 Task: Send email   including the signature Sign0000000001 to parteek.kumar@softage.net with a cc to Aakash.mishra@softage.net and bcc to Ayush@softage.net with a subject Subject0000000011 and add a message Message0000000013 and with an attachment of Attach0000000003. Send email   including the signature Sign0000000001 to parteek.kumar@softage.net; aakash.mishra@softage.net with a cc to Ayush@softage.net; pooja.chaudhary@softage.net and bcc to Vanshu.thakur@softage.net with a subject Subject0000000011 and add a message Message0000000013 and with an attachment of Attach0000000004. Send email and add a link Link0000000011 to parteek.kumar@softage.net with a subject Subject0000000011 and add a message Message0000000011. Send email and add a link Link0000000011 to parteek.kumar@softage.net; aakash.mishra@softage.net with a subject Subject0000000012 and add a message Message0000000012. Send email and add a link Link0000000011 to parteek.kumar@softage.net with a subject Subject0000000011 and add a message Message0000000011 and with an attachment of Attach0000000001
Action: Mouse moved to (118, 156)
Screenshot: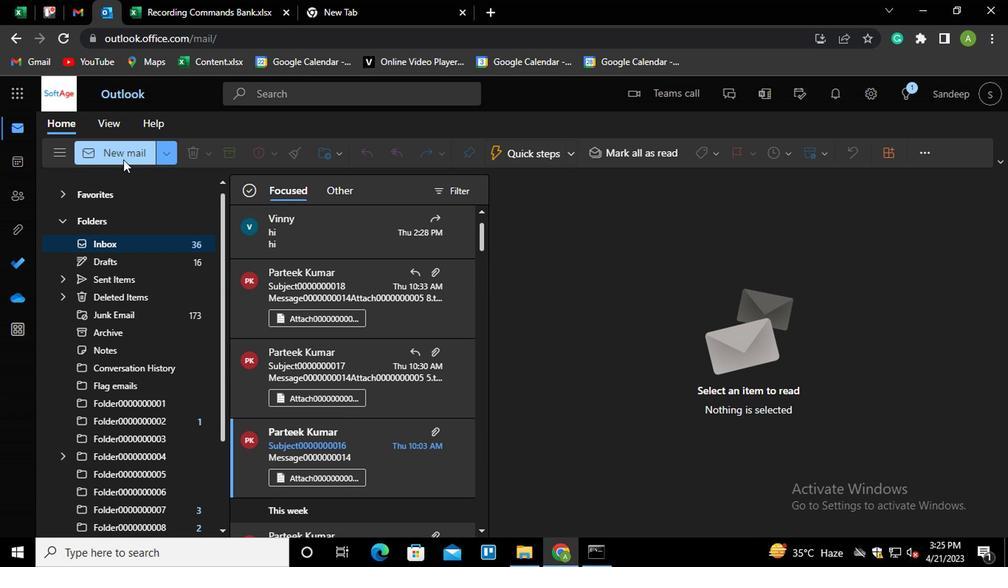 
Action: Mouse pressed left at (118, 156)
Screenshot: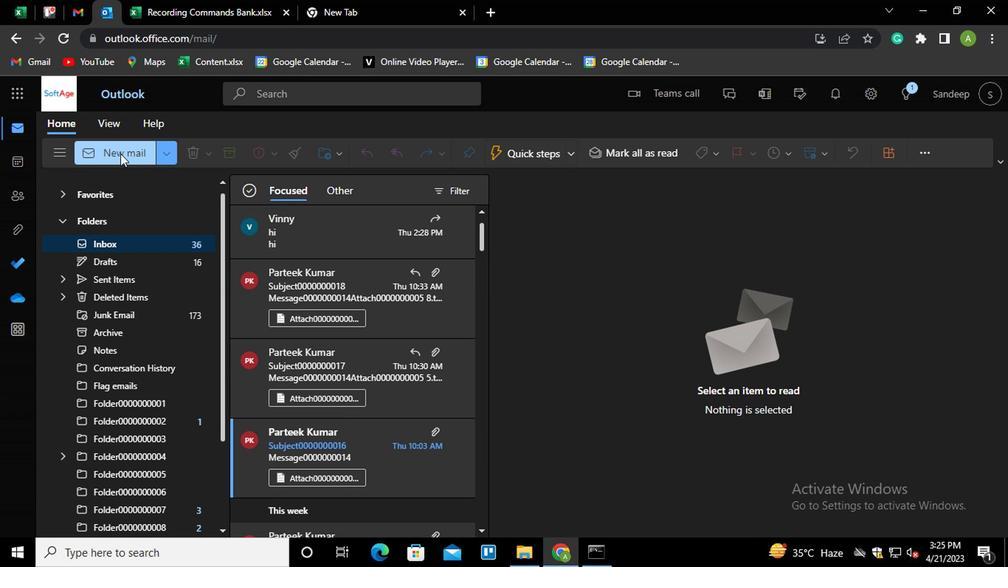 
Action: Mouse moved to (626, 236)
Screenshot: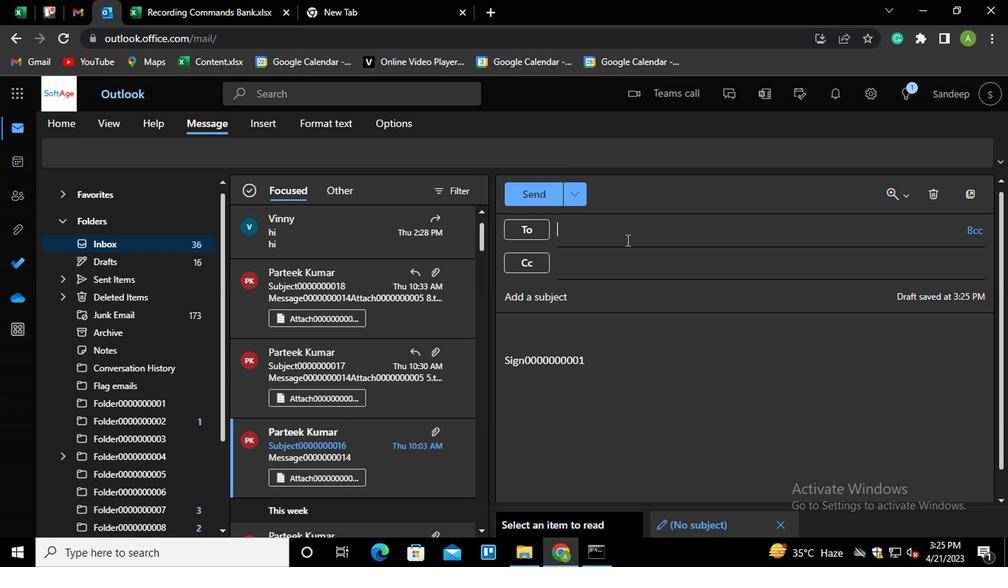 
Action: Mouse pressed left at (626, 236)
Screenshot: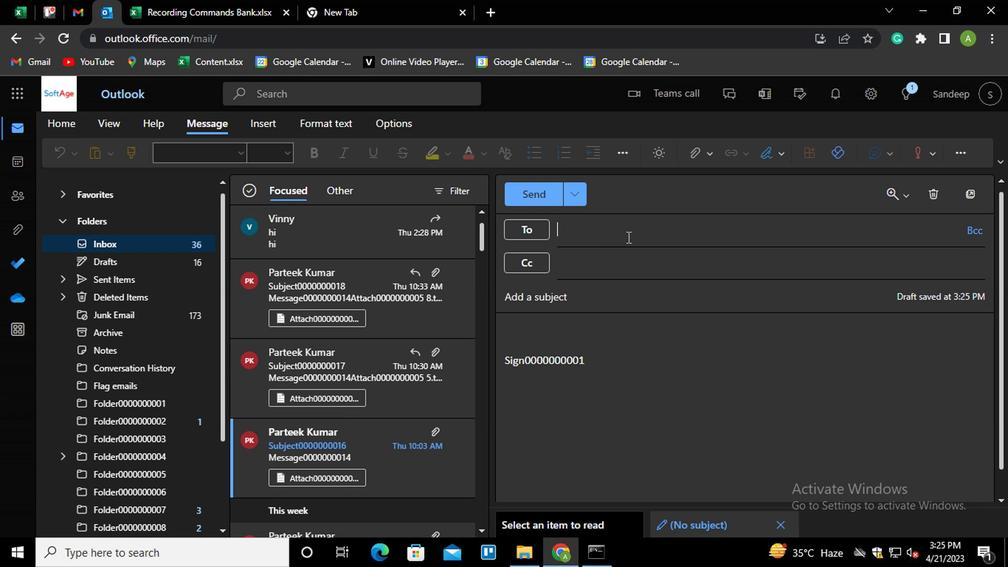
Action: Key pressed par<Key.enter>
Screenshot: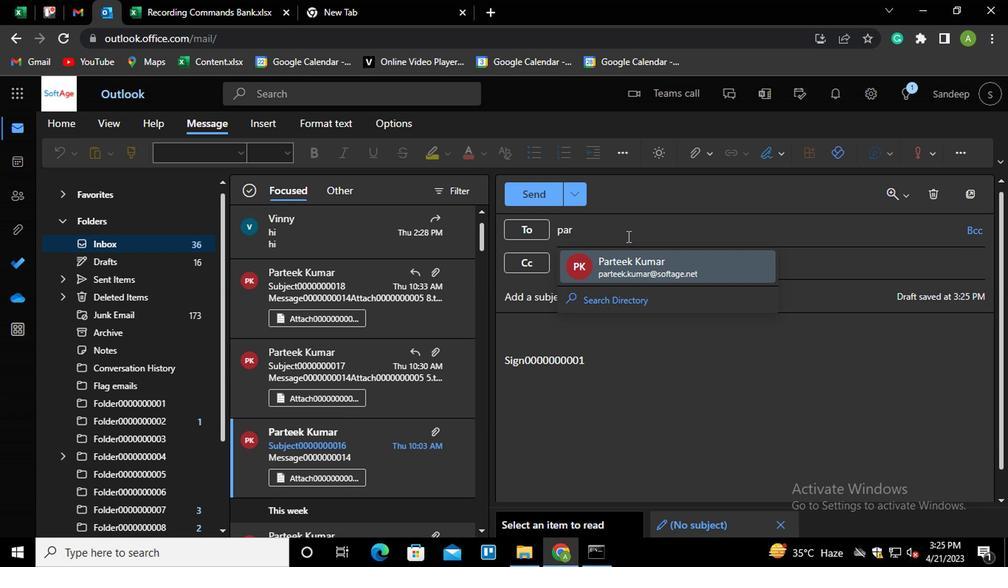 
Action: Mouse moved to (599, 270)
Screenshot: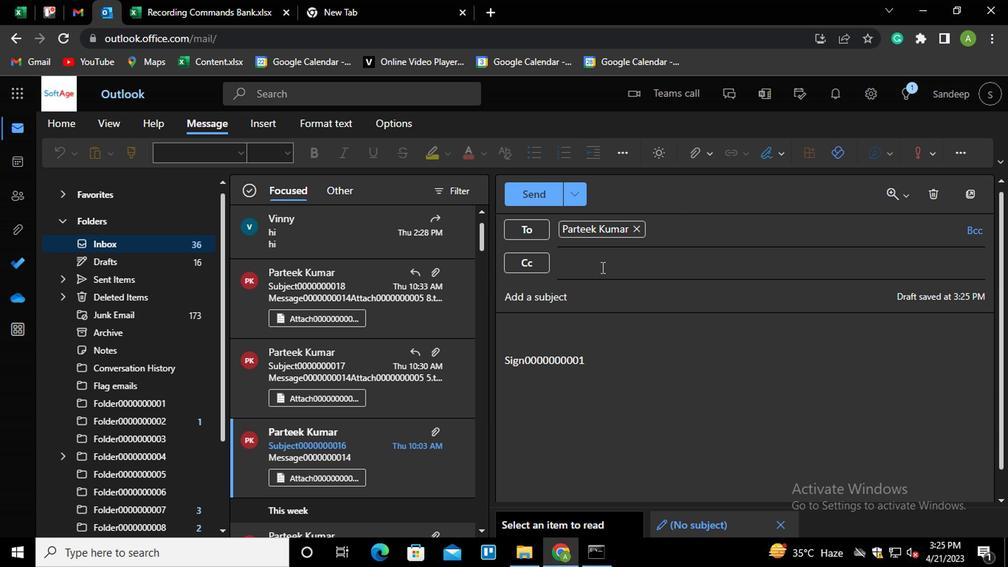 
Action: Mouse pressed left at (599, 270)
Screenshot: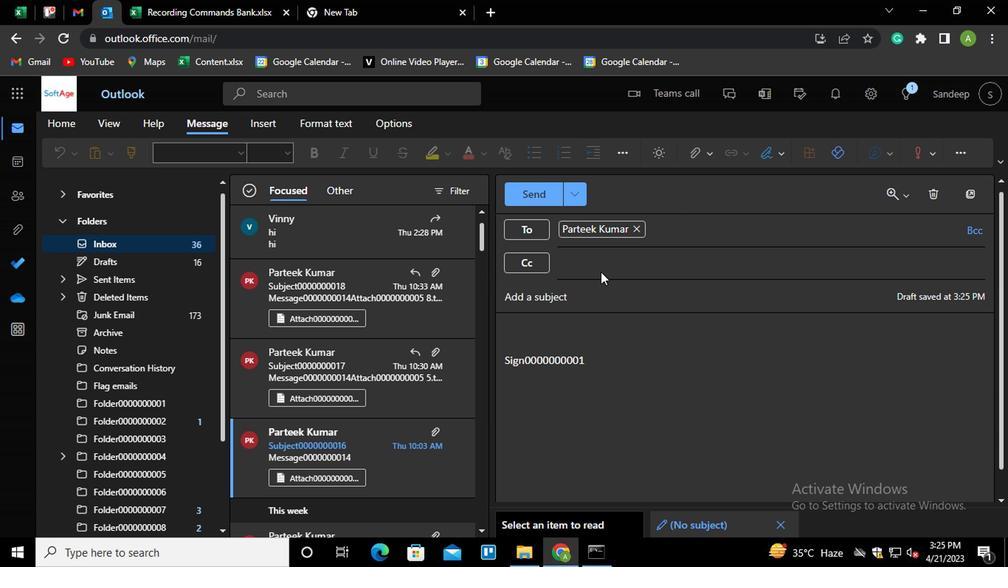 
Action: Mouse moved to (599, 264)
Screenshot: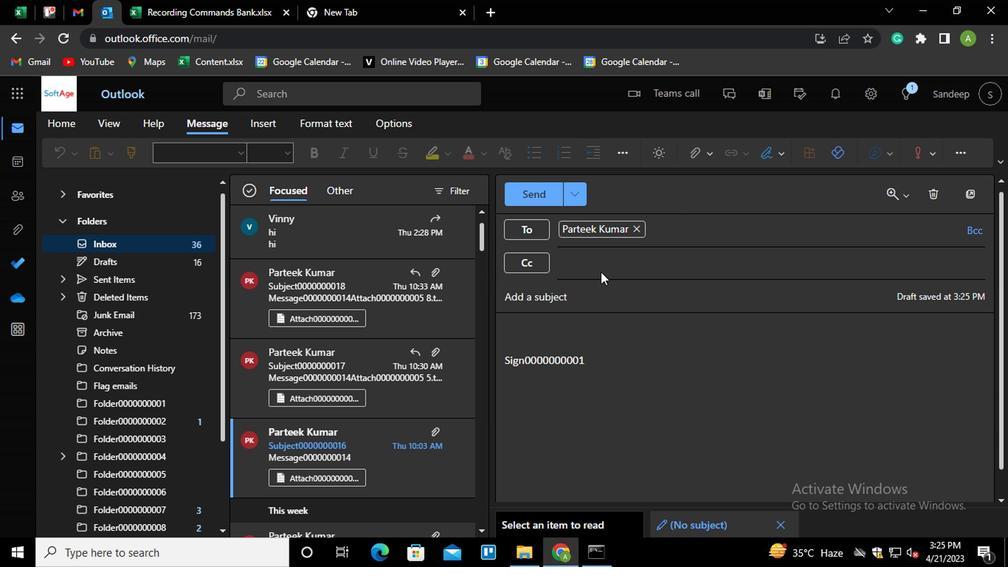 
Action: Mouse pressed left at (599, 264)
Screenshot: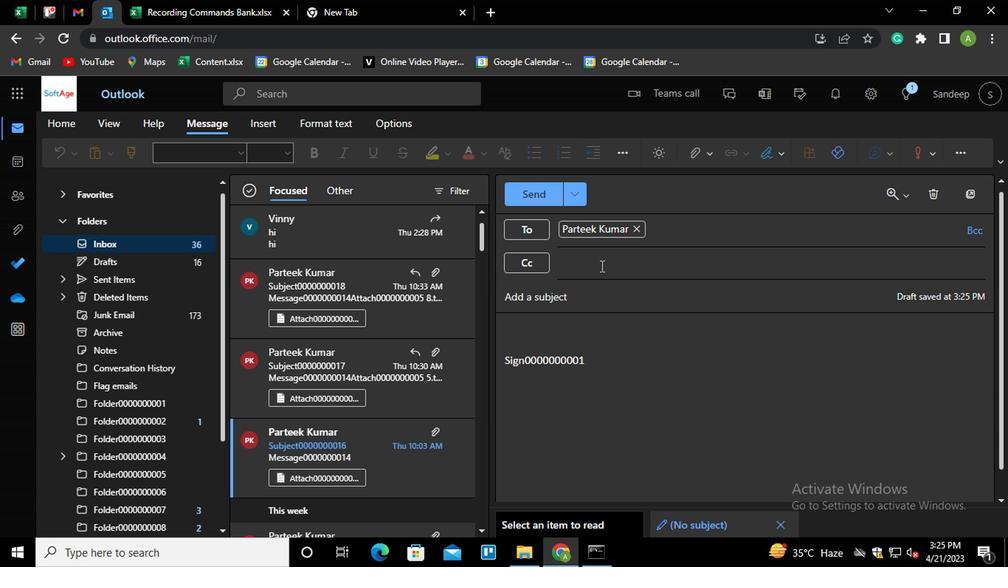 
Action: Key pressed aa<Key.enter>
Screenshot: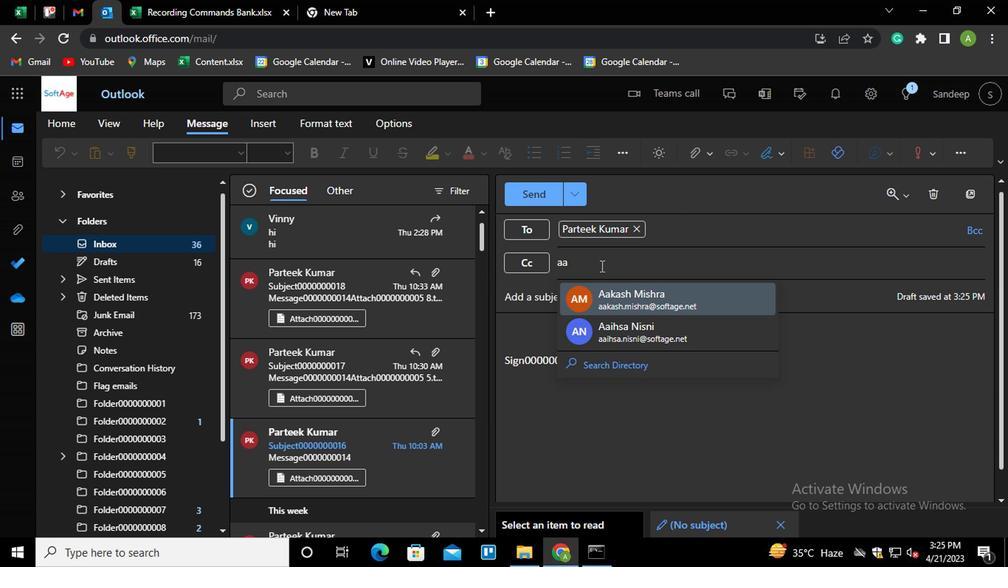 
Action: Mouse moved to (967, 231)
Screenshot: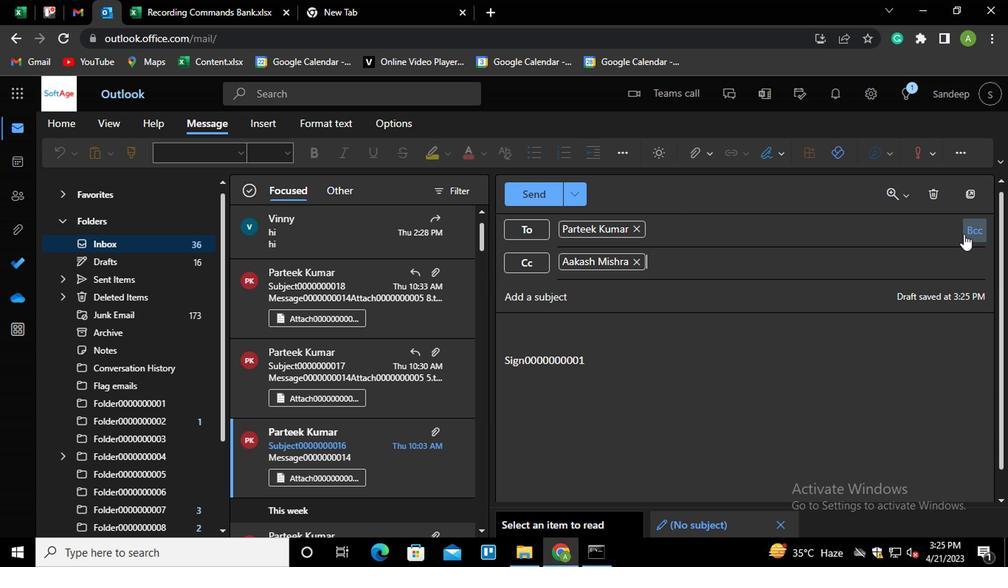 
Action: Mouse pressed left at (967, 231)
Screenshot: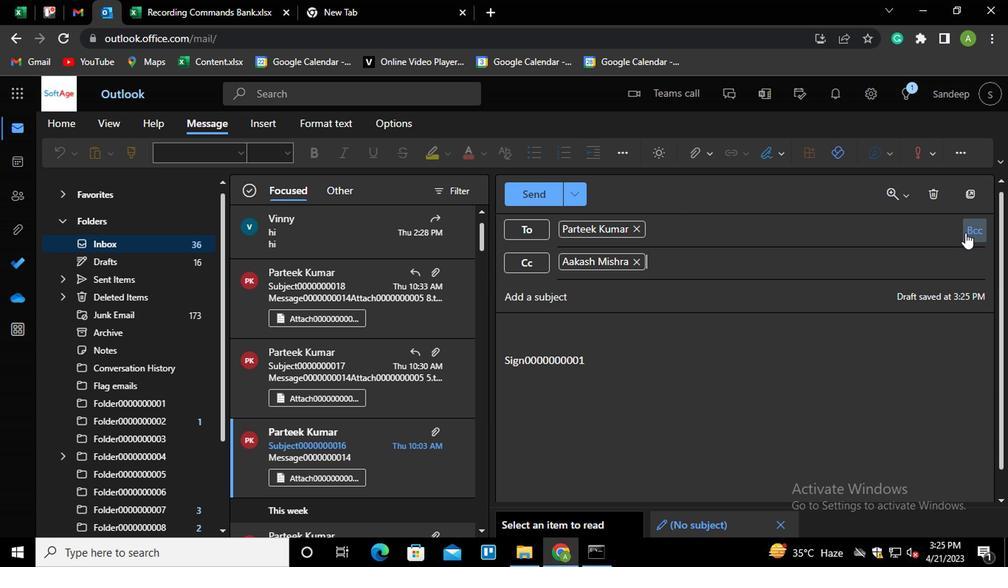 
Action: Mouse moved to (582, 297)
Screenshot: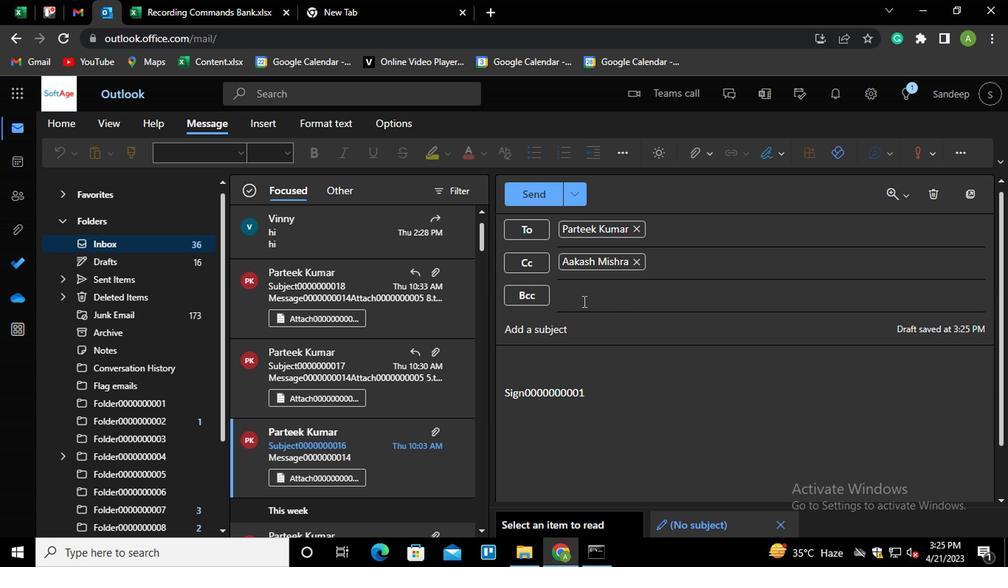
Action: Key pressed ayu<Key.enter>
Screenshot: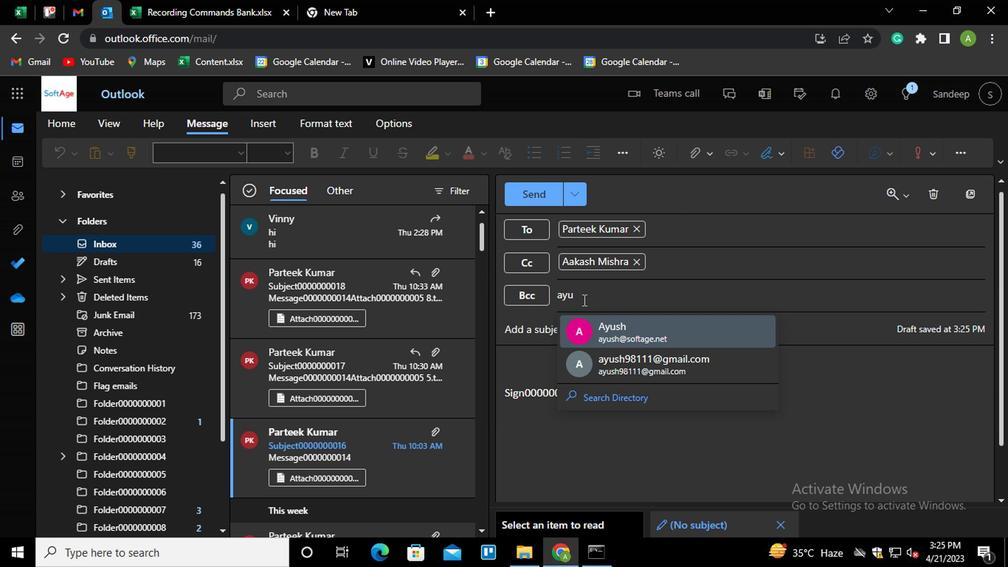 
Action: Mouse moved to (594, 325)
Screenshot: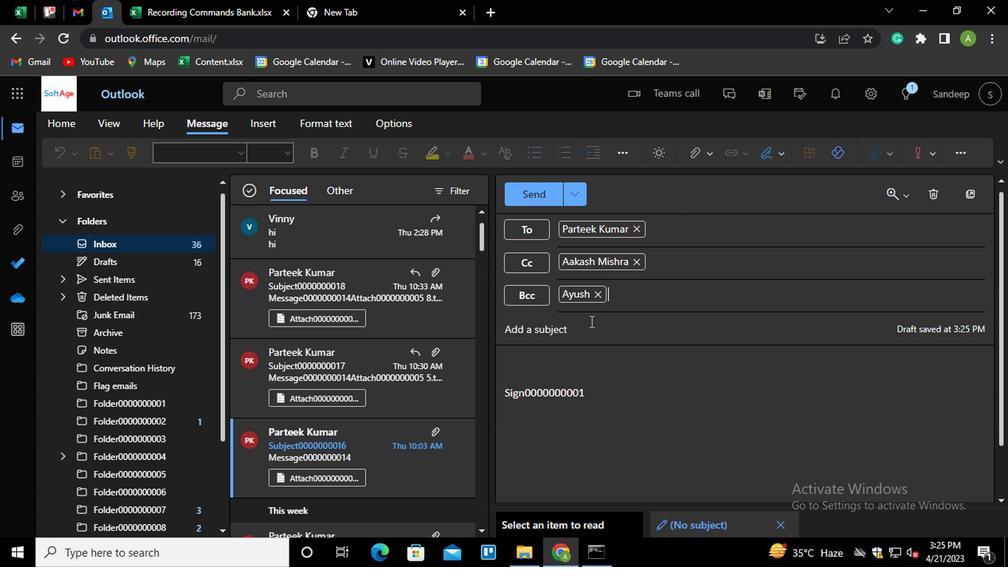 
Action: Mouse pressed left at (594, 325)
Screenshot: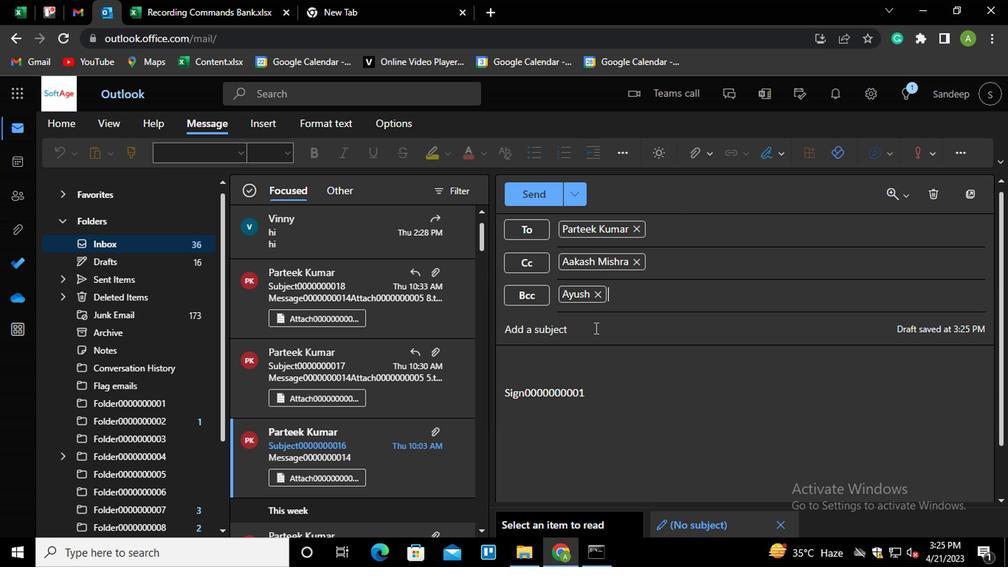 
Action: Key pressed <Key.shift>SUBJECT0000000011
Screenshot: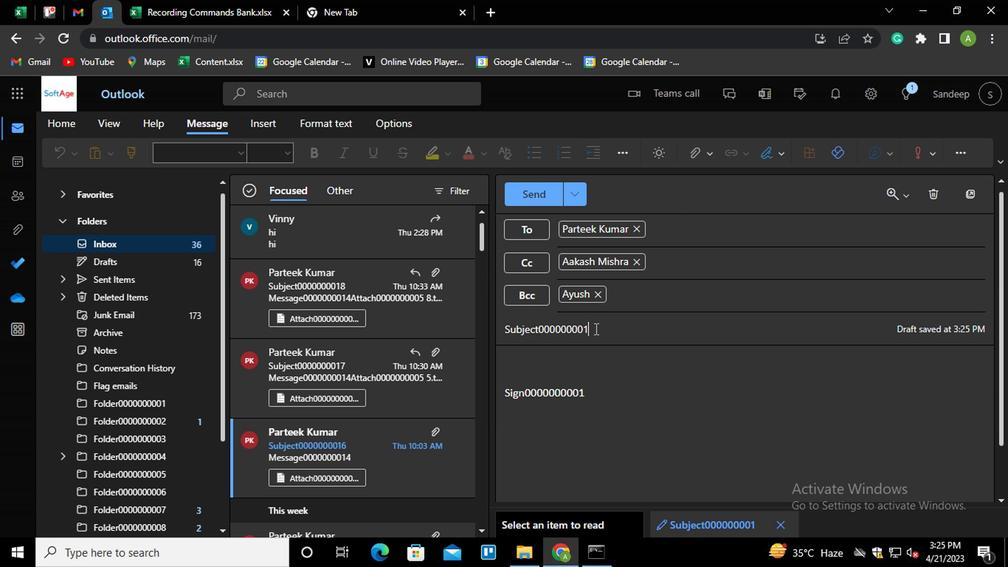 
Action: Mouse moved to (601, 389)
Screenshot: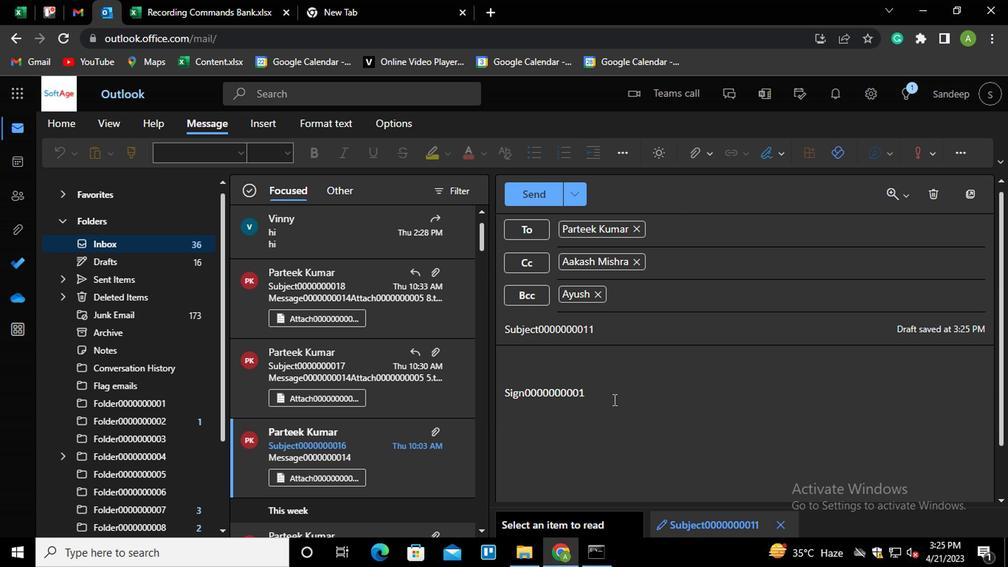 
Action: Mouse pressed left at (601, 389)
Screenshot: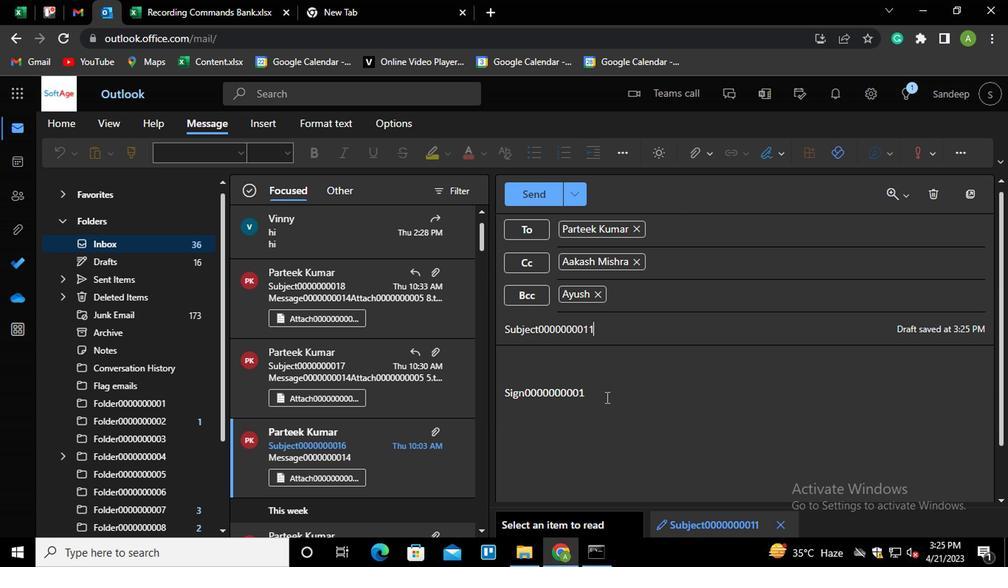 
Action: Key pressed <Key.shift_r><Key.enter><Key.shift_r>MESSAGE0000000013
Screenshot: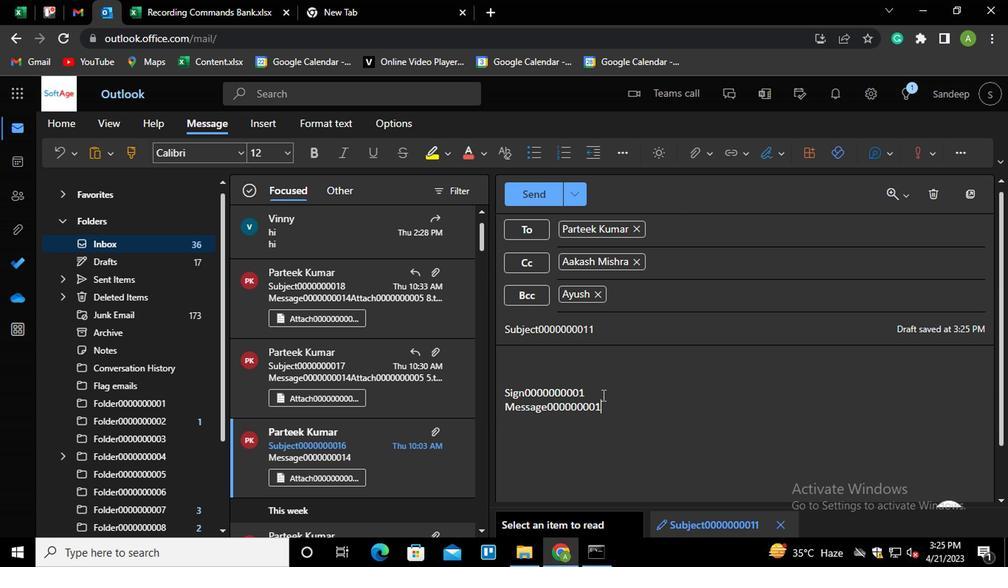 
Action: Mouse moved to (699, 151)
Screenshot: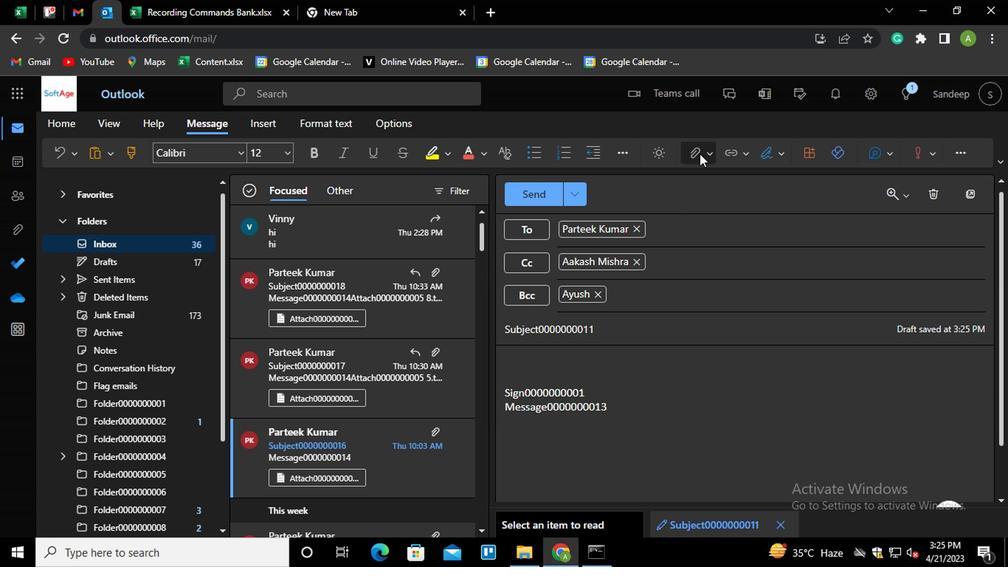 
Action: Mouse pressed left at (699, 151)
Screenshot: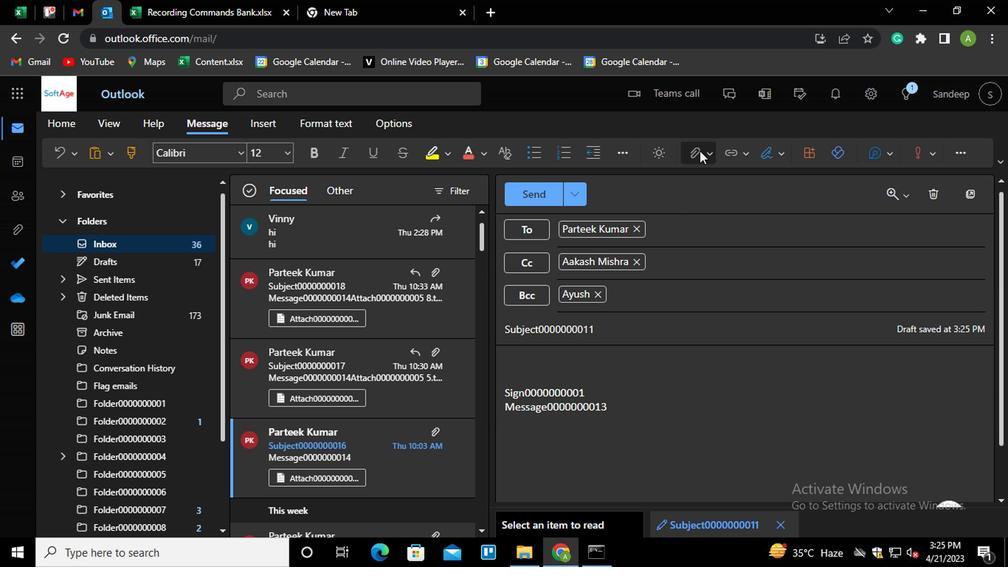 
Action: Mouse moved to (643, 188)
Screenshot: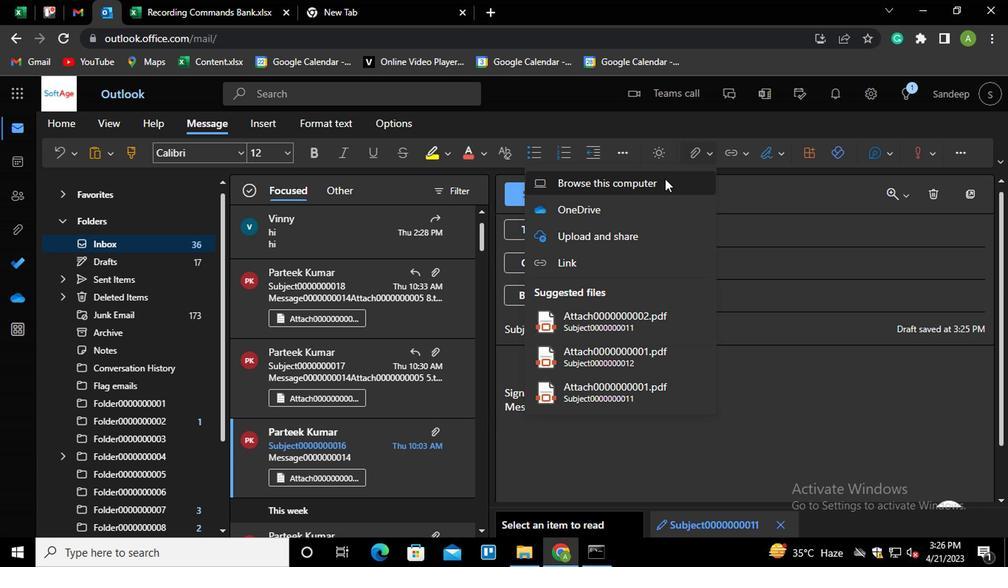 
Action: Mouse pressed left at (643, 188)
Screenshot: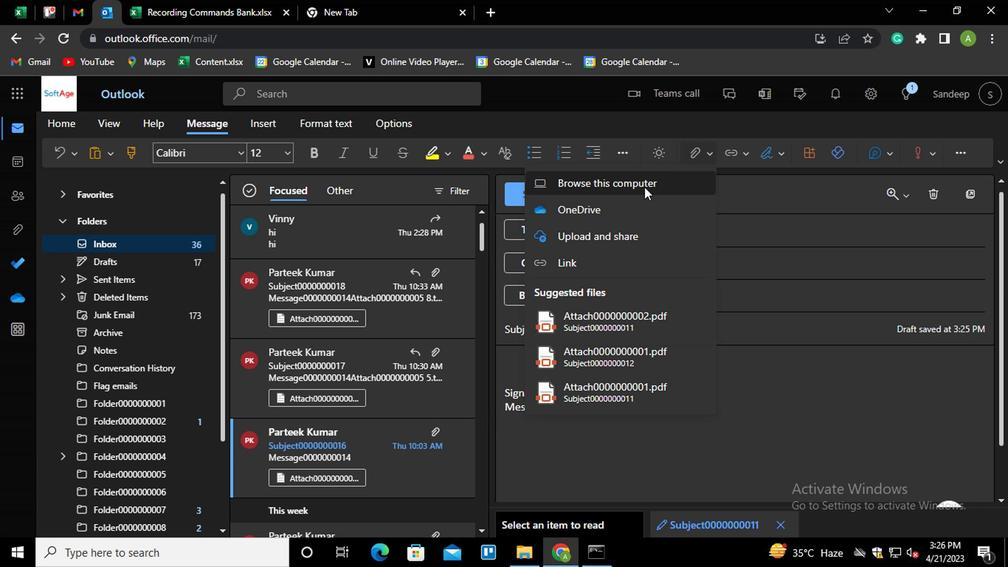 
Action: Mouse moved to (255, 142)
Screenshot: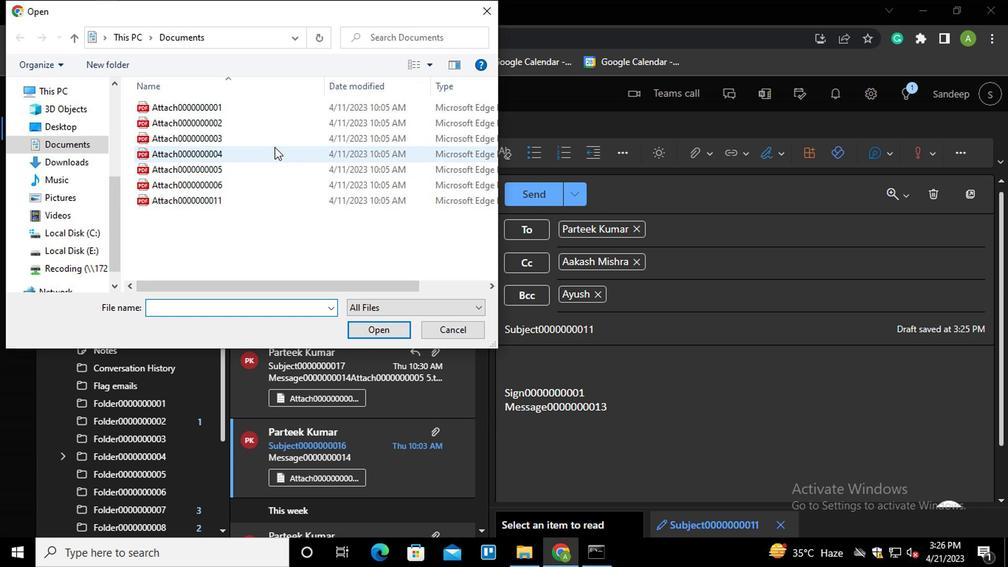 
Action: Mouse pressed left at (255, 142)
Screenshot: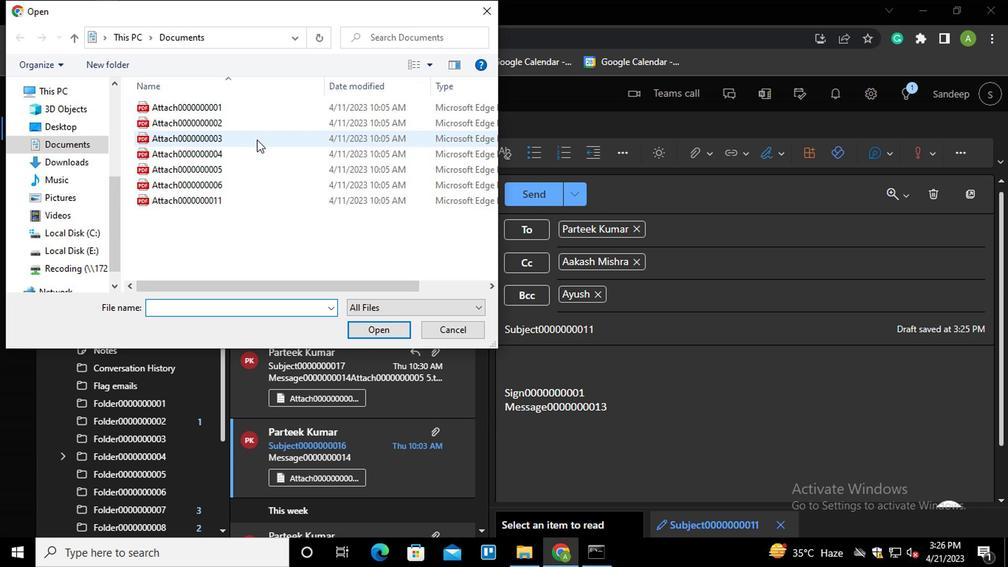 
Action: Mouse moved to (377, 328)
Screenshot: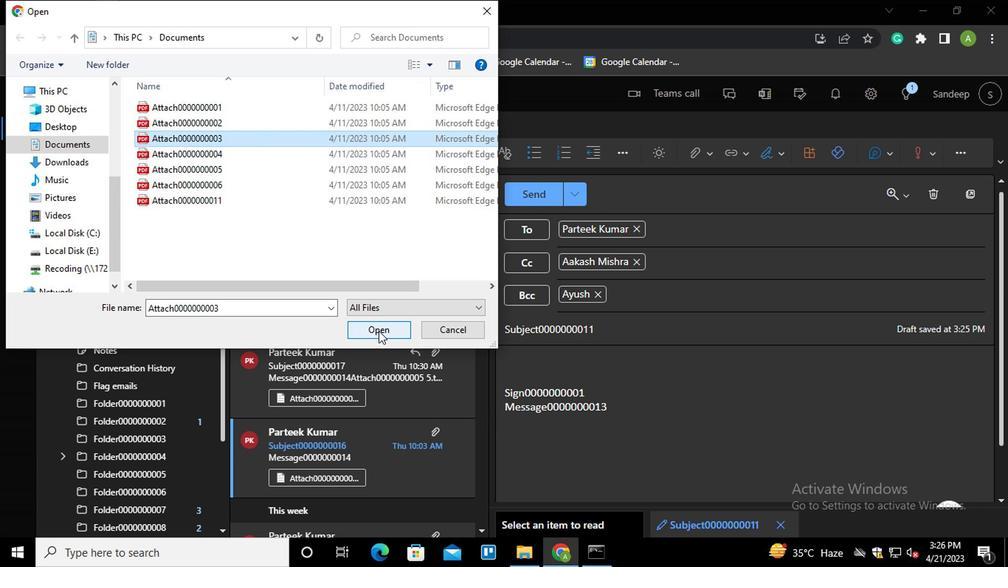 
Action: Mouse pressed left at (377, 328)
Screenshot: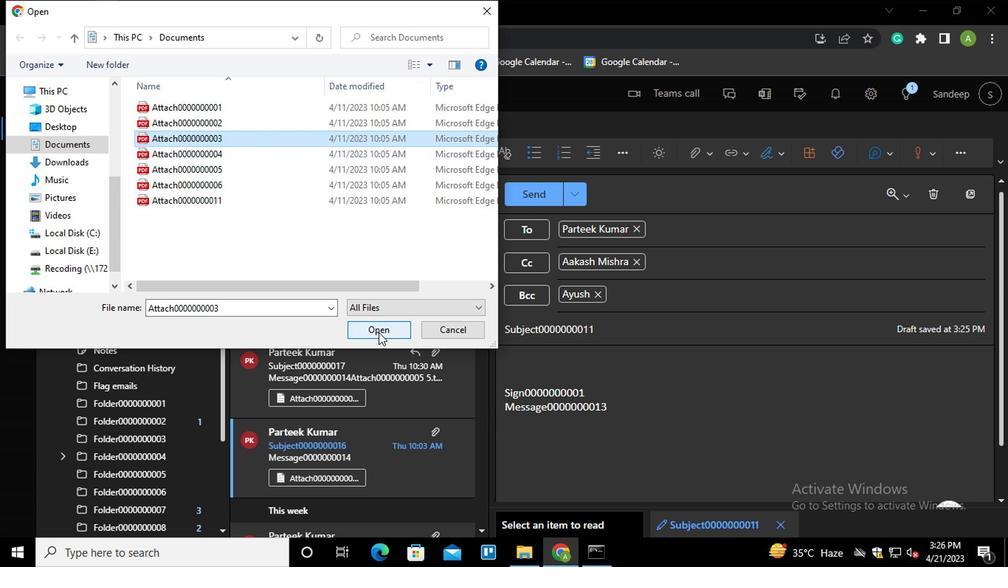 
Action: Mouse moved to (545, 201)
Screenshot: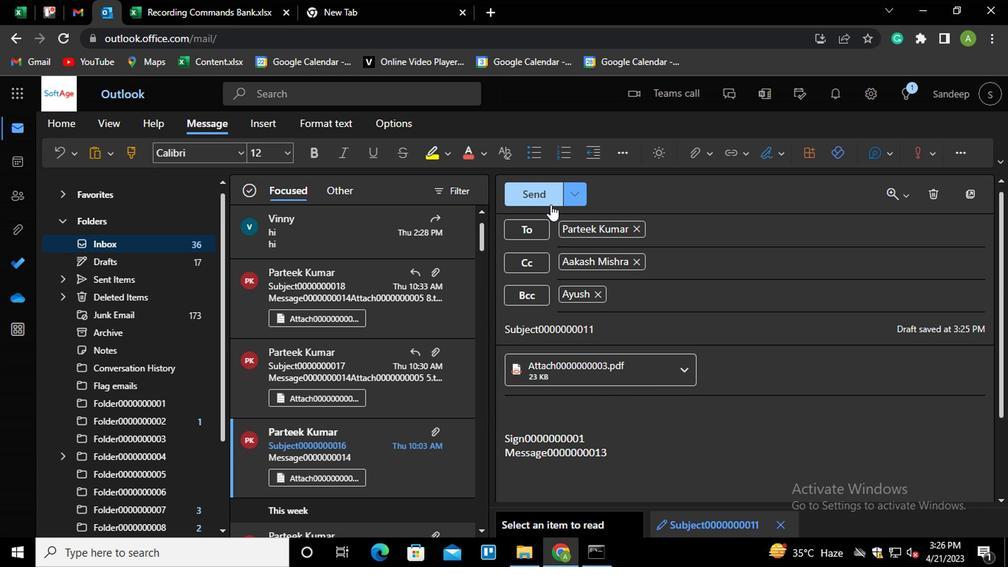 
Action: Mouse pressed left at (545, 201)
Screenshot: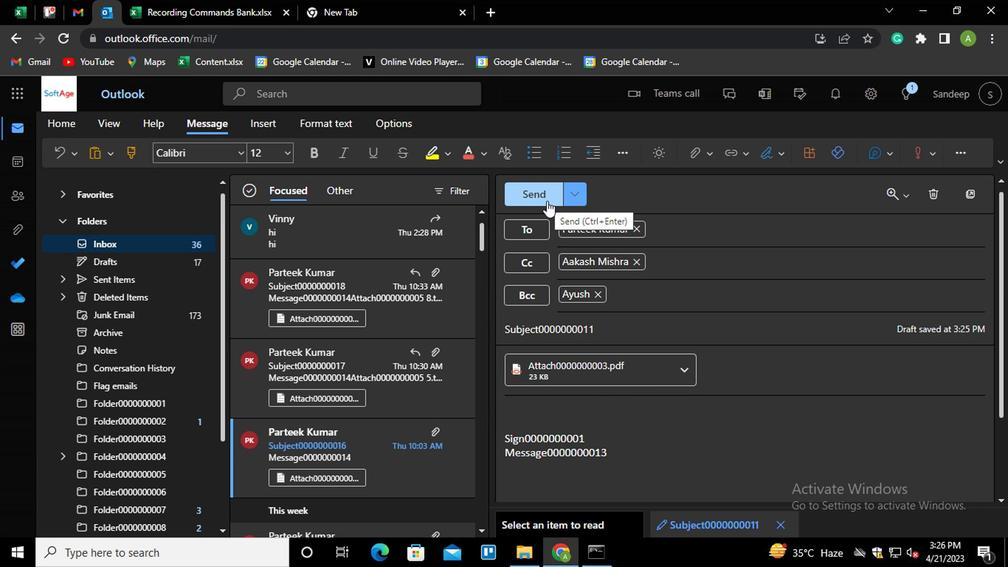 
Action: Mouse moved to (129, 158)
Screenshot: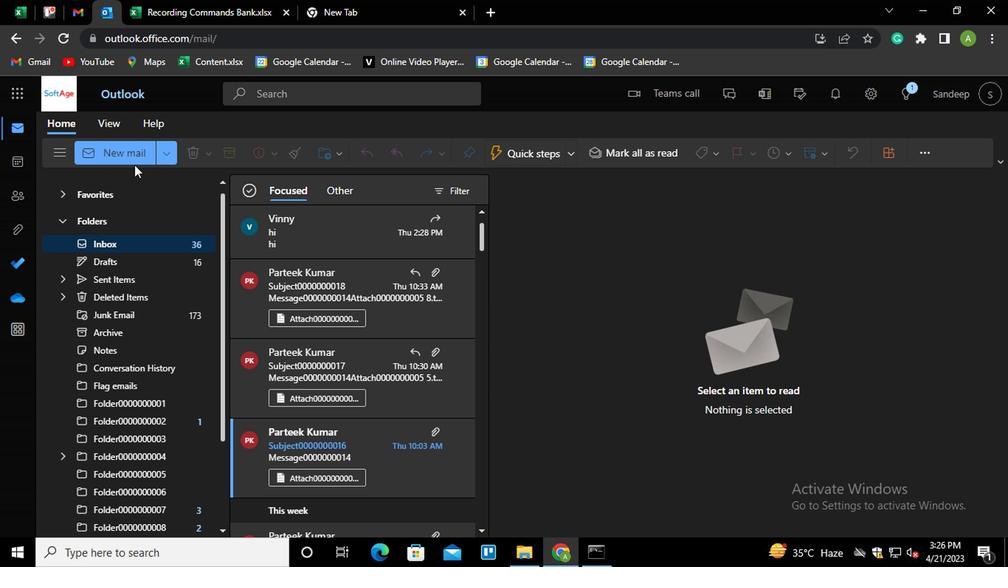 
Action: Mouse pressed left at (129, 158)
Screenshot: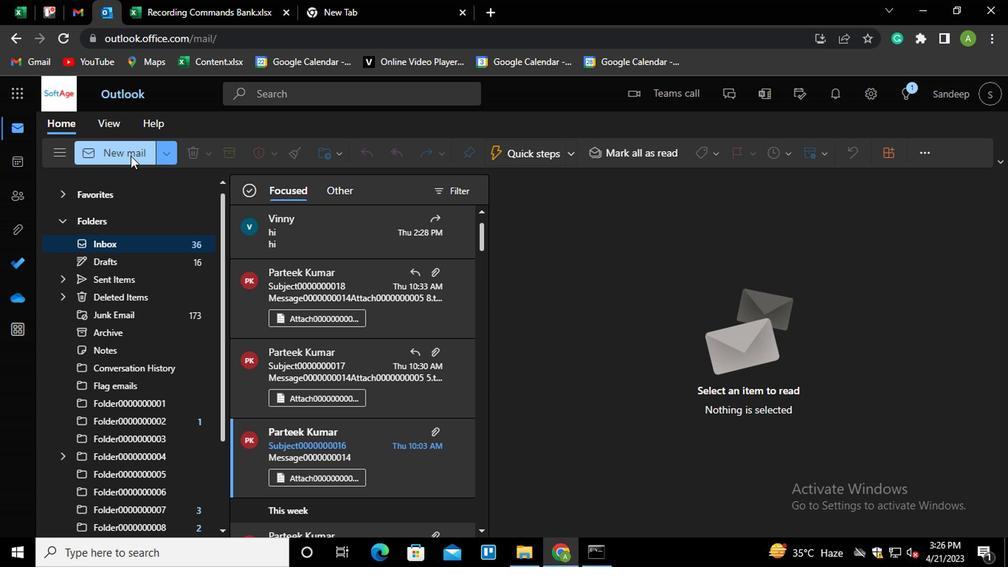 
Action: Mouse moved to (603, 234)
Screenshot: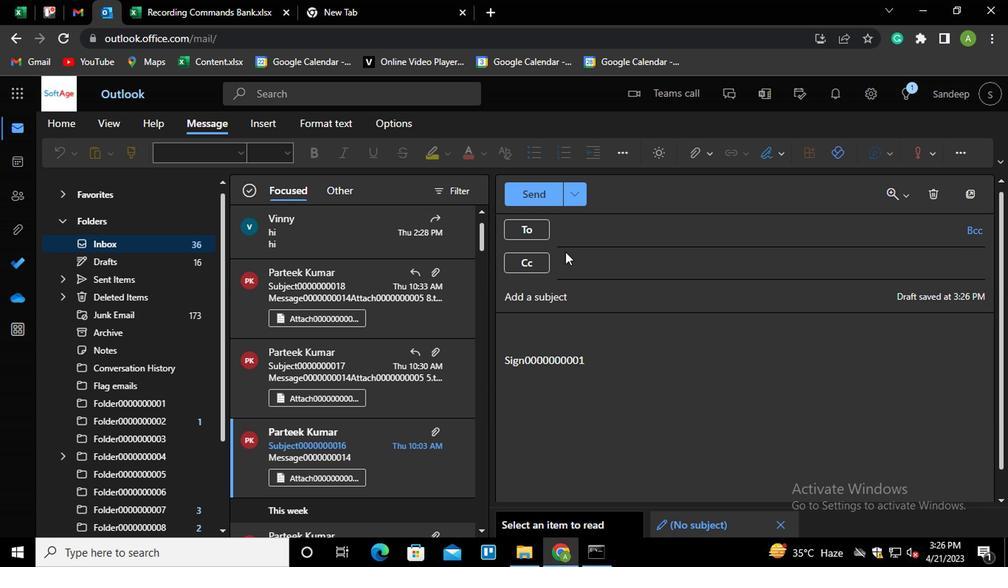 
Action: Mouse pressed left at (603, 234)
Screenshot: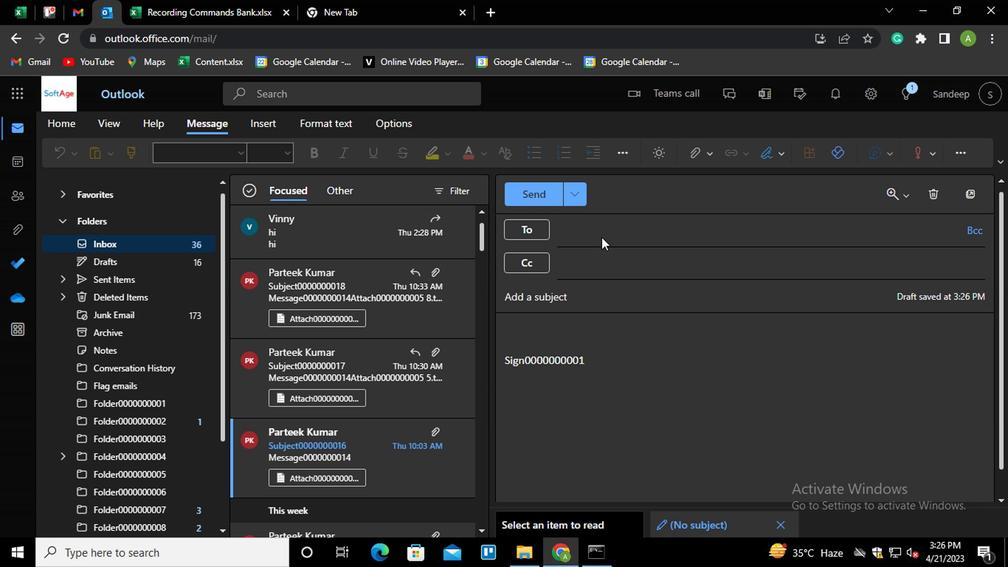 
Action: Key pressed PART<Key.enter>AA<Key.enter>
Screenshot: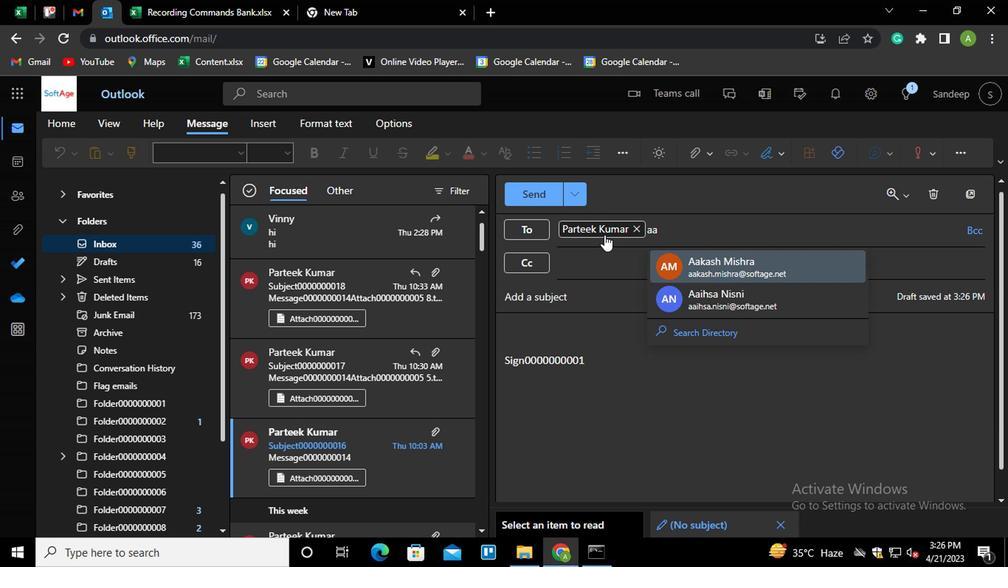 
Action: Mouse moved to (598, 272)
Screenshot: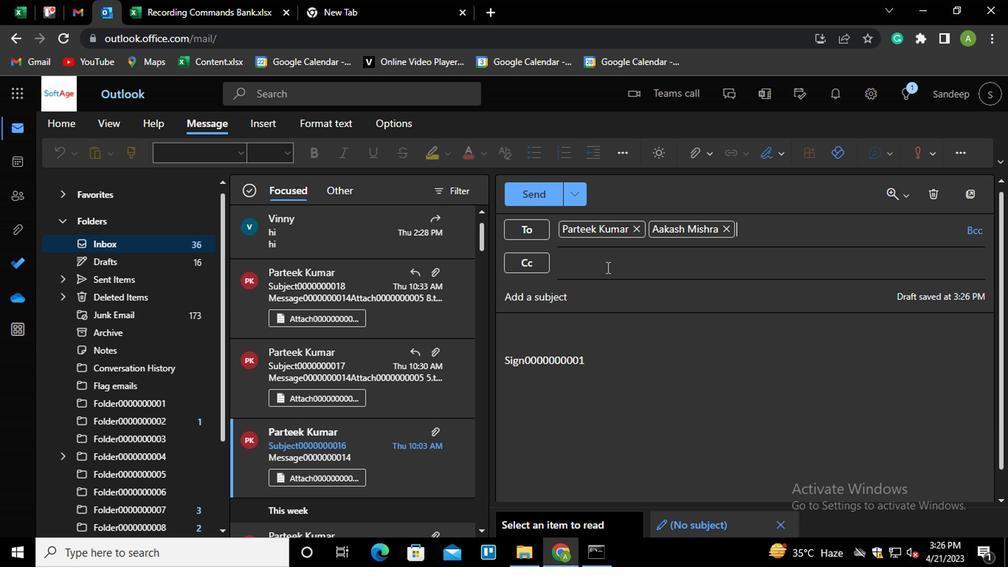 
Action: Mouse pressed left at (598, 272)
Screenshot: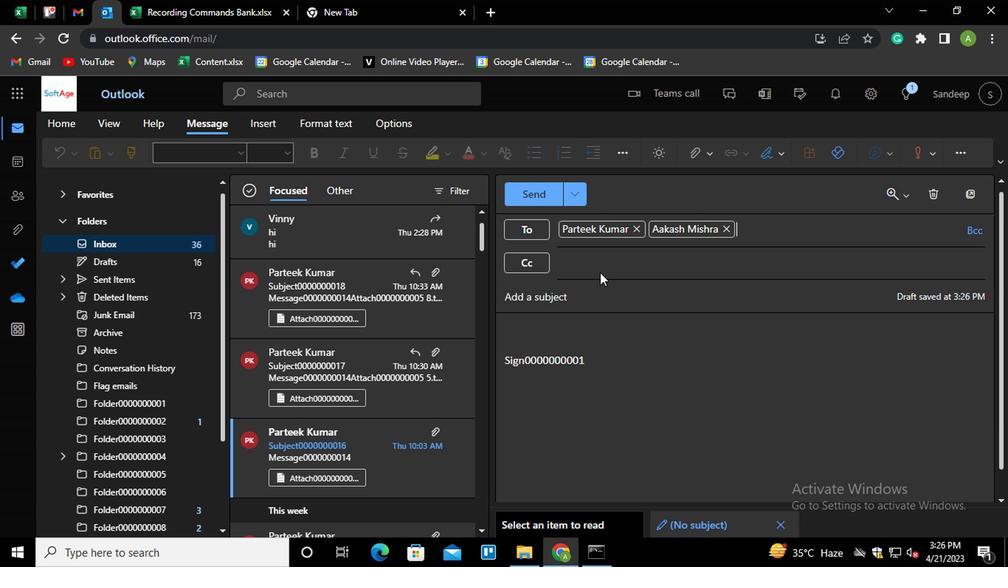
Action: Mouse moved to (598, 266)
Screenshot: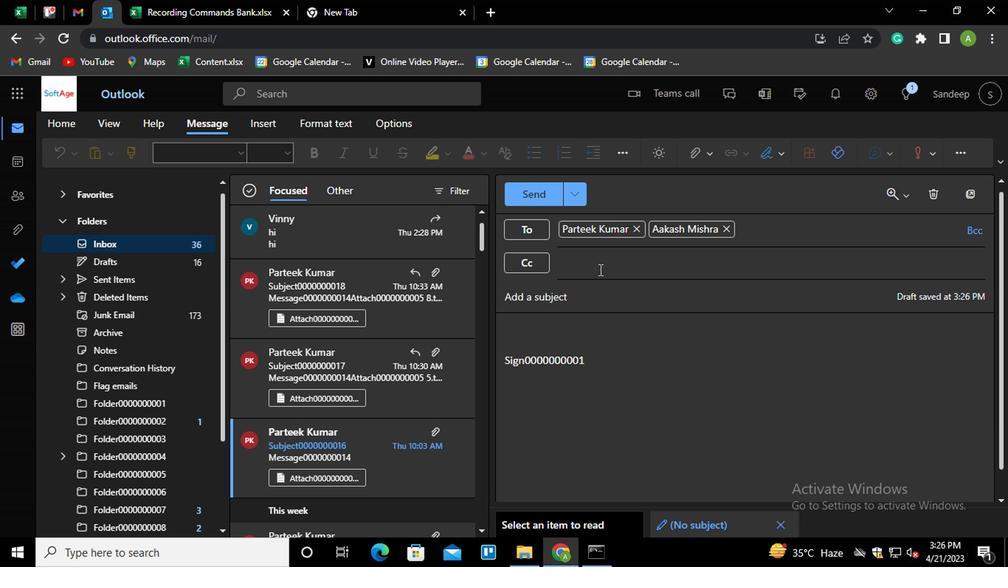 
Action: Mouse pressed left at (598, 266)
Screenshot: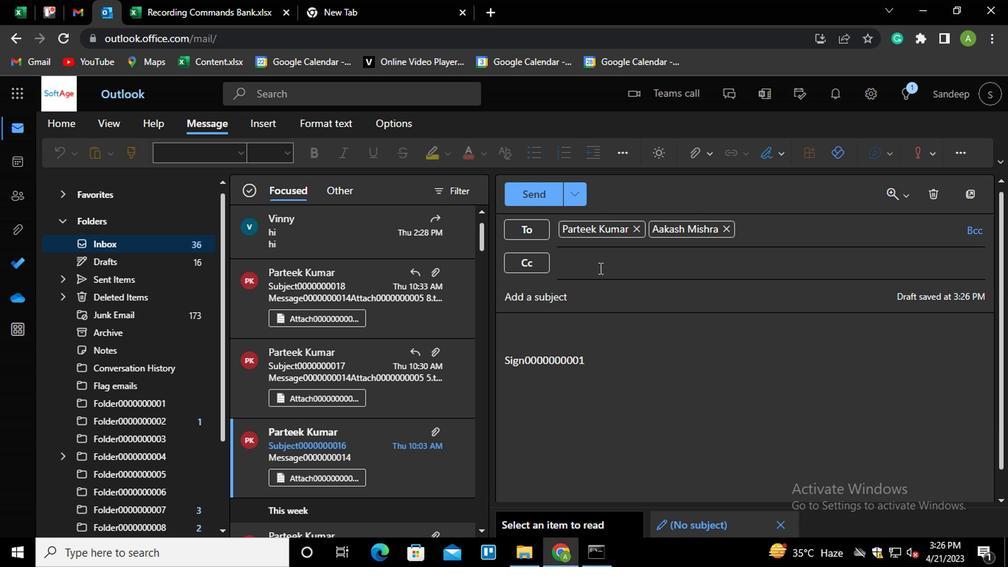 
Action: Key pressed AYU<Key.enter>POO<Key.enter>
Screenshot: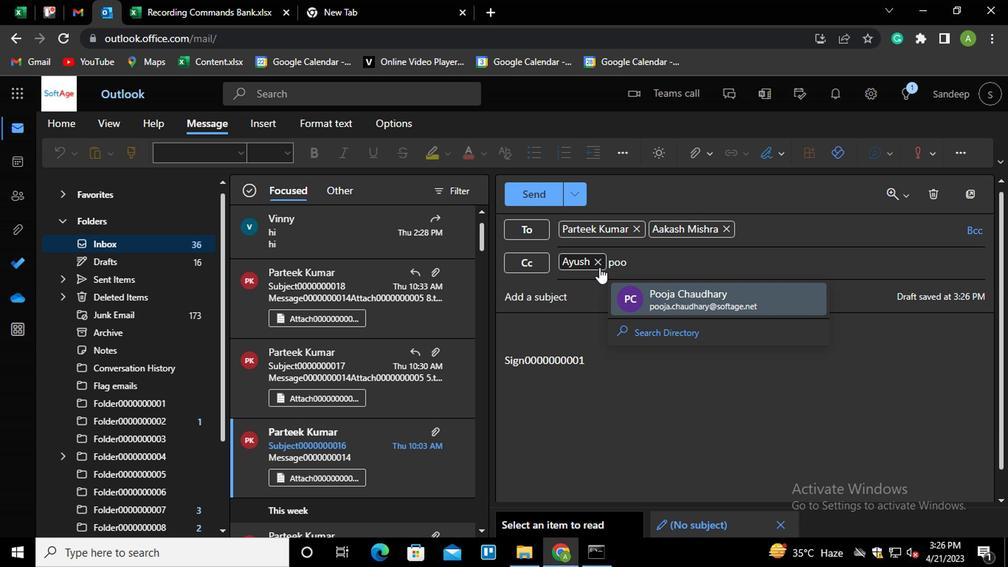 
Action: Mouse moved to (965, 233)
Screenshot: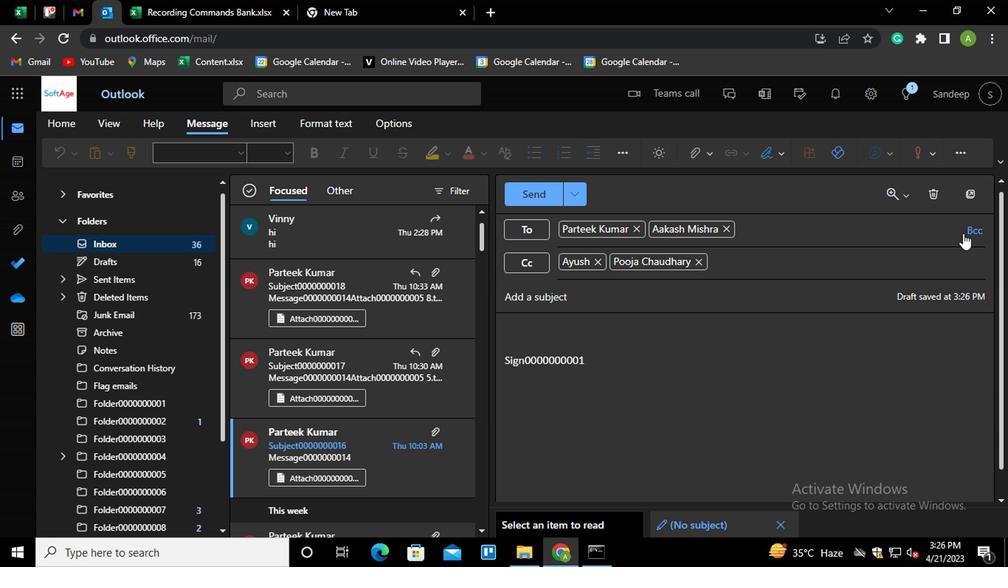 
Action: Mouse pressed left at (965, 233)
Screenshot: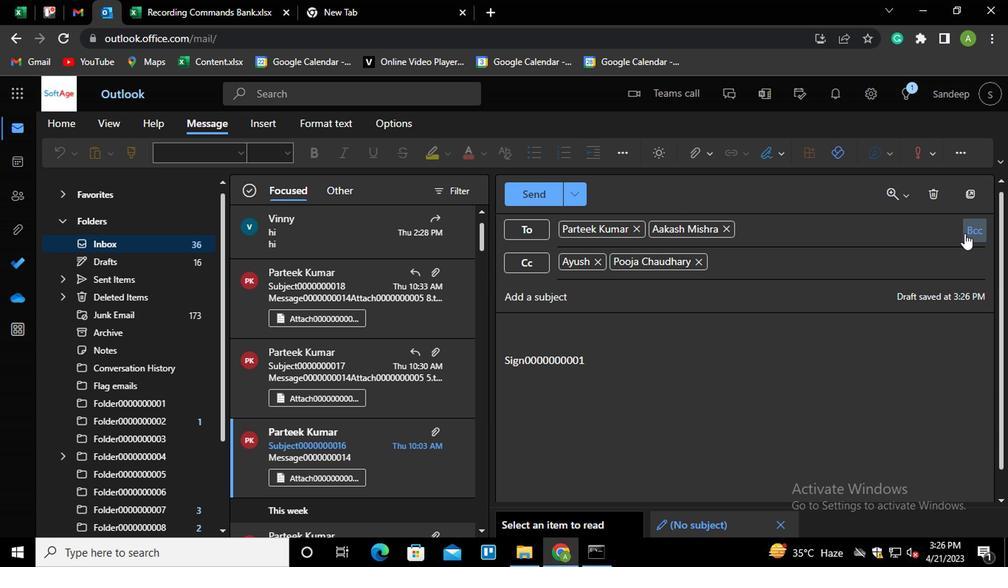 
Action: Mouse moved to (821, 272)
Screenshot: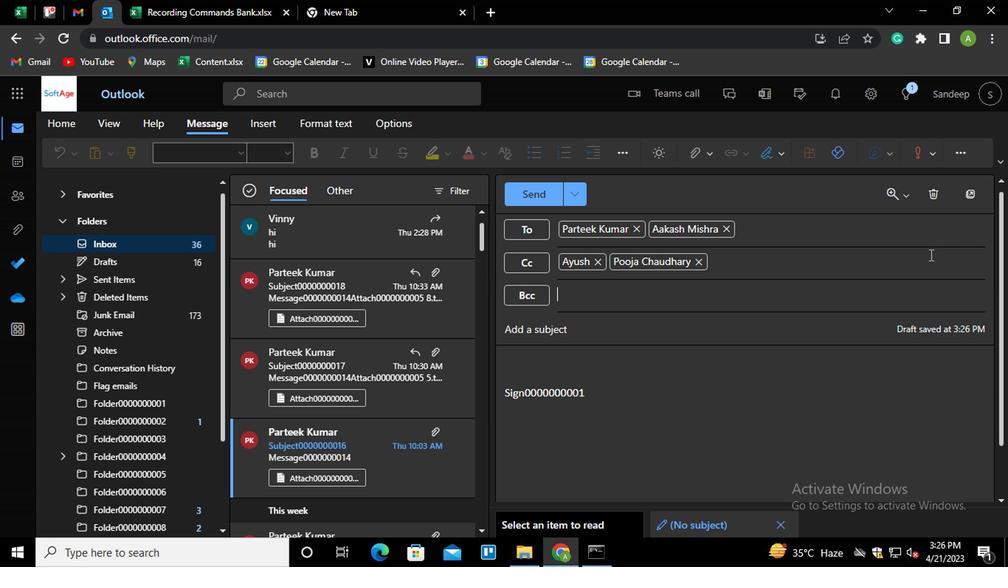 
Action: Key pressed VAN<Key.enter>
Screenshot: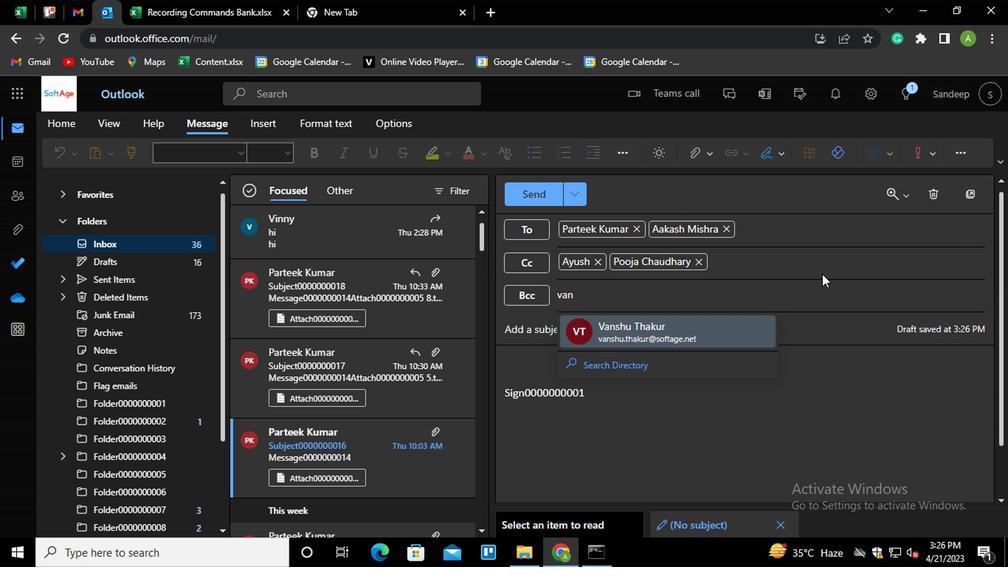 
Action: Mouse moved to (712, 318)
Screenshot: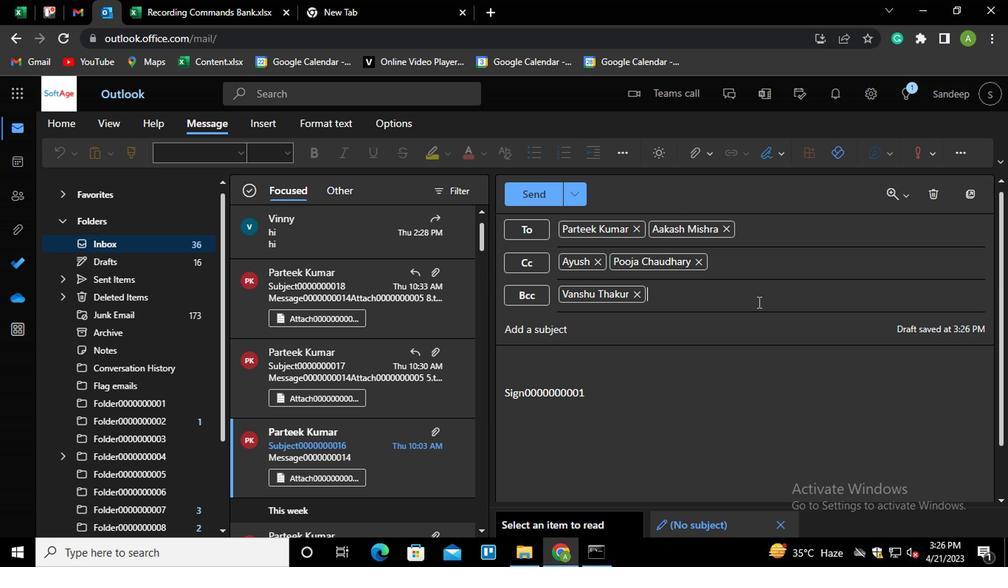 
Action: Mouse pressed left at (712, 318)
Screenshot: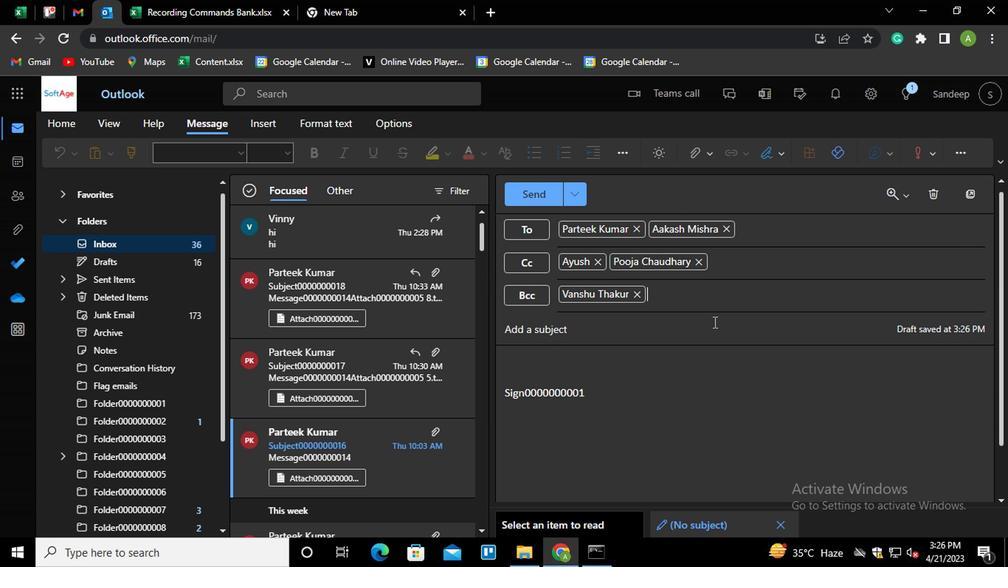 
Action: Mouse moved to (711, 319)
Screenshot: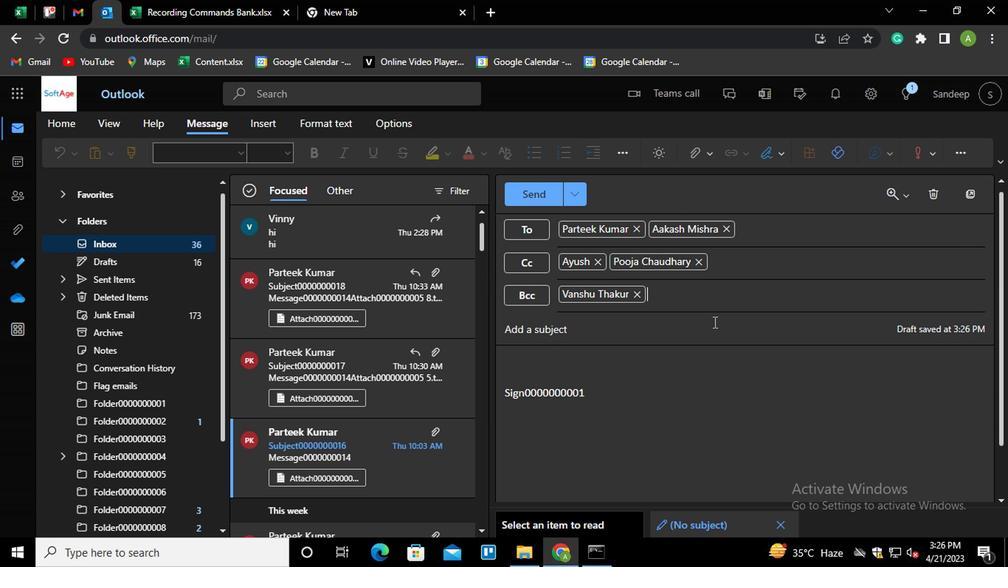 
Action: Key pressed <Key.shift>SUBJECT0000000011
Screenshot: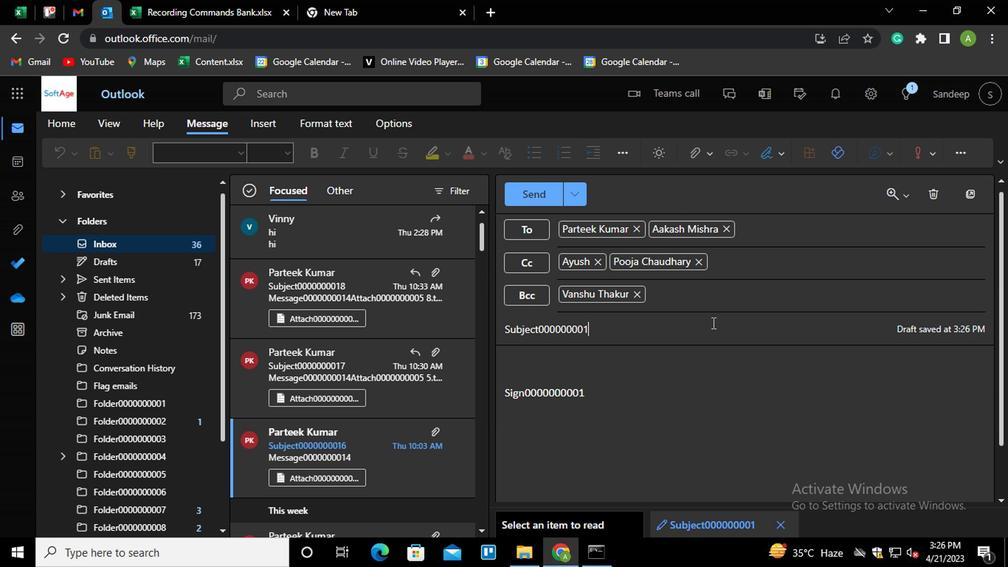 
Action: Mouse moved to (599, 385)
Screenshot: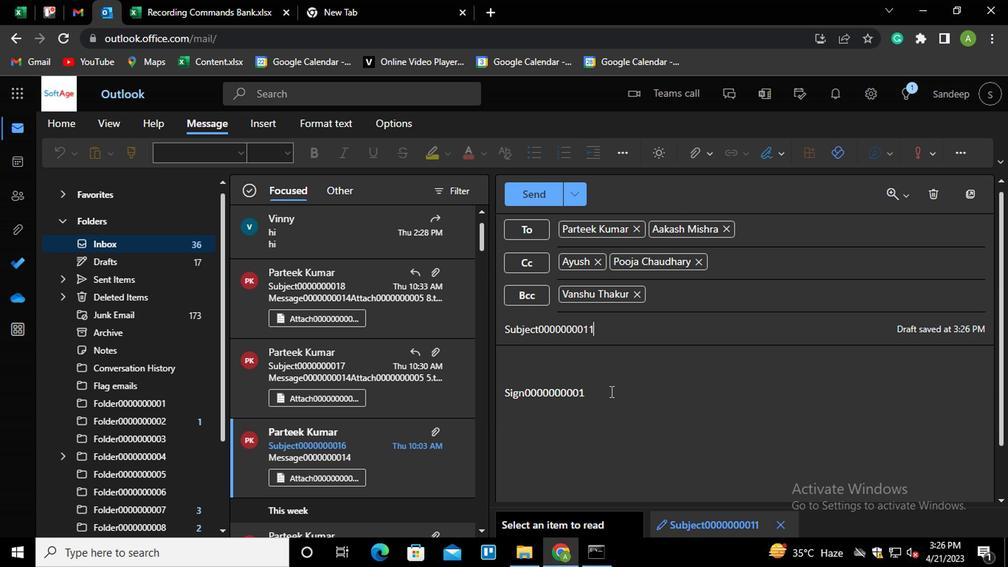 
Action: Mouse pressed left at (599, 385)
Screenshot: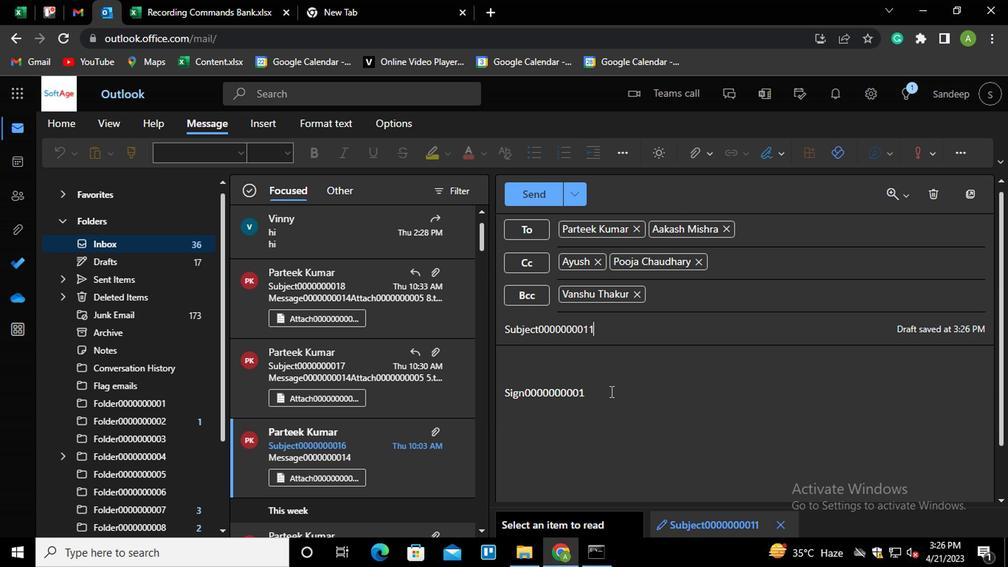 
Action: Key pressed <Key.shift_r><Key.enter><Key.shift_r>MESSAGE0000000013
Screenshot: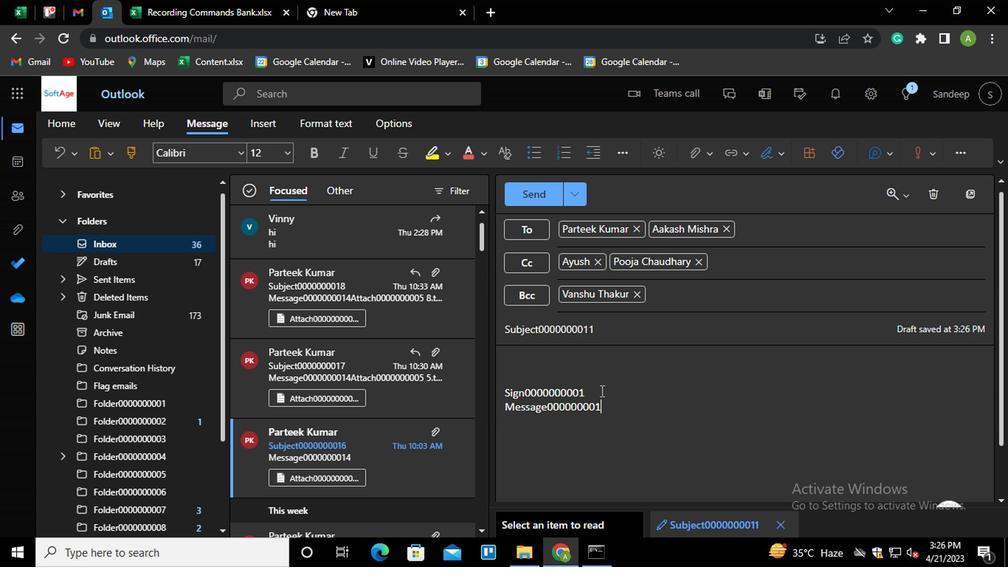
Action: Mouse moved to (703, 153)
Screenshot: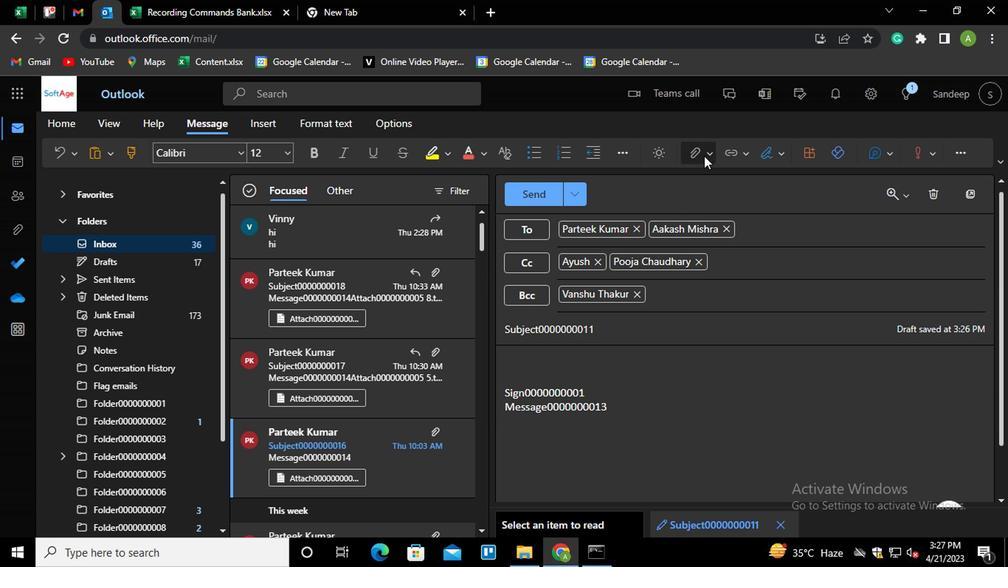 
Action: Mouse pressed left at (703, 153)
Screenshot: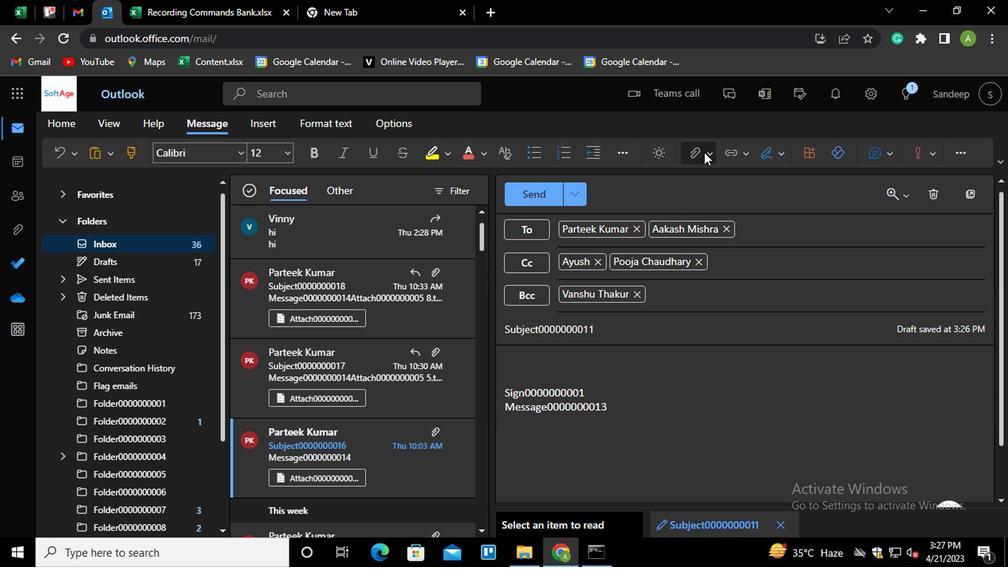 
Action: Mouse moved to (628, 187)
Screenshot: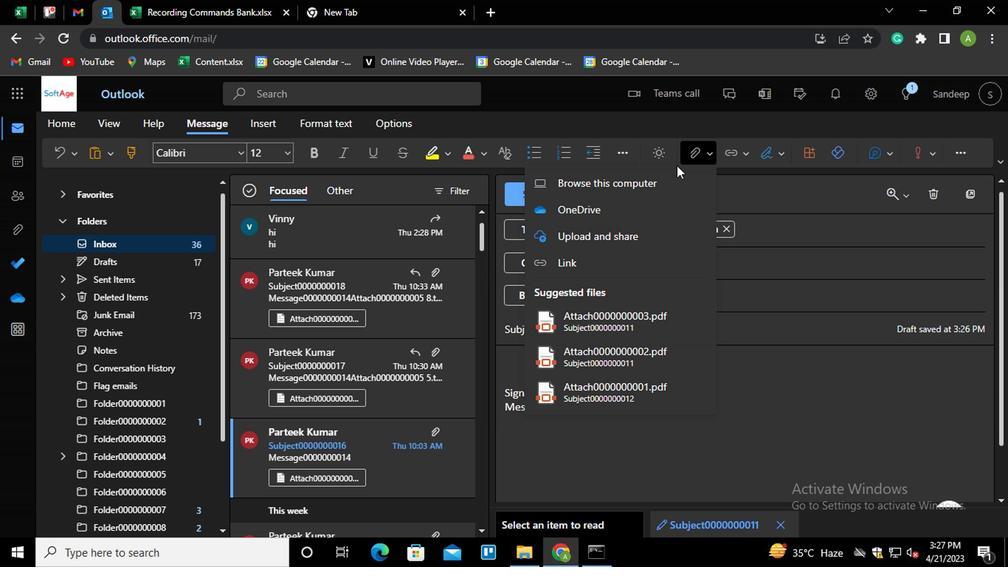 
Action: Mouse pressed left at (628, 187)
Screenshot: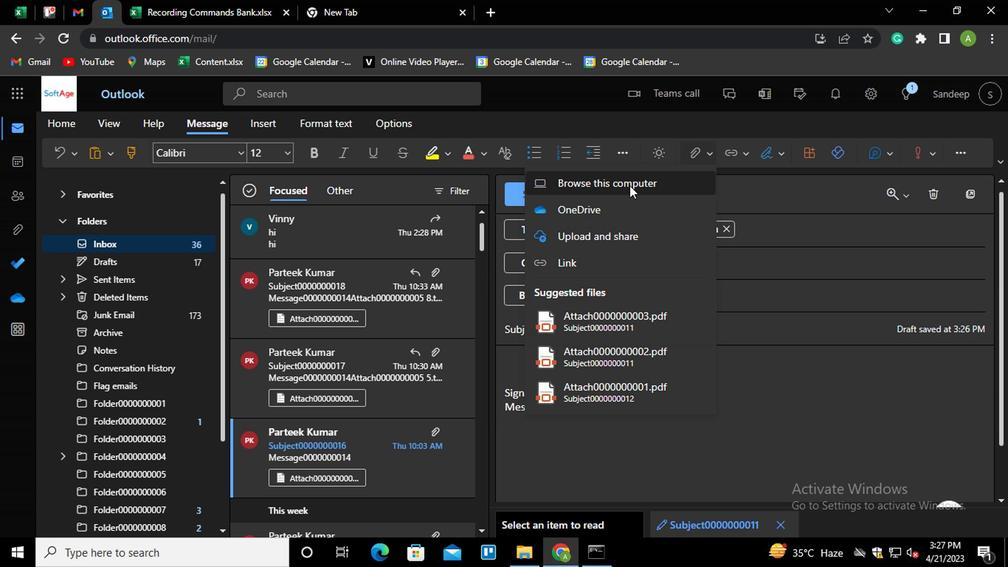 
Action: Mouse moved to (236, 157)
Screenshot: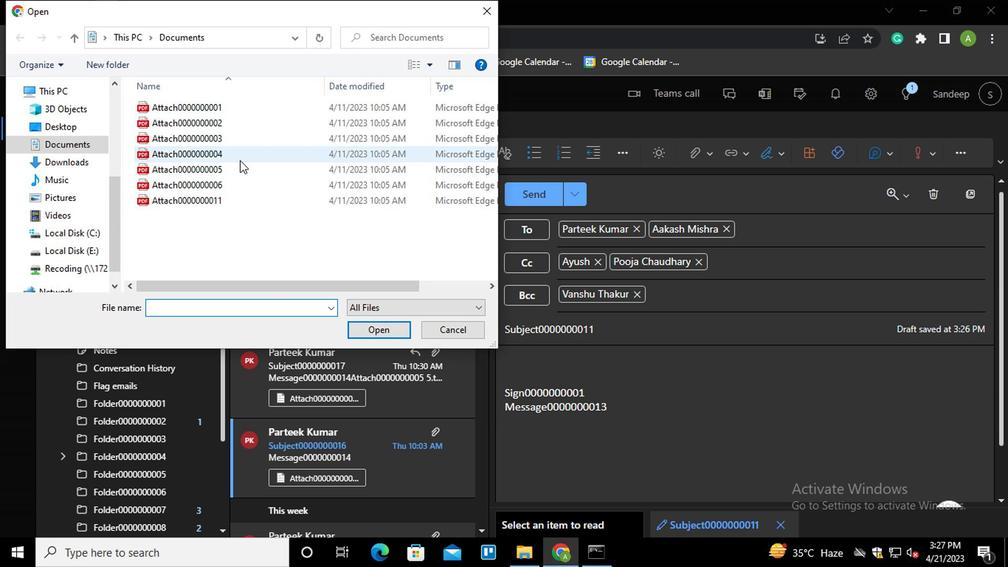 
Action: Mouse pressed left at (236, 157)
Screenshot: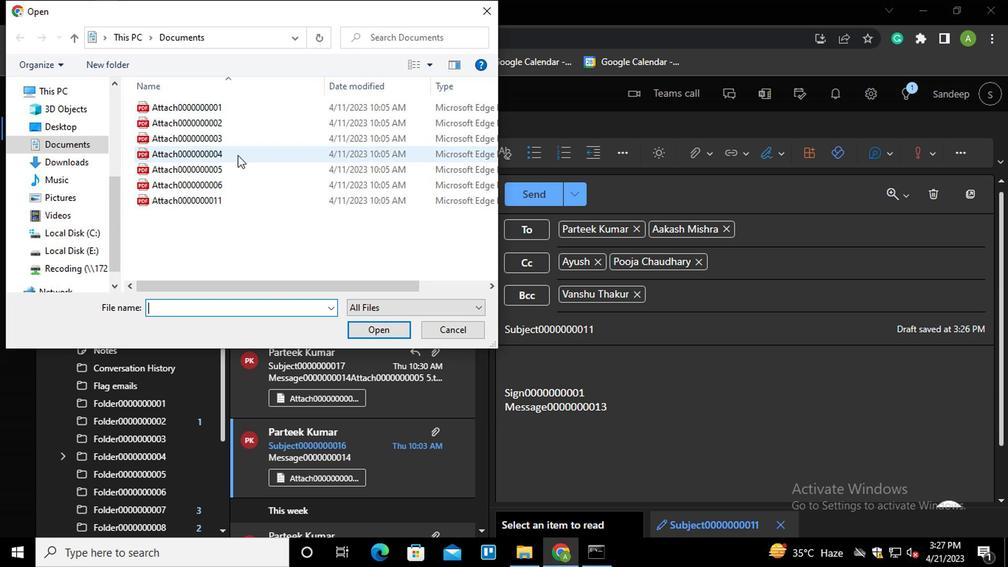 
Action: Mouse moved to (379, 330)
Screenshot: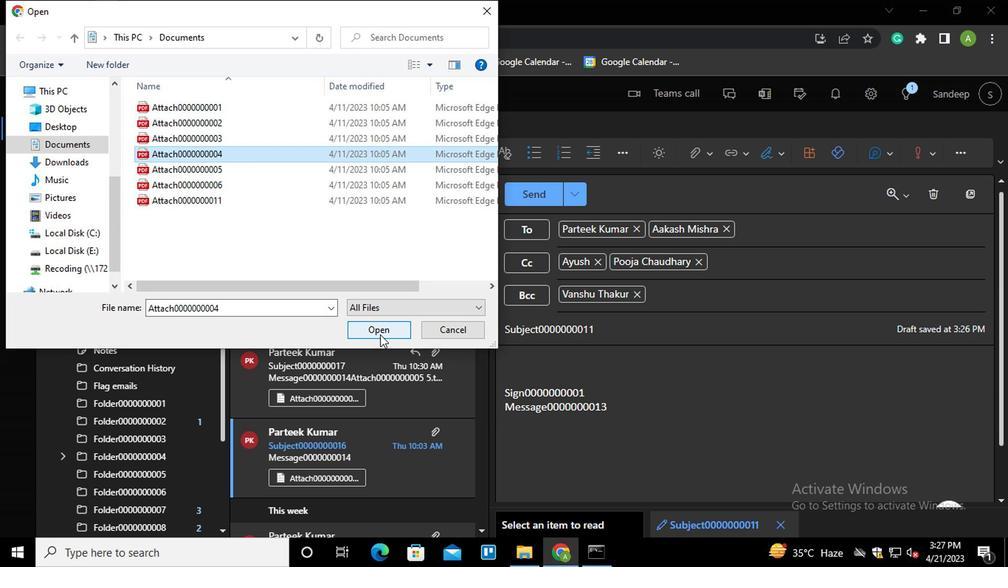 
Action: Mouse pressed left at (379, 330)
Screenshot: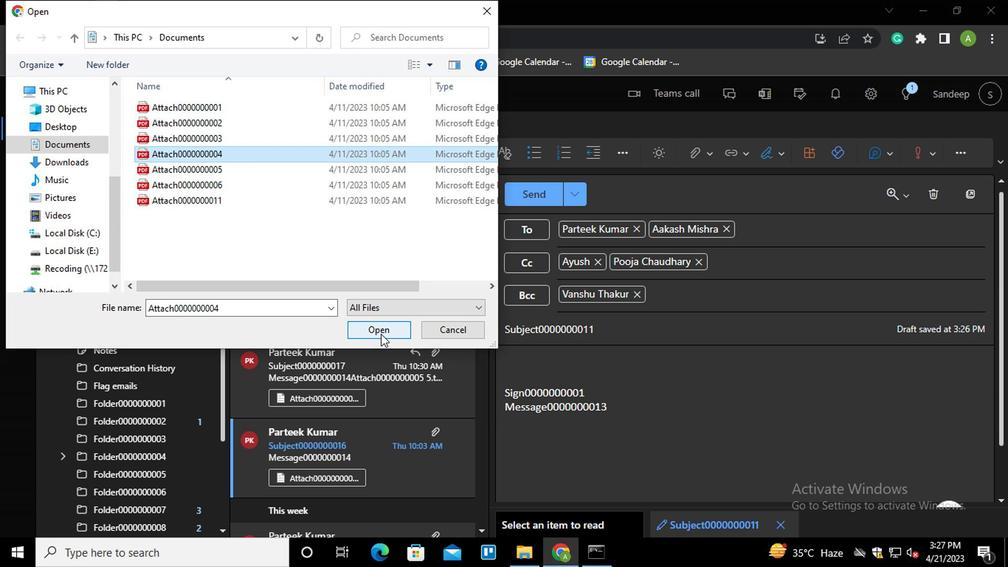
Action: Mouse moved to (543, 202)
Screenshot: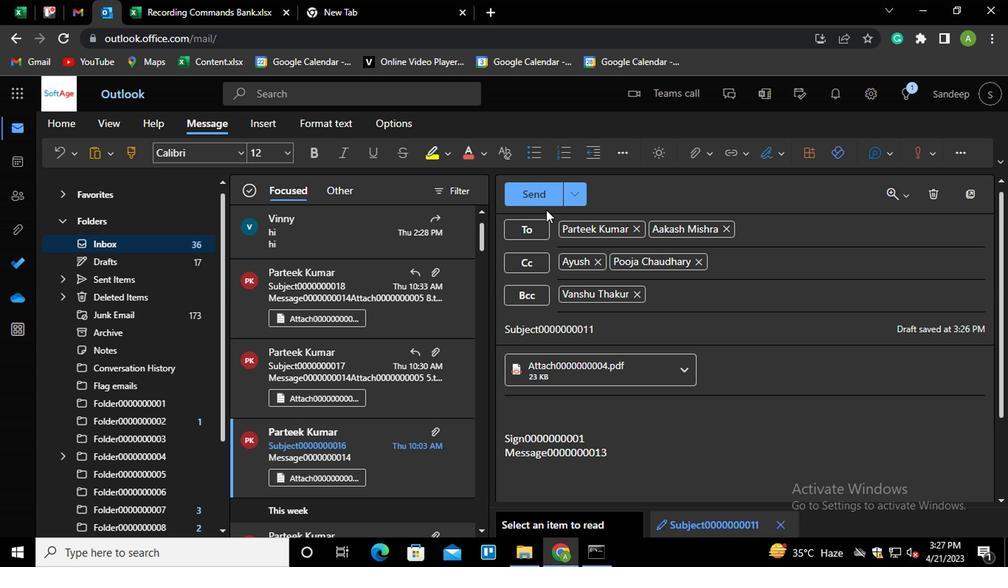 
Action: Mouse pressed left at (543, 202)
Screenshot: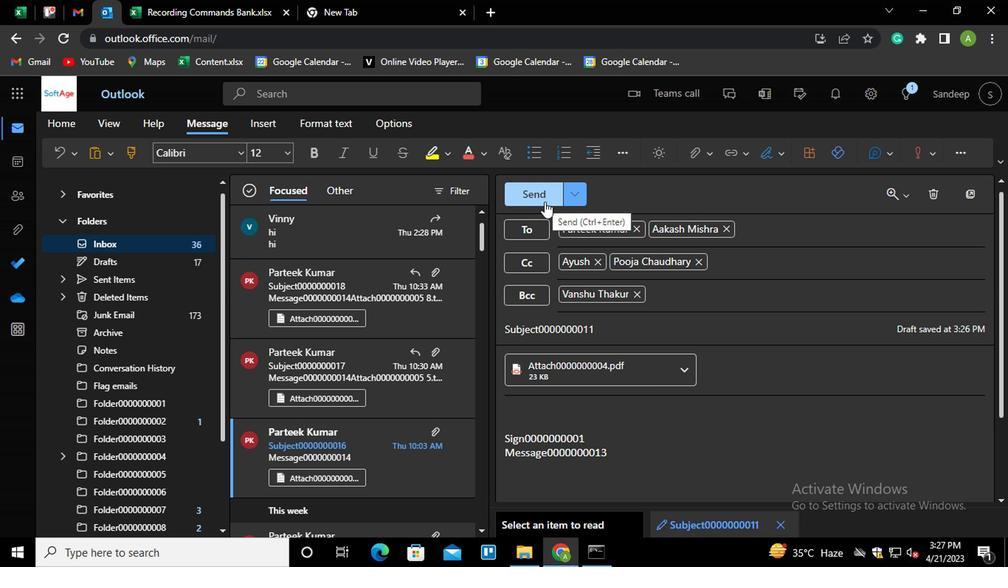 
Action: Mouse moved to (141, 163)
Screenshot: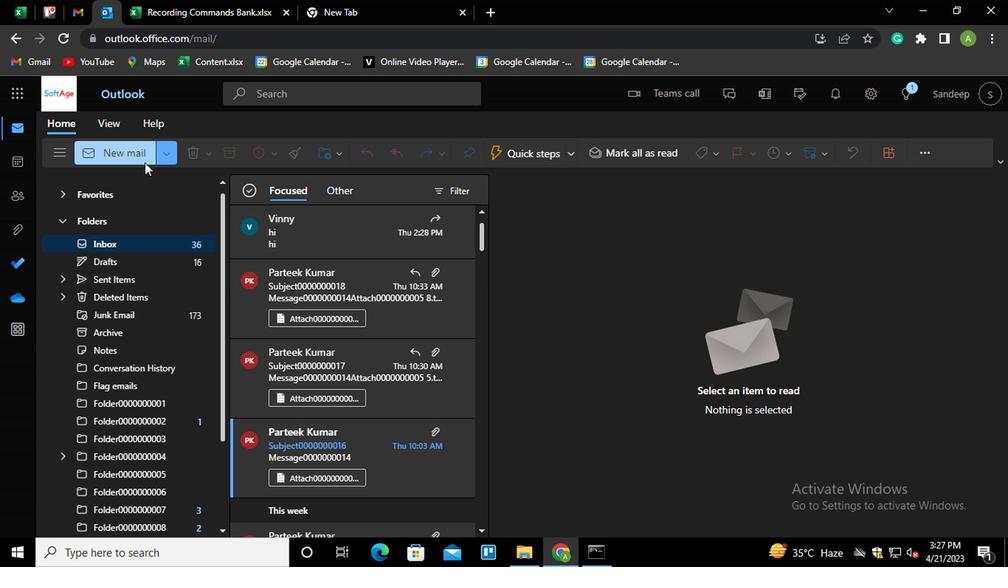 
Action: Mouse pressed left at (141, 163)
Screenshot: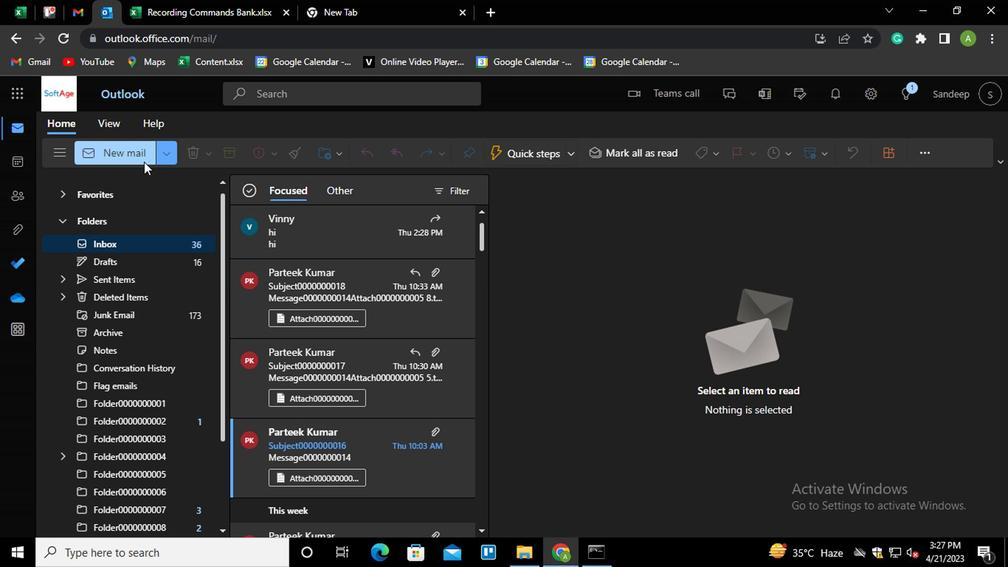 
Action: Mouse moved to (591, 365)
Screenshot: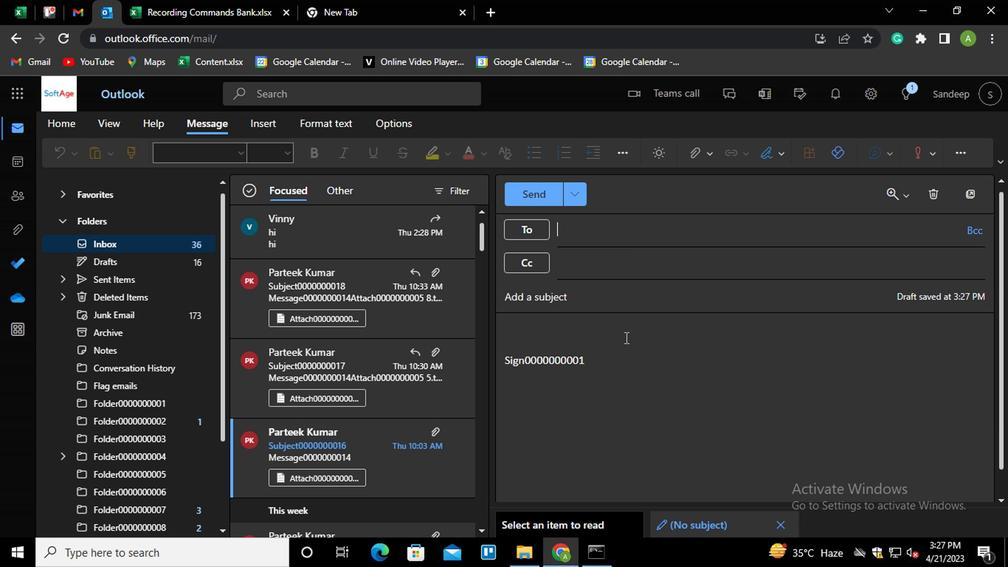 
Action: Mouse pressed left at (591, 365)
Screenshot: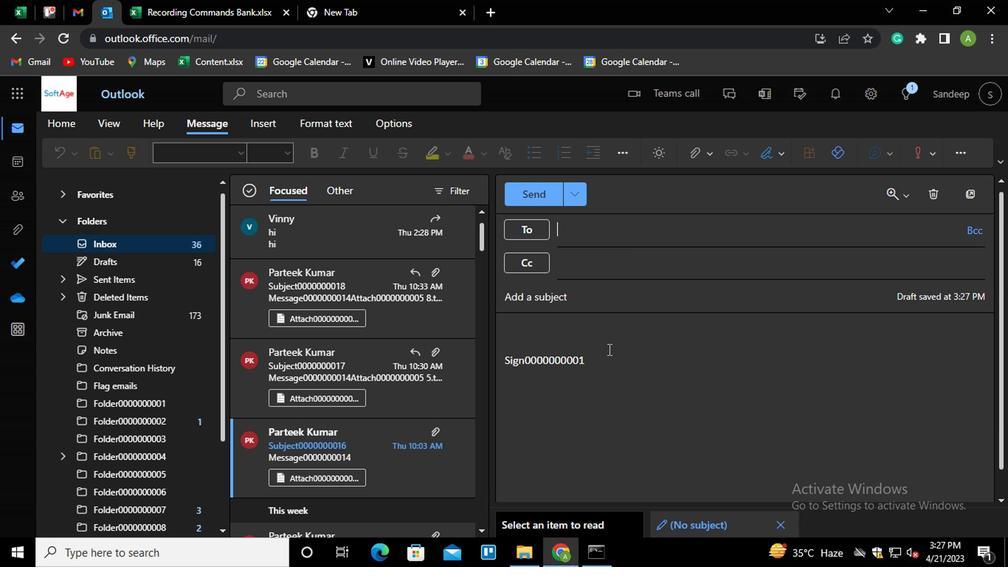 
Action: Mouse moved to (666, 330)
Screenshot: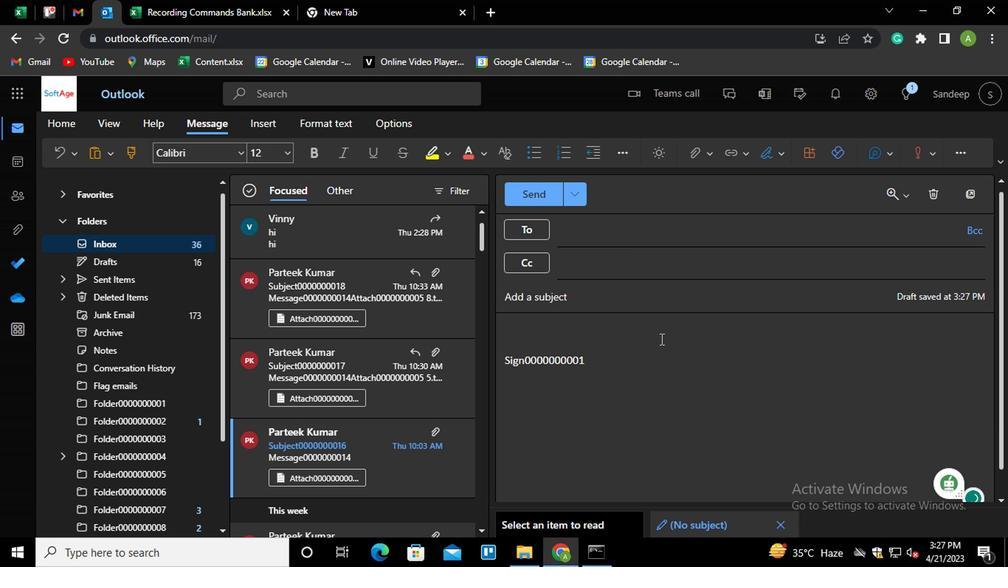 
Action: Key pressed <Key.shift_r><Key.enter><Key.left><Key.shift_r><Key.home>ctrl+K<Key.shift_r><Key.shift_r><Key.shift_r><Key.shift_r><Key.shift_r><Key.shift_r><Key.shift_r><Key.shift_r><Key.shift_r><Key.shift_r><Key.shift_r><Key.shift_r><Key.shift_r><Key.shift_r><Key.shift_r><Key.shift_r><Key.shift_r><Key.shift_r>ctrl+LINK0000000011
Screenshot: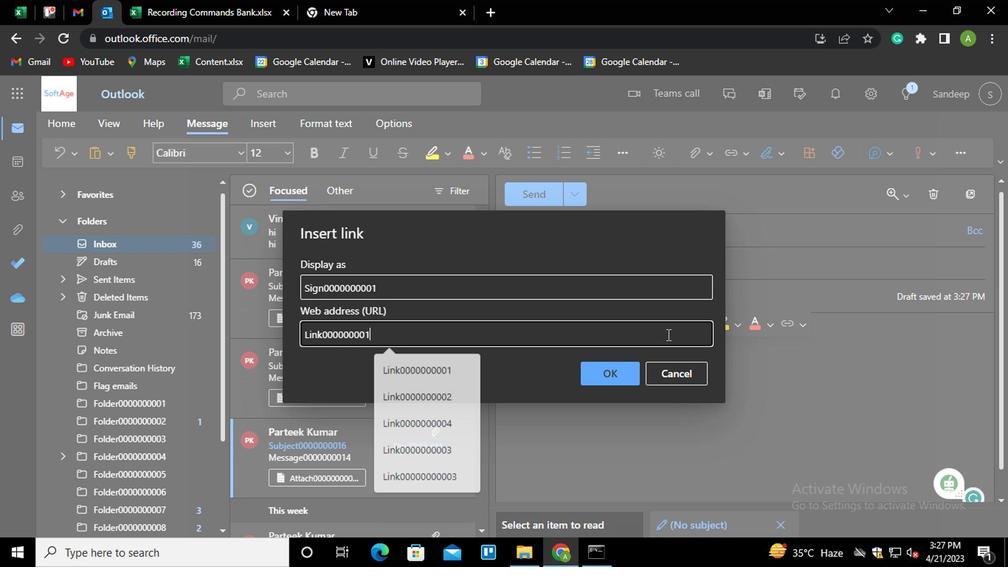 
Action: Mouse moved to (420, 290)
Screenshot: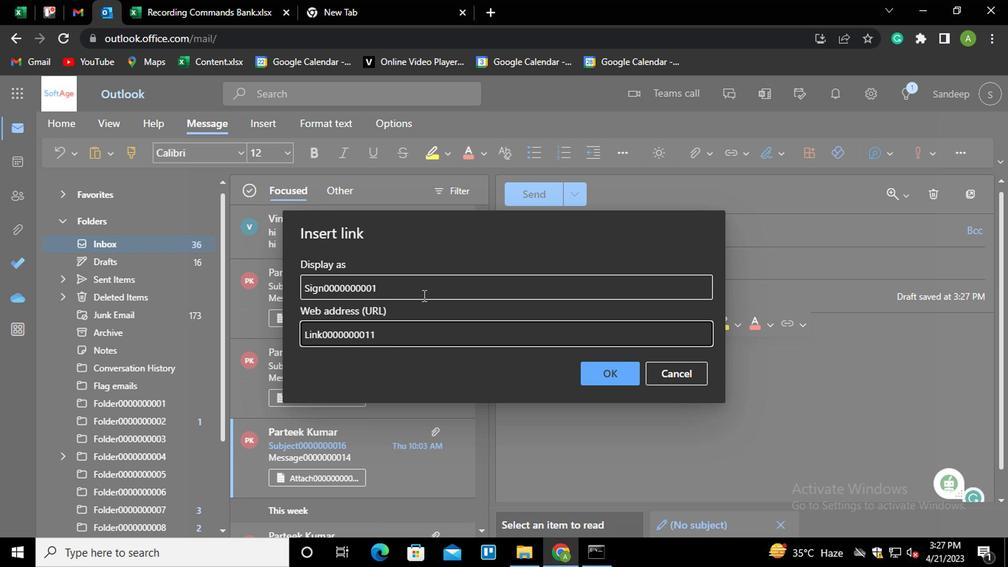 
Action: Mouse pressed left at (420, 290)
Screenshot: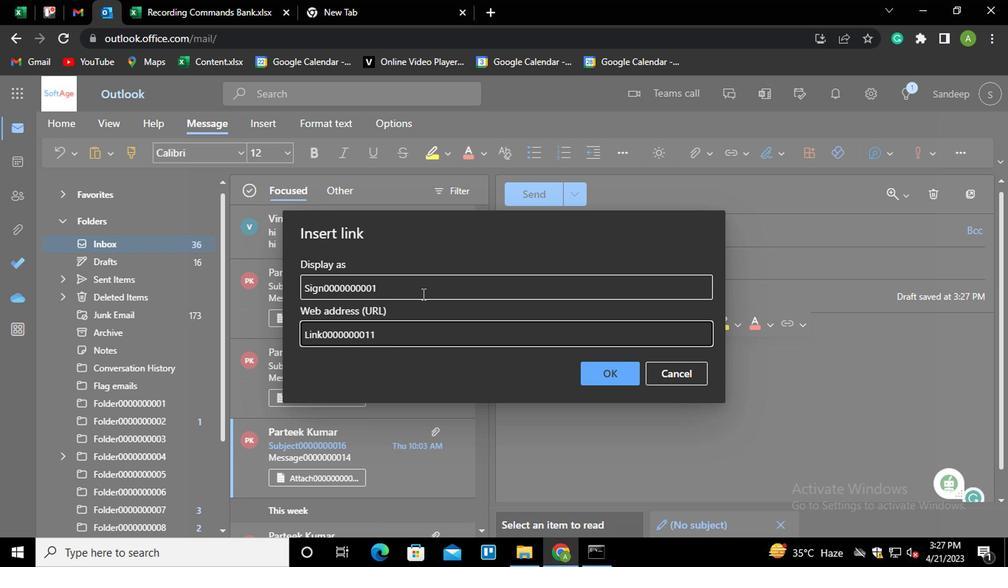 
Action: Key pressed <Key.shift_r><Key.home><Key.shift_r>LINK0000000011
Screenshot: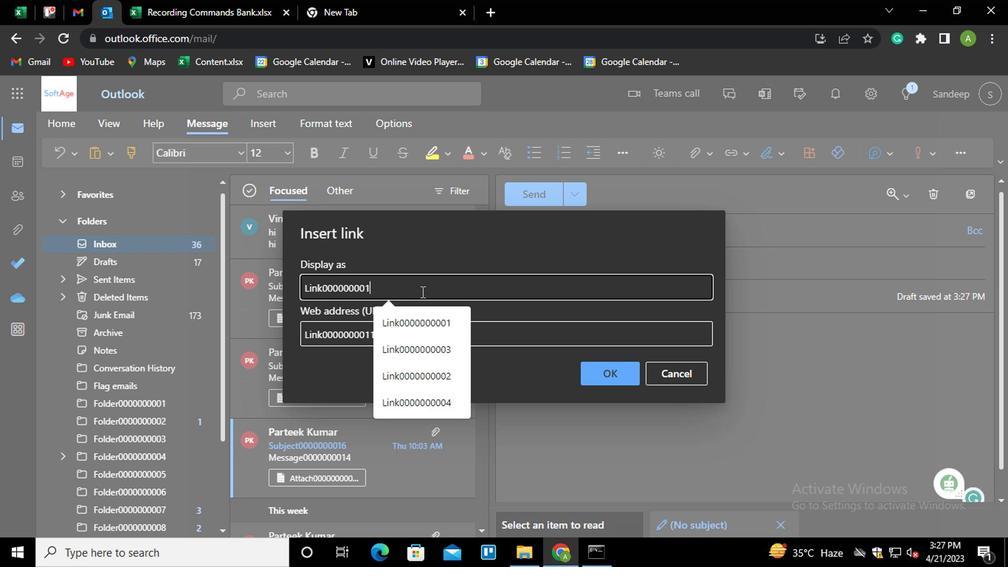 
Action: Mouse moved to (603, 362)
Screenshot: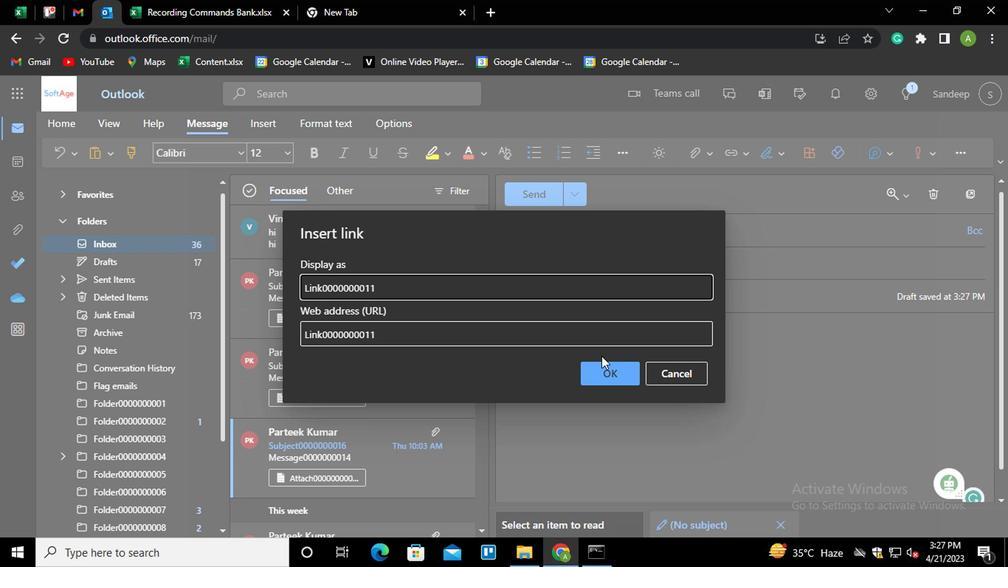 
Action: Mouse pressed left at (603, 362)
Screenshot: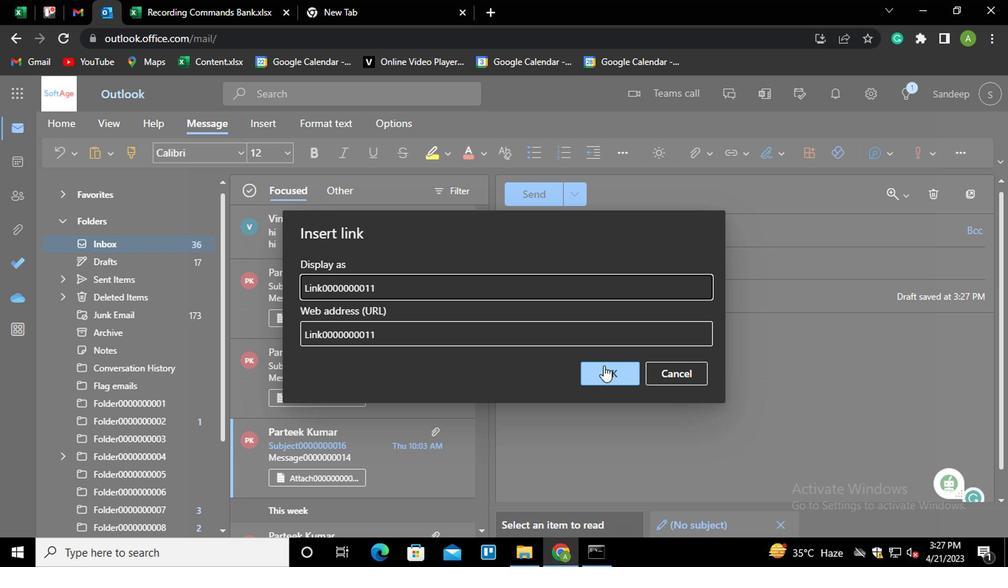 
Action: Mouse moved to (611, 229)
Screenshot: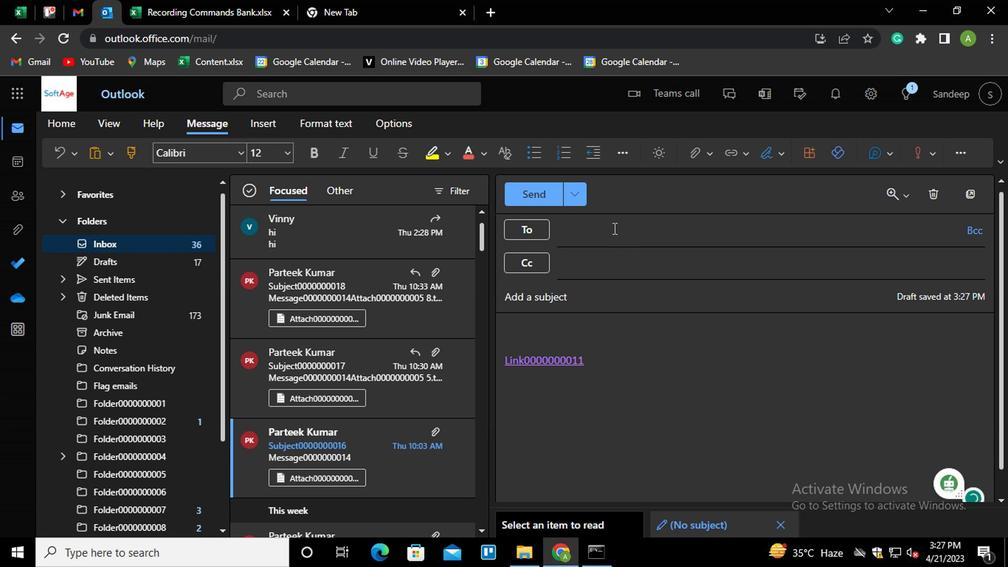 
Action: Mouse pressed left at (611, 229)
Screenshot: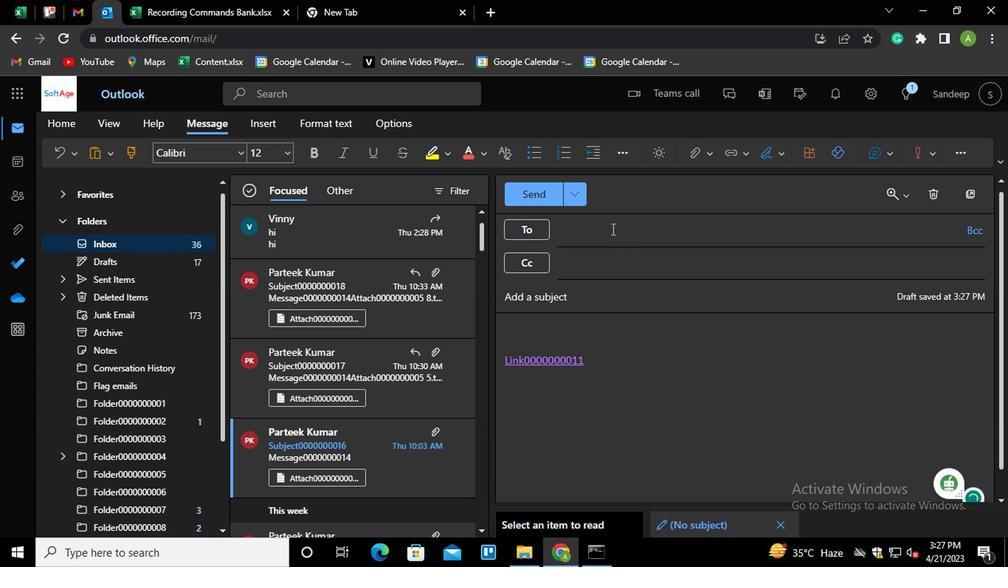 
Action: Mouse moved to (611, 229)
Screenshot: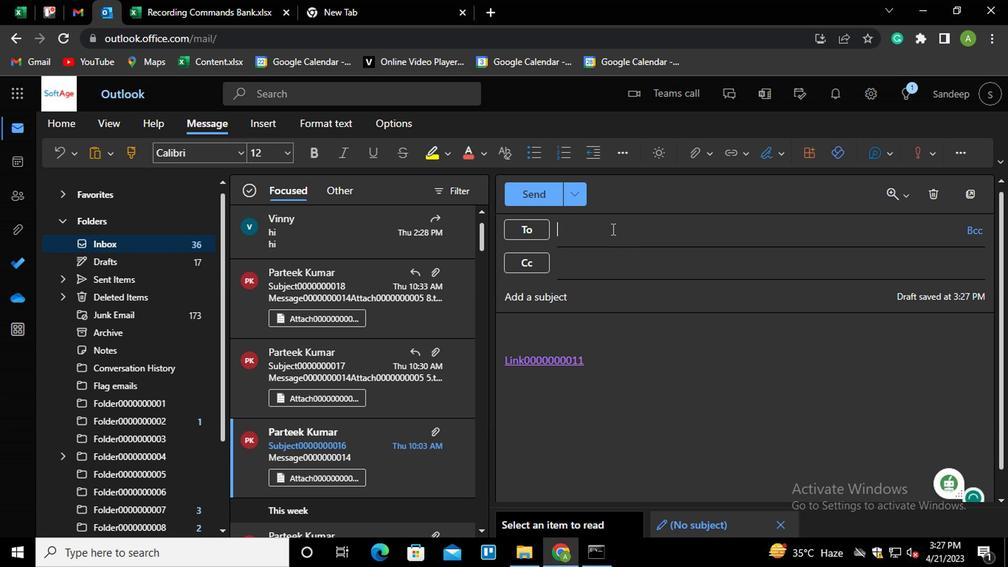
Action: Key pressed PAR<Key.enter>
Screenshot: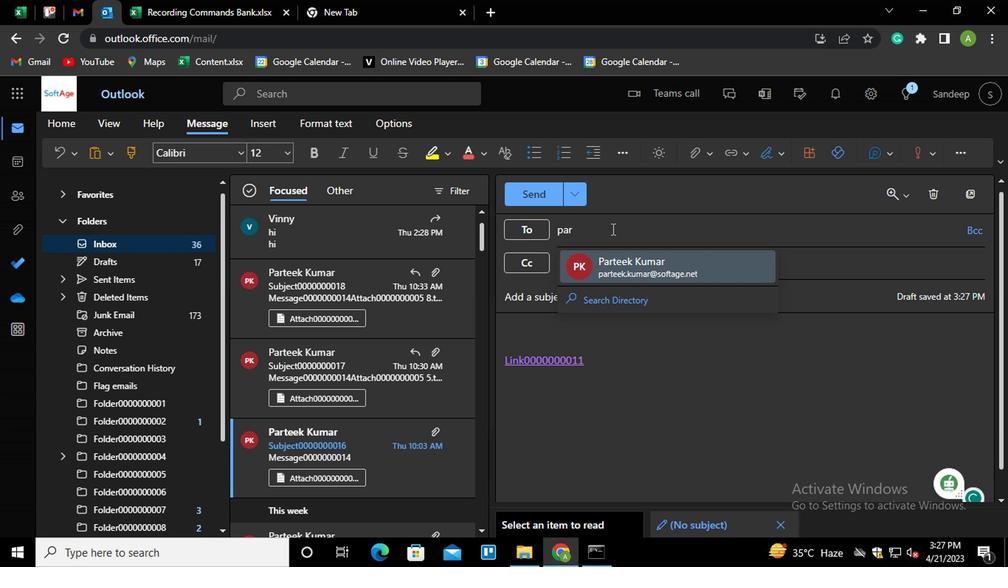 
Action: Mouse moved to (583, 292)
Screenshot: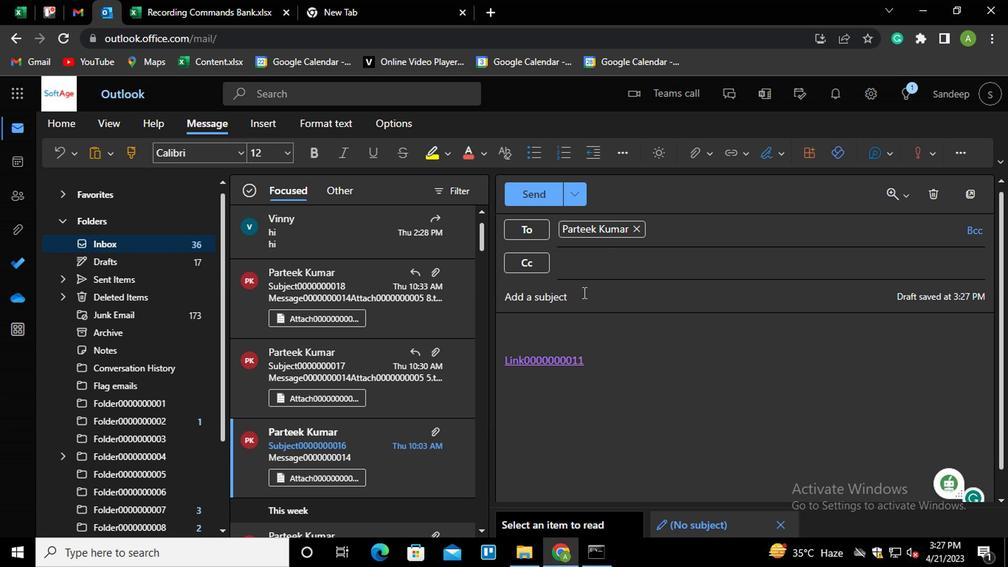 
Action: Mouse pressed left at (583, 292)
Screenshot: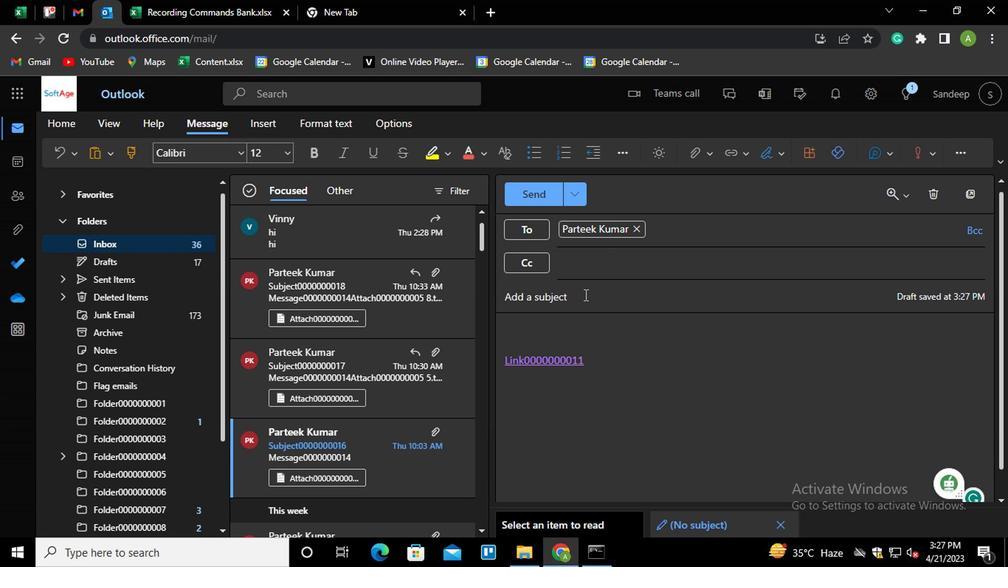 
Action: Key pressed <Key.shift>SUBJECT0000000011
Screenshot: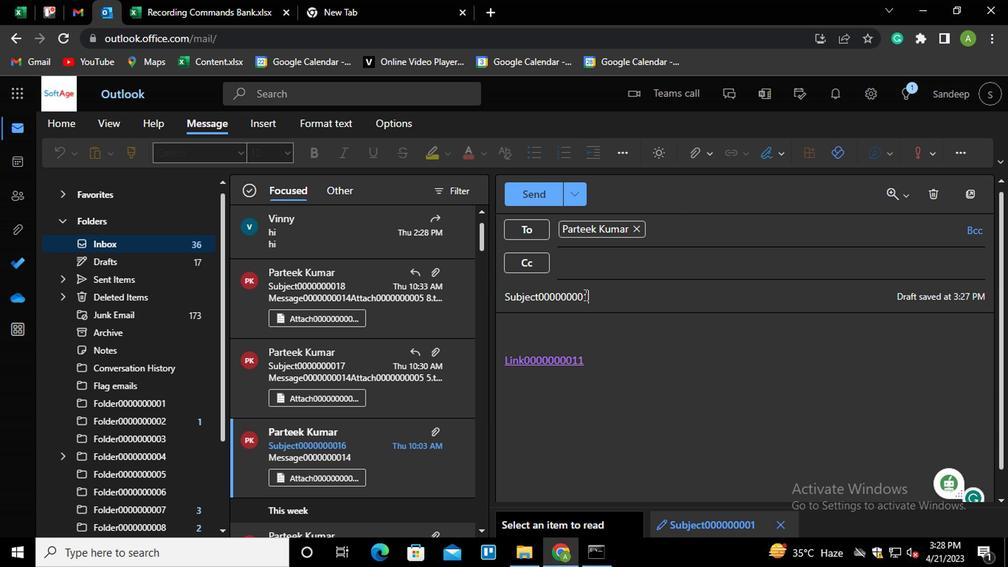 
Action: Mouse moved to (596, 356)
Screenshot: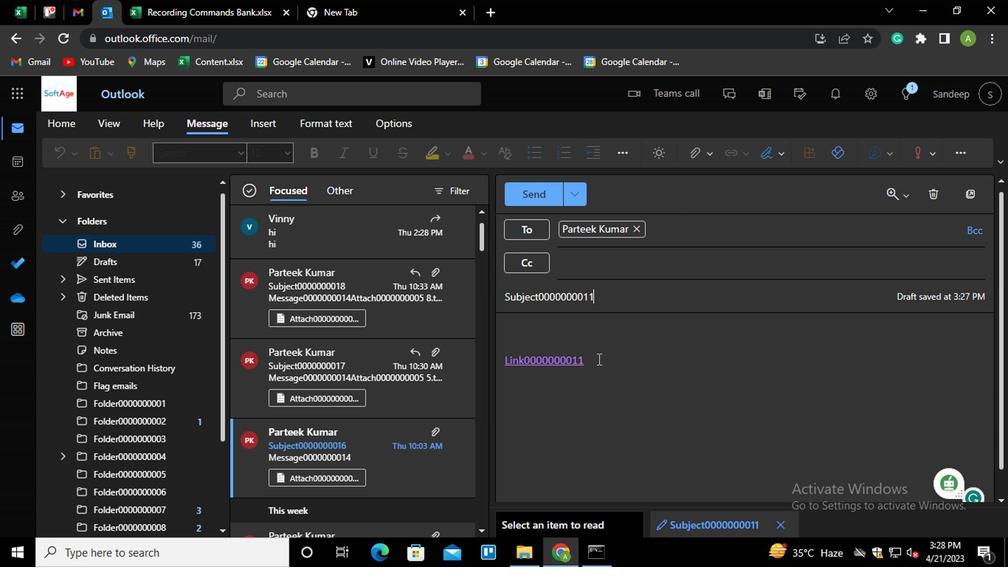 
Action: Mouse pressed left at (596, 356)
Screenshot: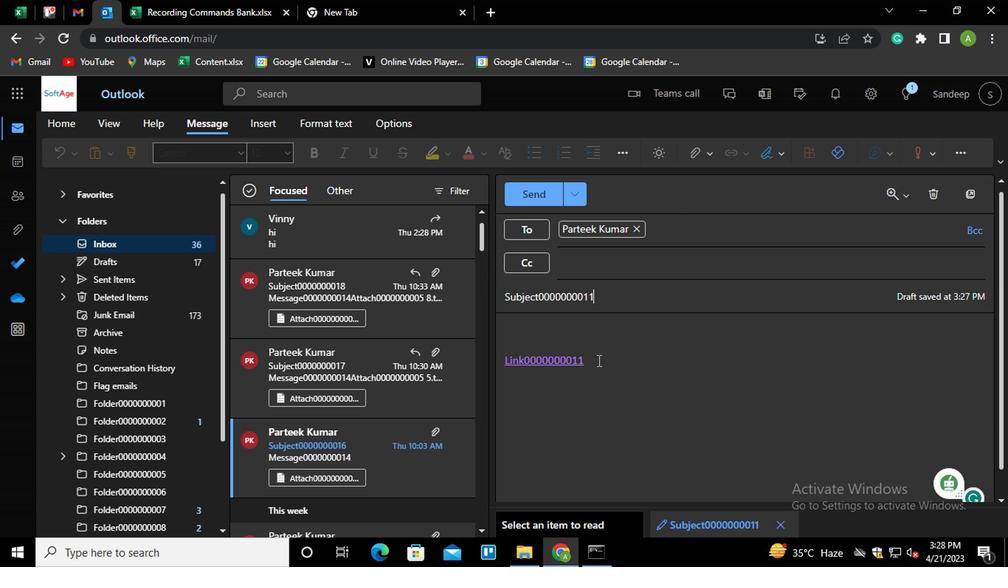 
Action: Mouse moved to (597, 356)
Screenshot: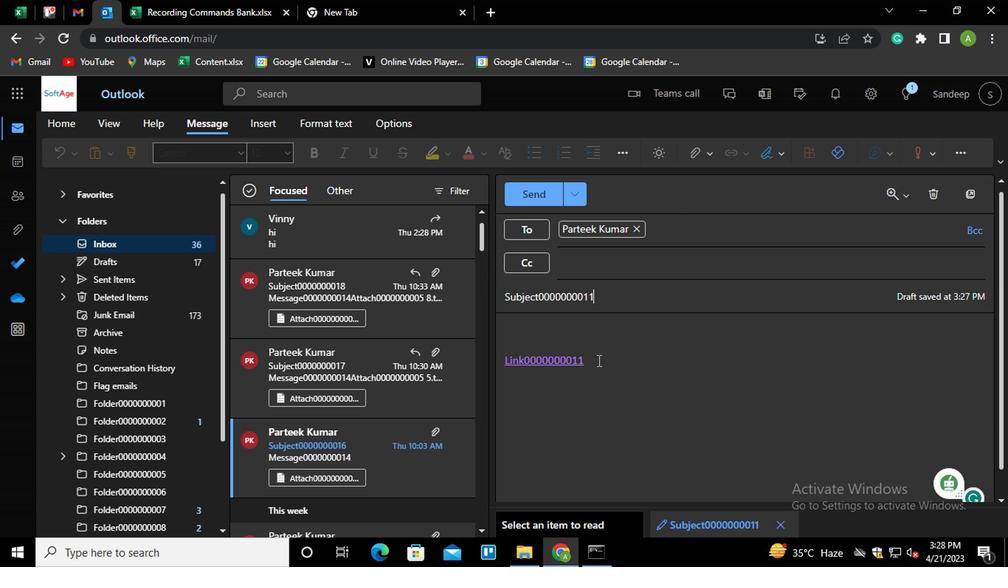 
Action: Key pressed <Key.shift_r><Key.enter><Key.shift_r>MESSAGE0000000011
Screenshot: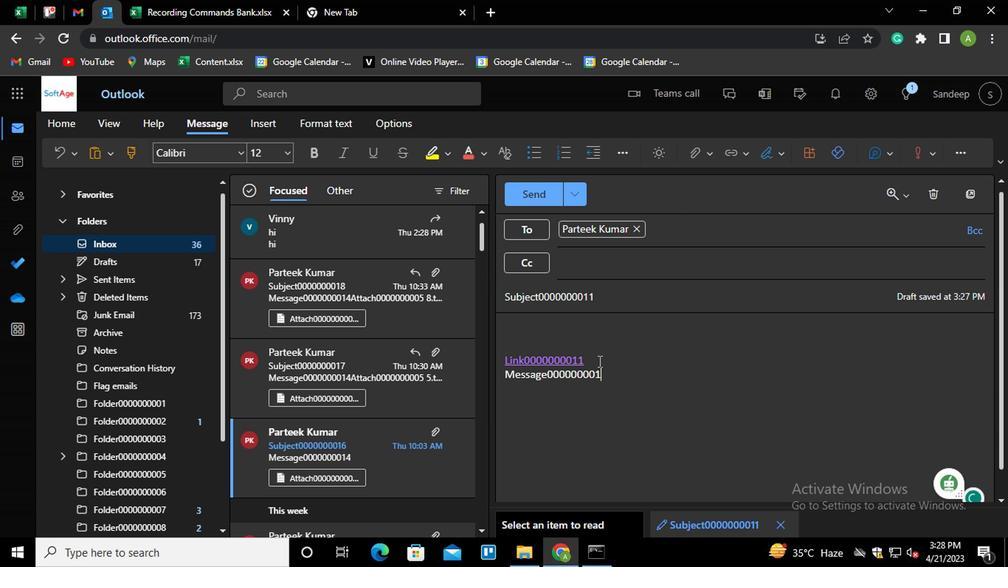 
Action: Mouse moved to (518, 201)
Screenshot: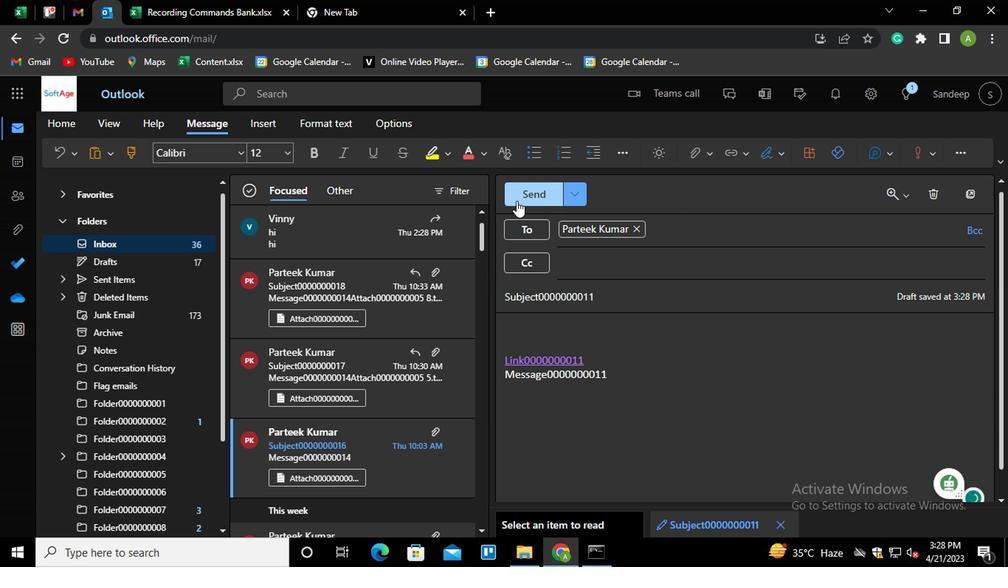 
Action: Mouse pressed left at (518, 201)
Screenshot: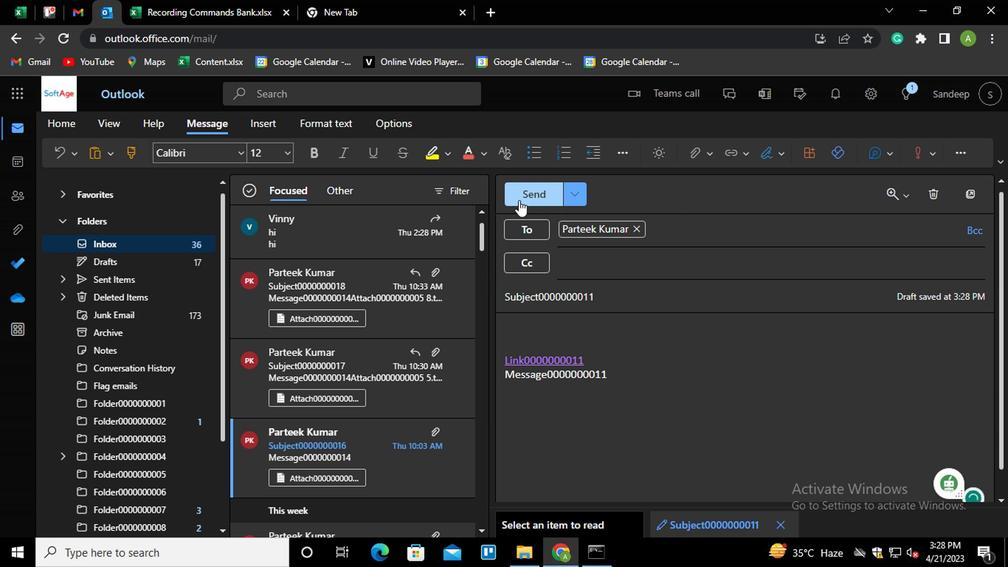 
Action: Mouse moved to (141, 157)
Screenshot: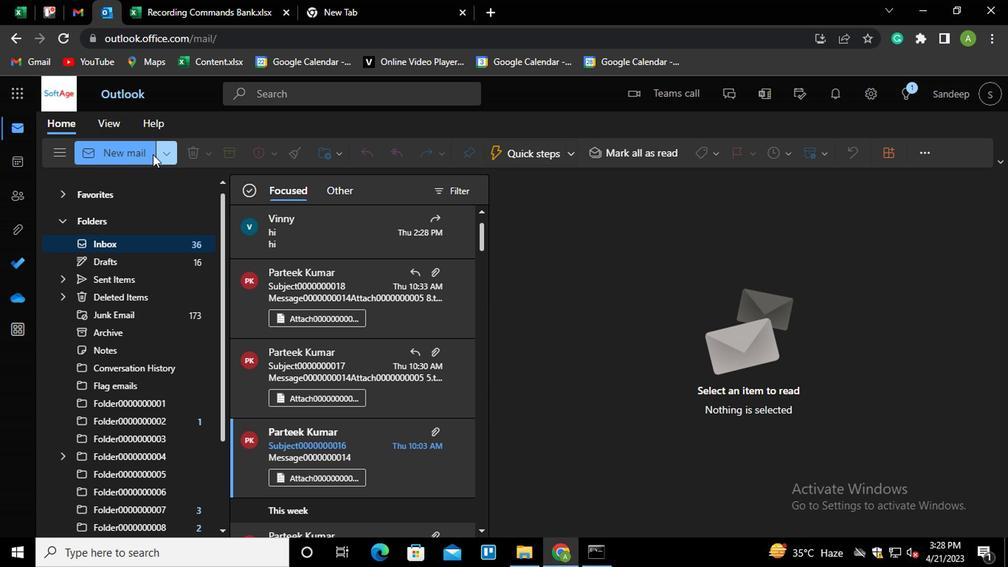 
Action: Mouse pressed left at (141, 157)
Screenshot: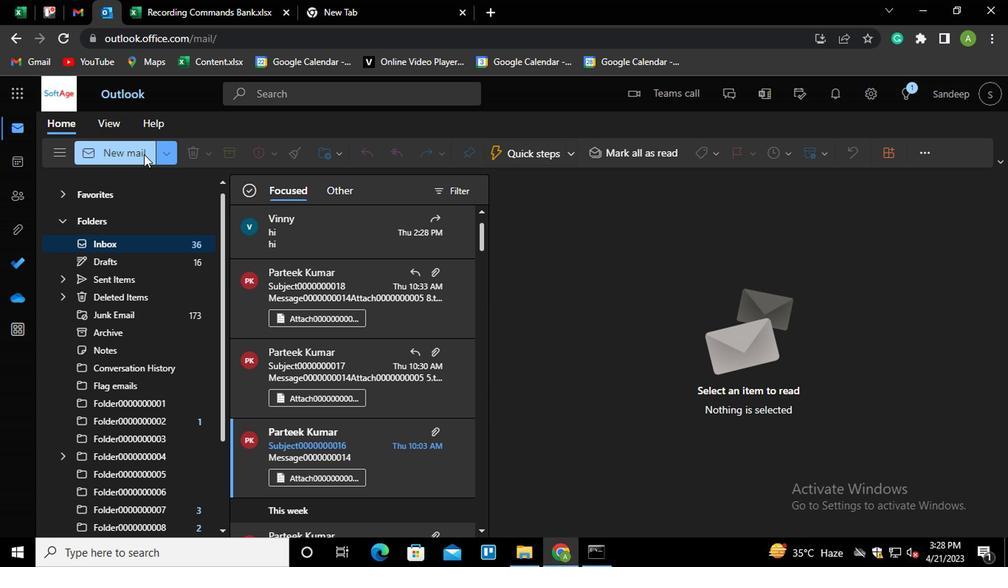 
Action: Mouse moved to (587, 356)
Screenshot: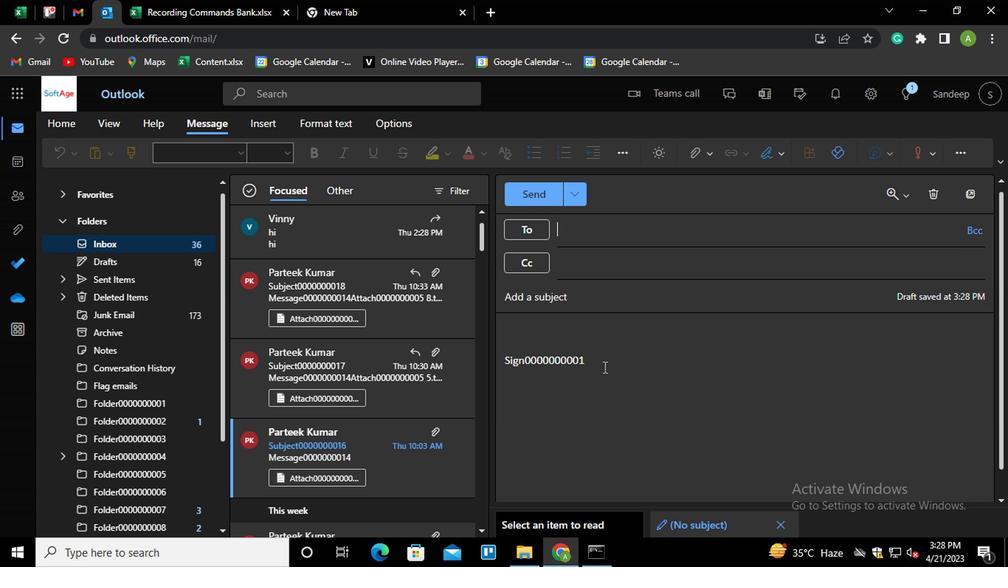 
Action: Mouse pressed left at (587, 356)
Screenshot: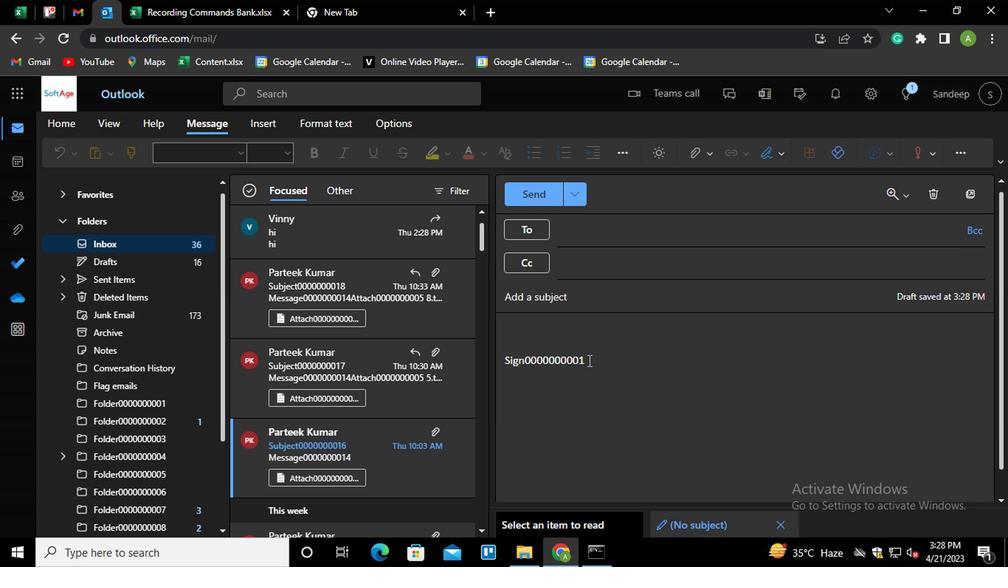 
Action: Mouse moved to (732, 158)
Screenshot: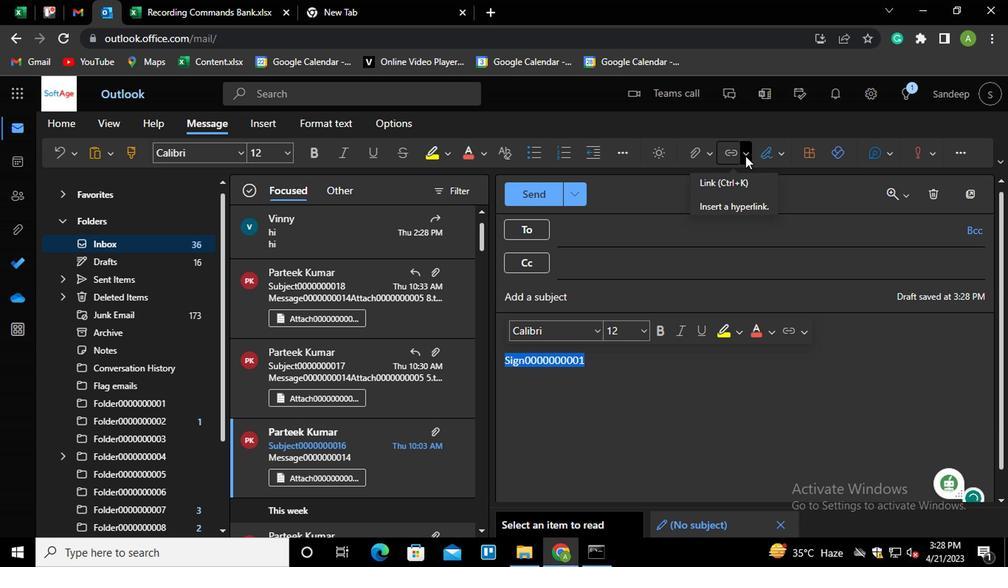 
Action: Mouse pressed left at (732, 158)
Screenshot: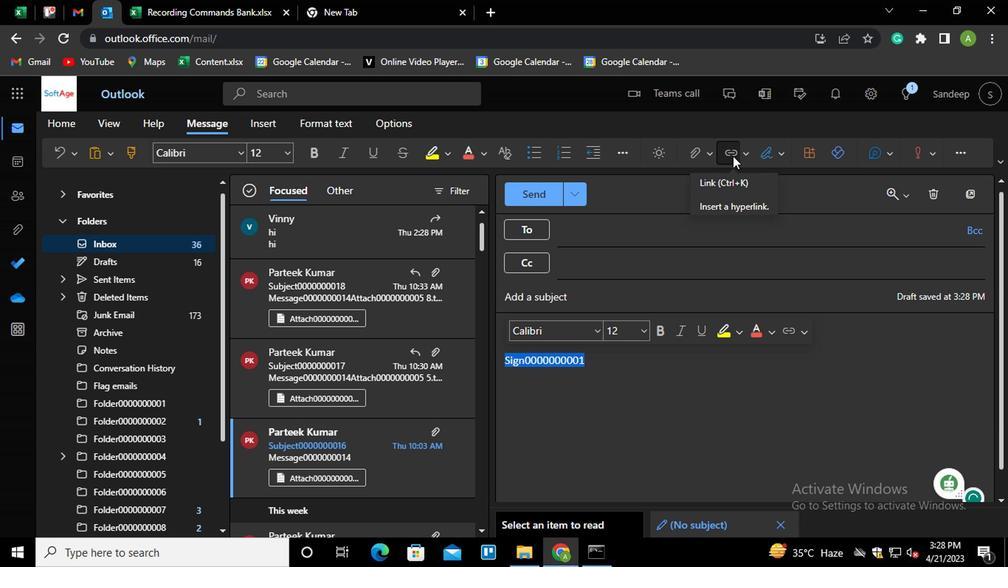 
Action: Mouse moved to (389, 286)
Screenshot: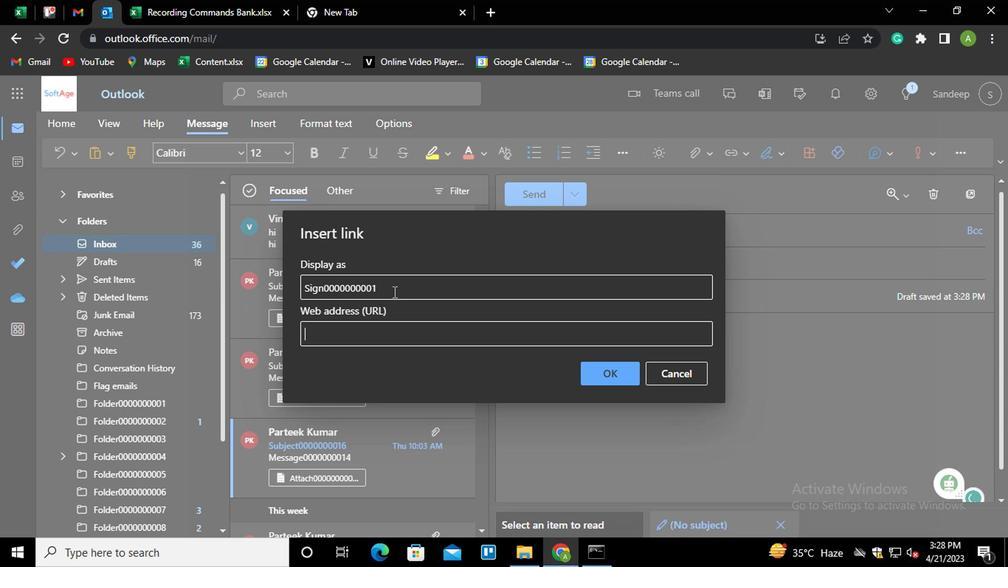 
Action: Mouse pressed left at (389, 286)
Screenshot: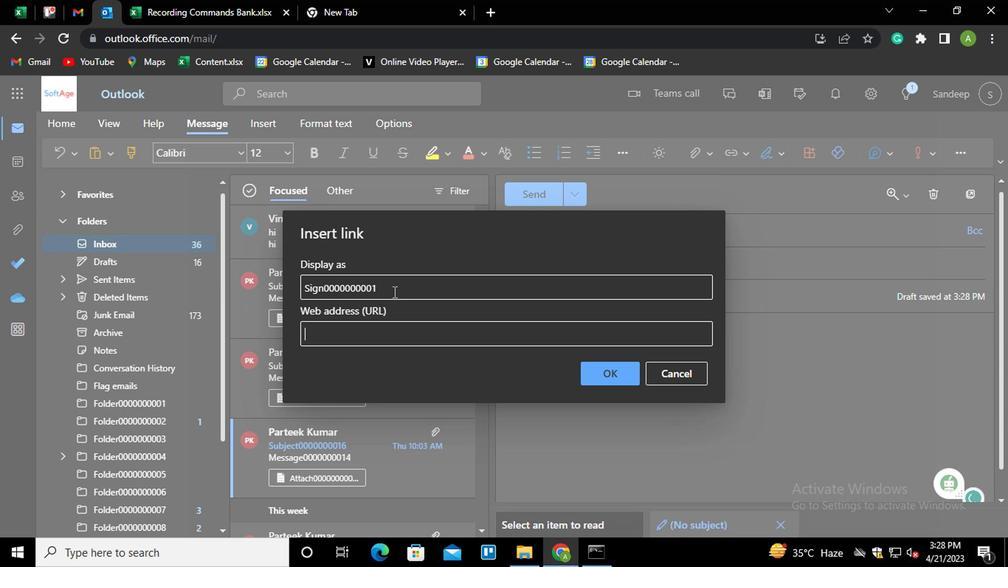 
Action: Mouse moved to (267, 272)
Screenshot: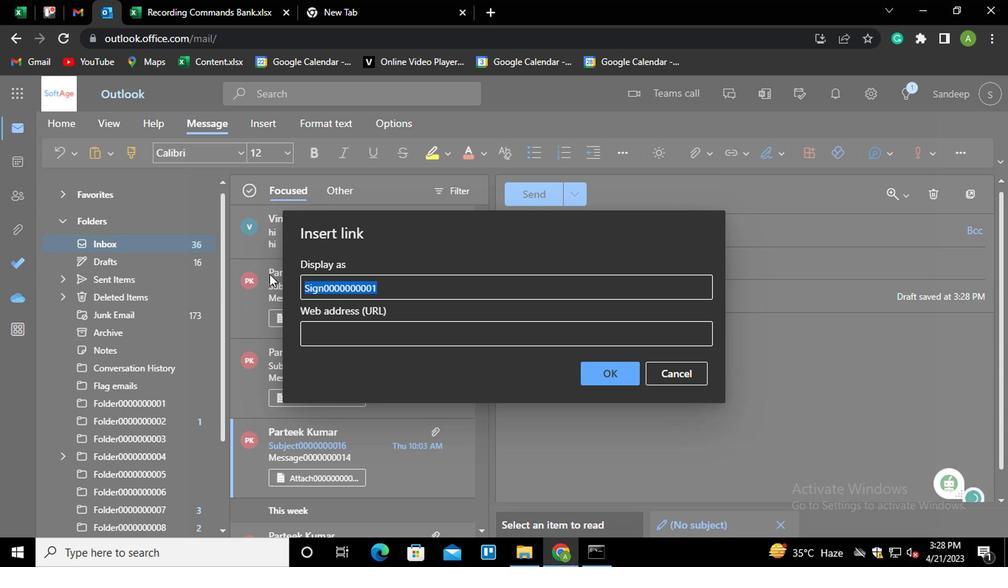 
Action: Key pressed <Key.backspace>
Screenshot: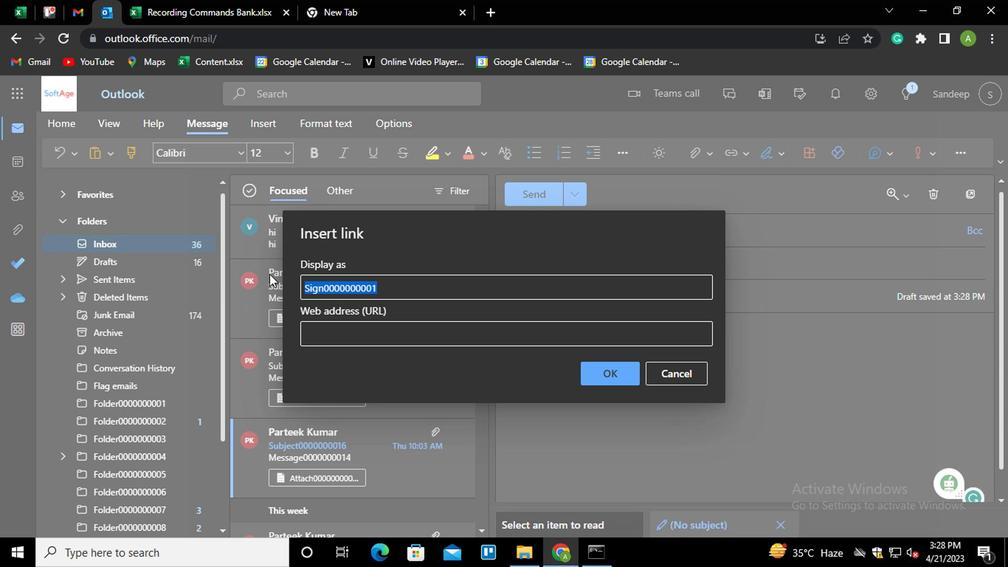 
Action: Mouse moved to (354, 328)
Screenshot: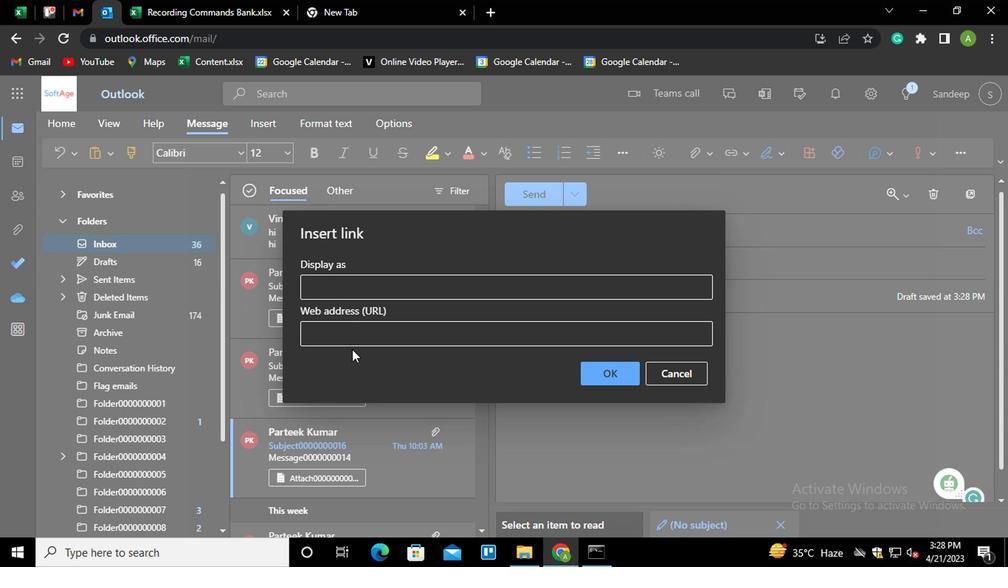 
Action: Mouse pressed left at (354, 328)
Screenshot: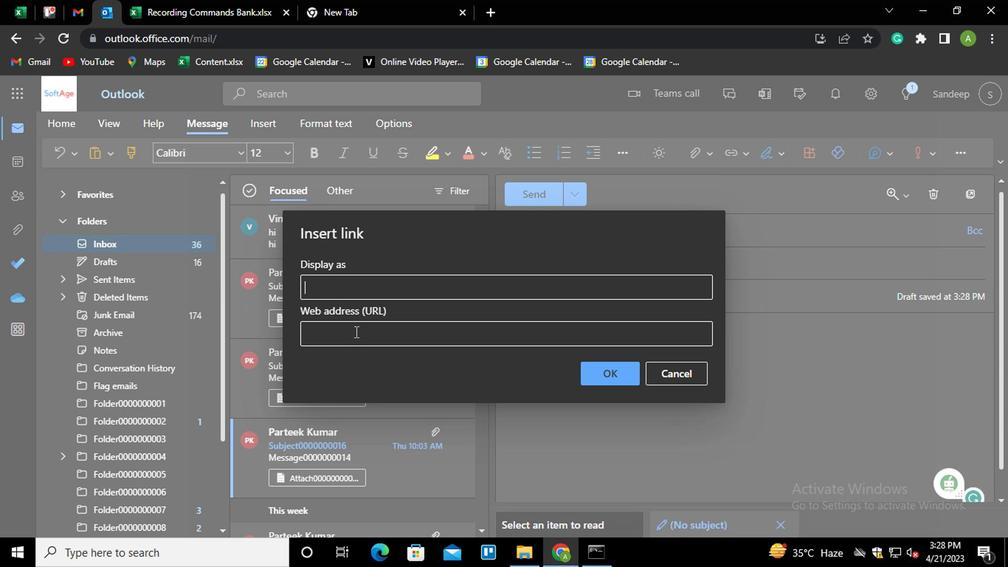 
Action: Key pressed <Key.shift_r>LINK0000000011
Screenshot: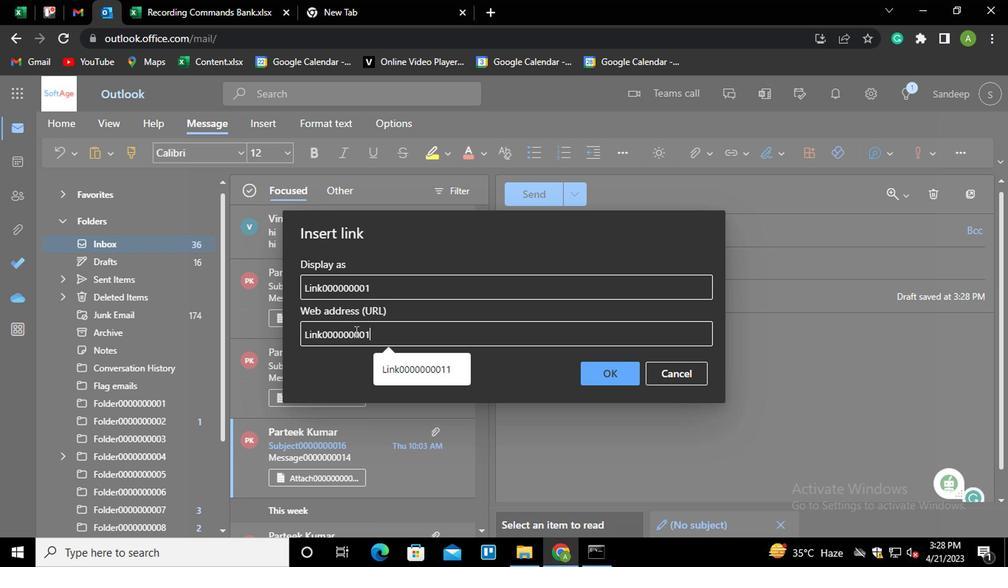 
Action: Mouse moved to (613, 362)
Screenshot: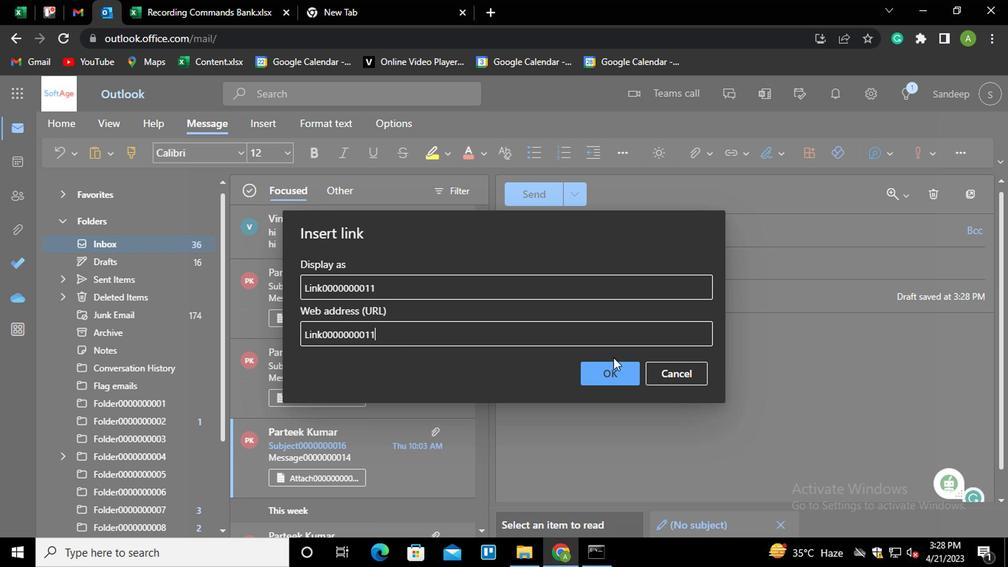 
Action: Mouse pressed left at (613, 362)
Screenshot: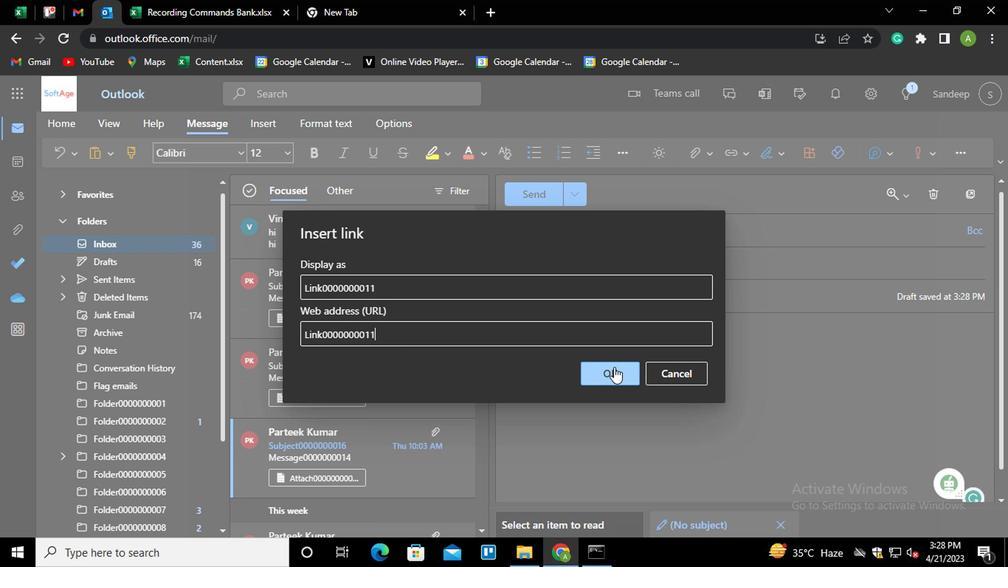 
Action: Mouse moved to (592, 232)
Screenshot: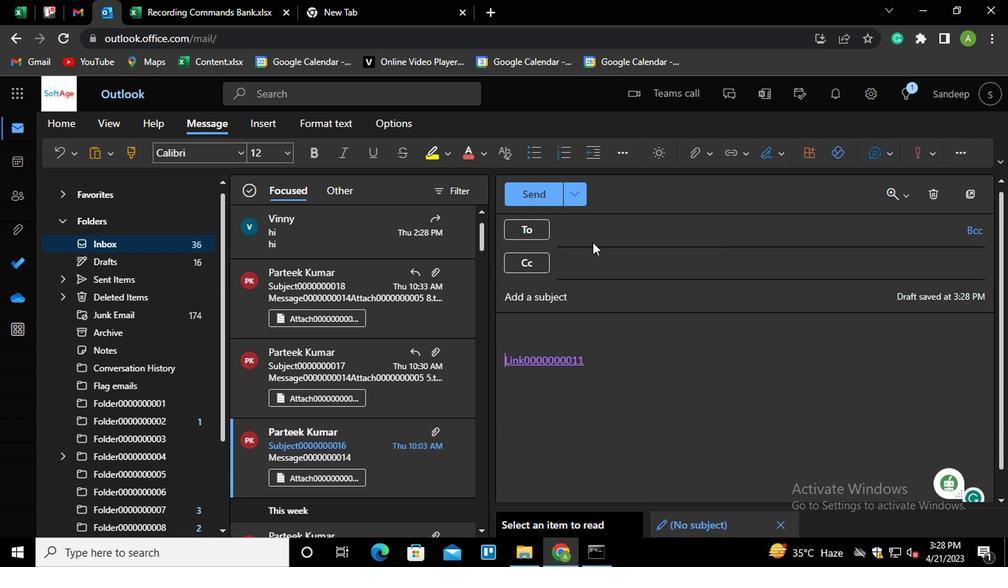 
Action: Mouse pressed left at (592, 232)
Screenshot: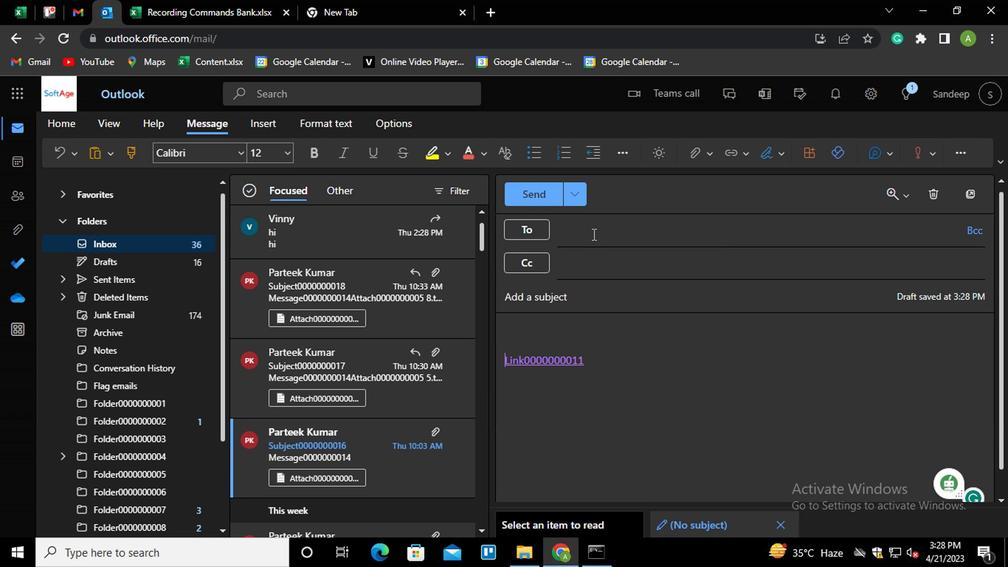 
Action: Key pressed PAR<Key.enter>AA<Key.enter>
Screenshot: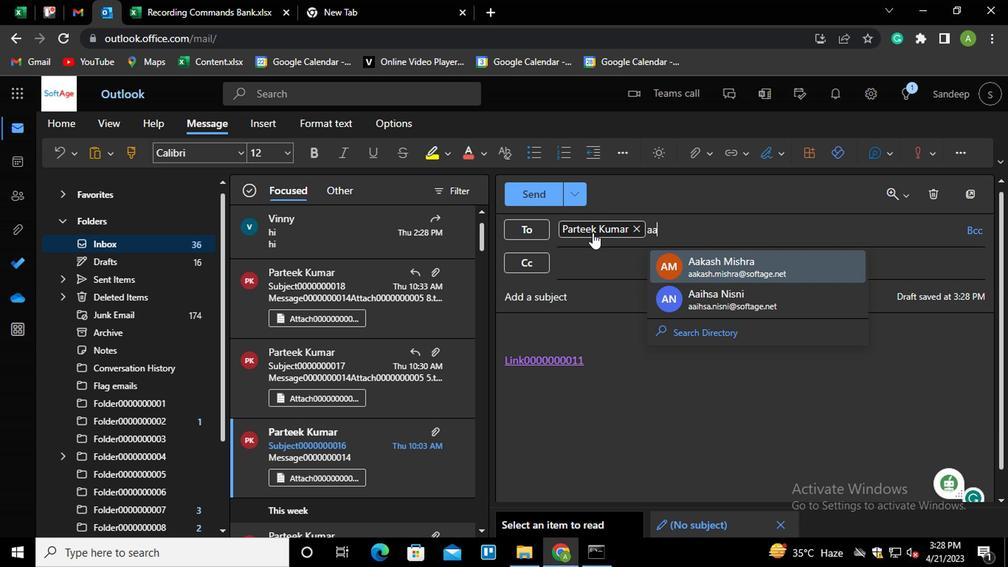
Action: Mouse moved to (545, 300)
Screenshot: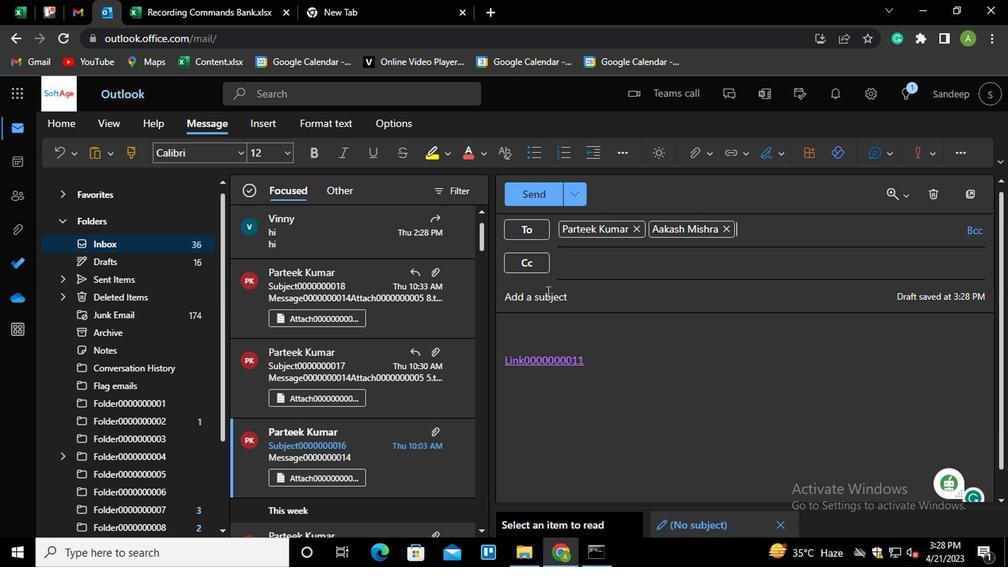 
Action: Mouse pressed left at (545, 300)
Screenshot: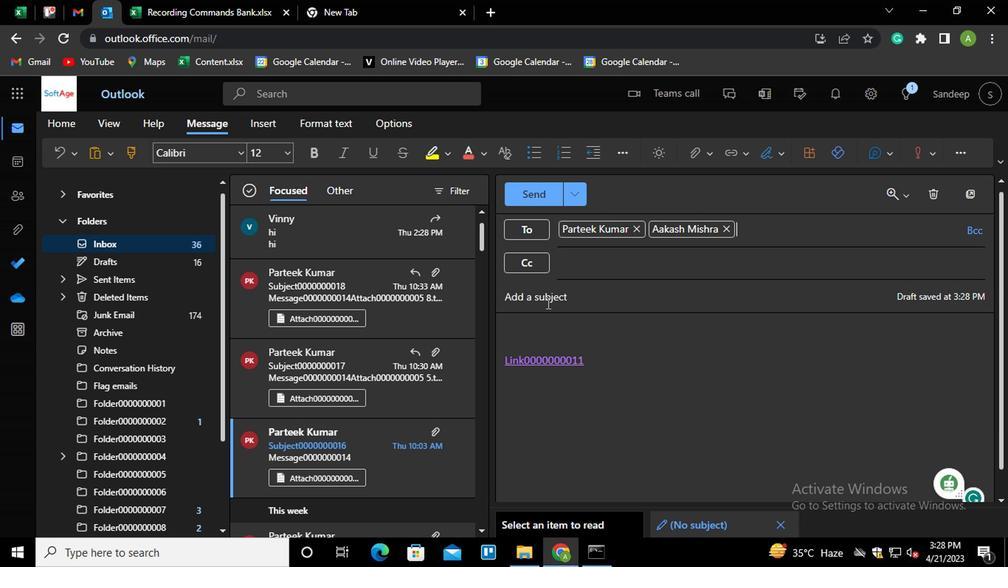 
Action: Mouse moved to (545, 301)
Screenshot: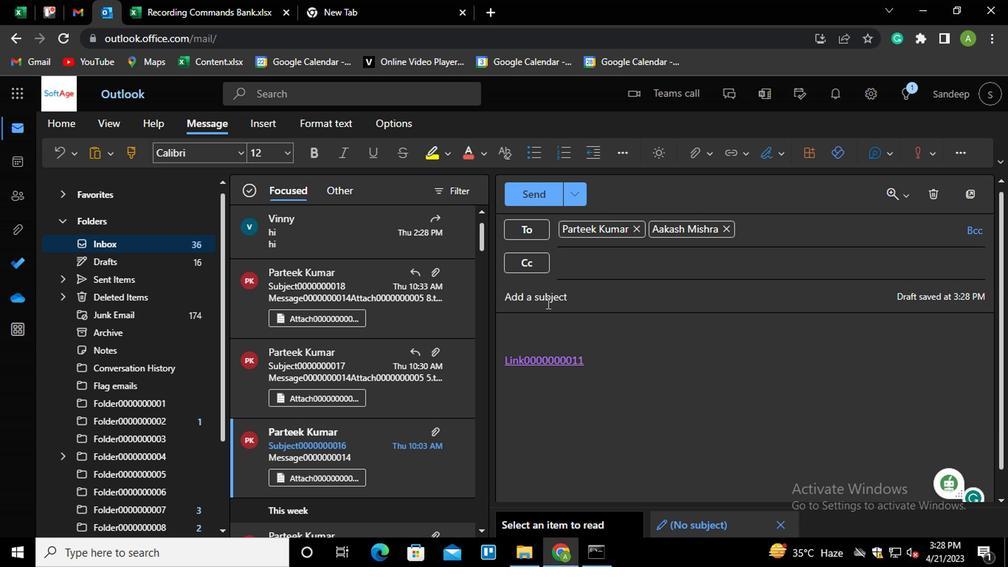 
Action: Key pressed <Key.shift>SUBJECT0000000012
Screenshot: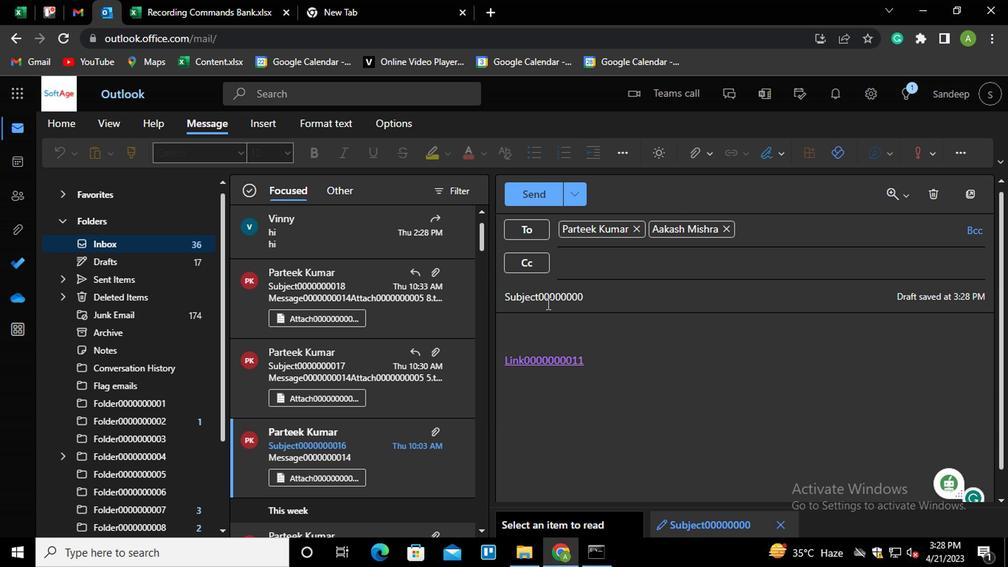 
Action: Mouse moved to (597, 358)
Screenshot: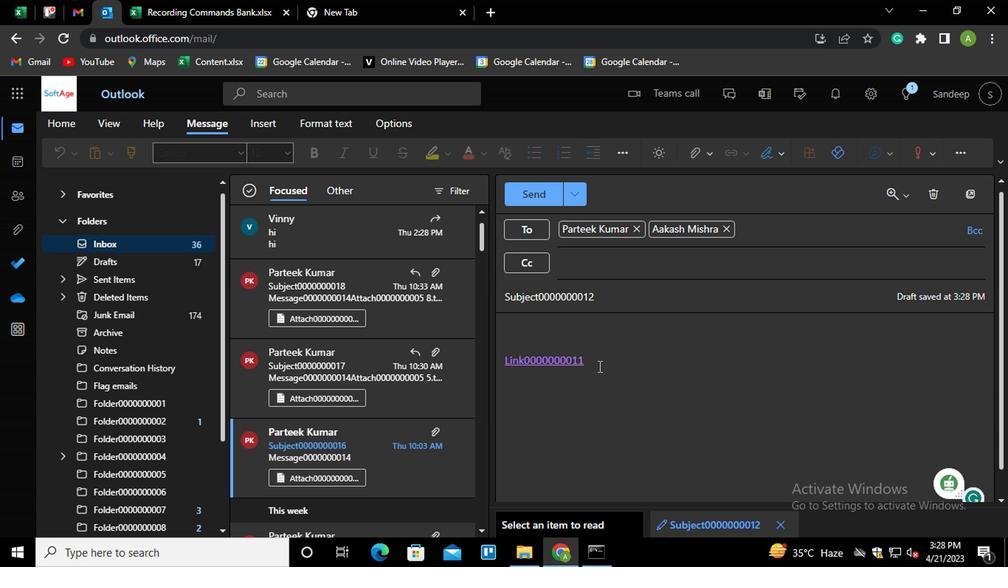 
Action: Mouse pressed left at (597, 358)
Screenshot: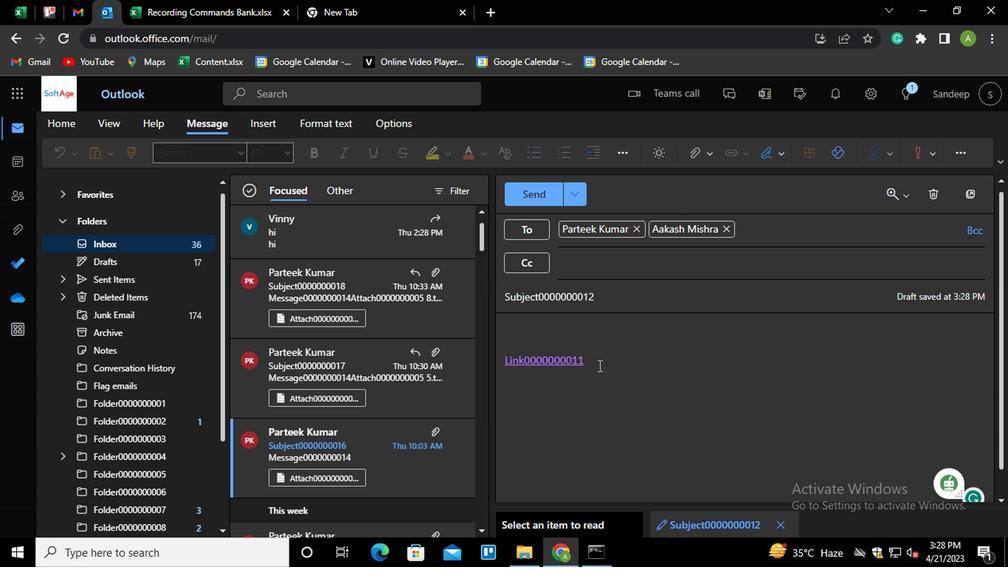 
Action: Mouse moved to (596, 358)
Screenshot: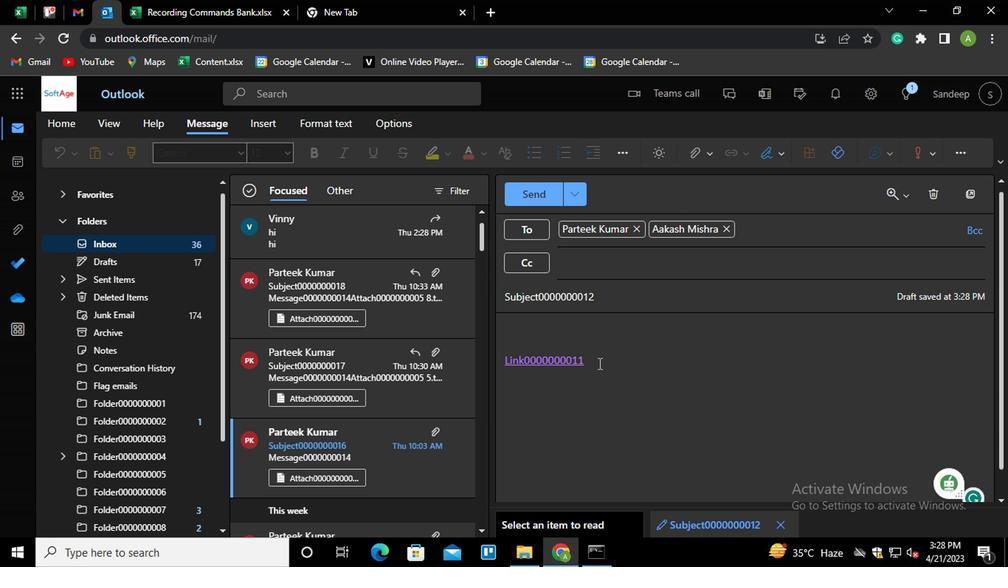 
Action: Key pressed <Key.shift_r><Key.enter><Key.shift_r>MESSAGE0000000012
Screenshot: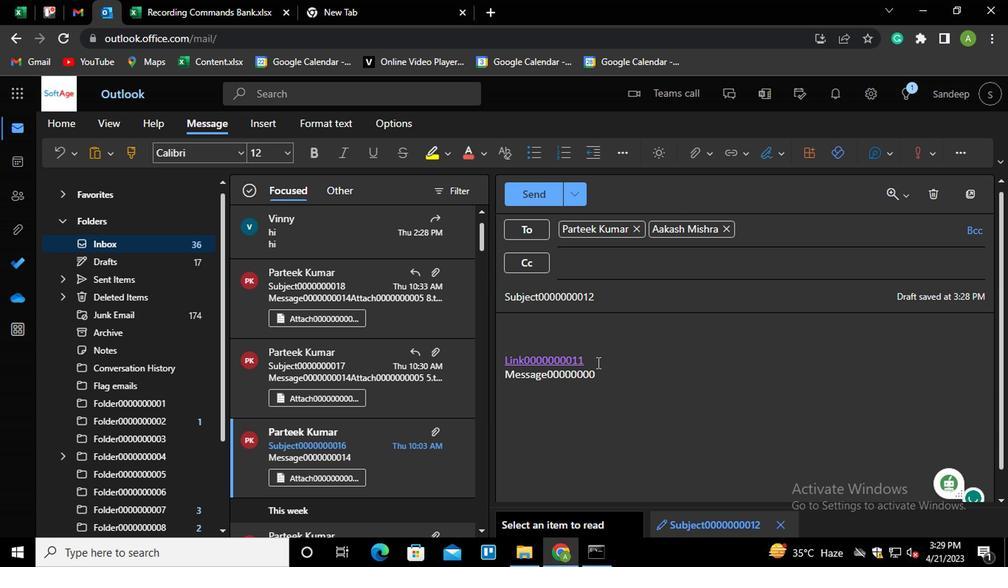 
Action: Mouse moved to (535, 202)
Screenshot: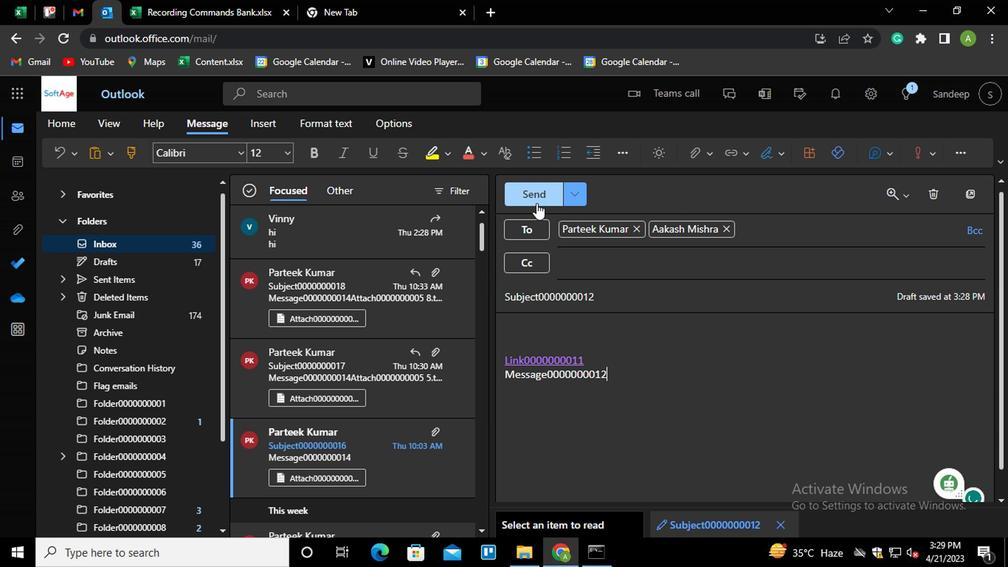 
Action: Mouse pressed left at (535, 202)
Screenshot: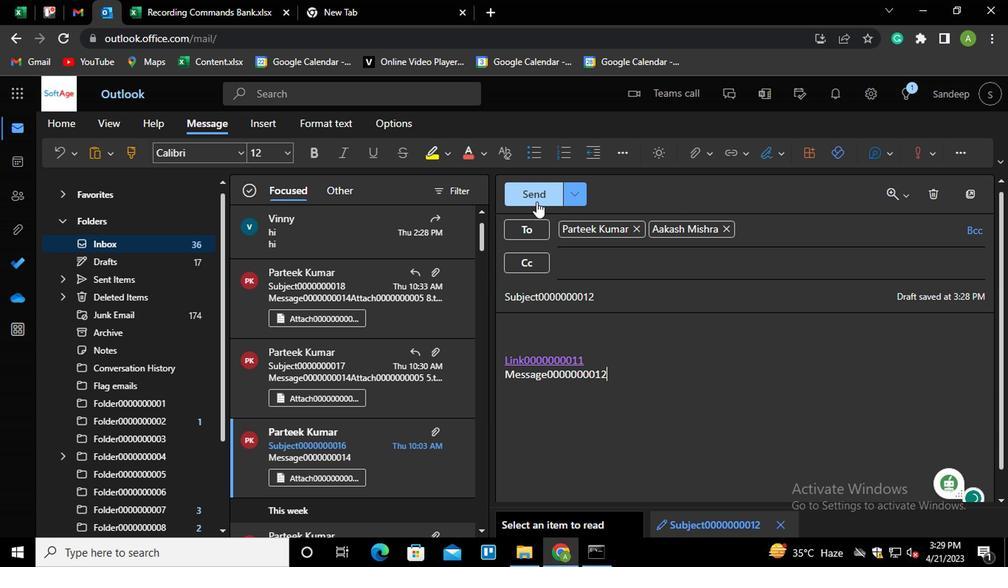 
Action: Mouse moved to (122, 157)
Screenshot: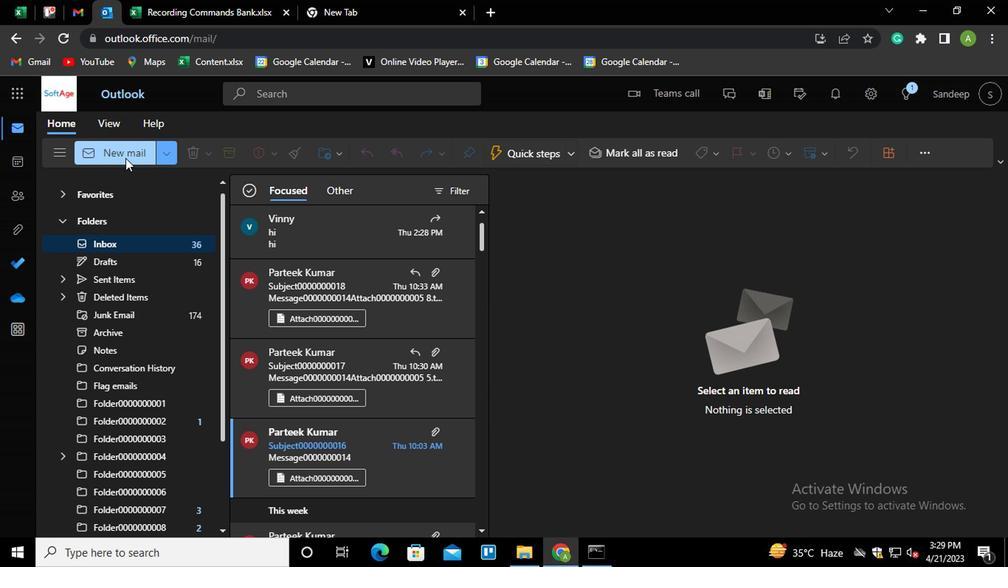 
Action: Mouse pressed left at (122, 157)
Screenshot: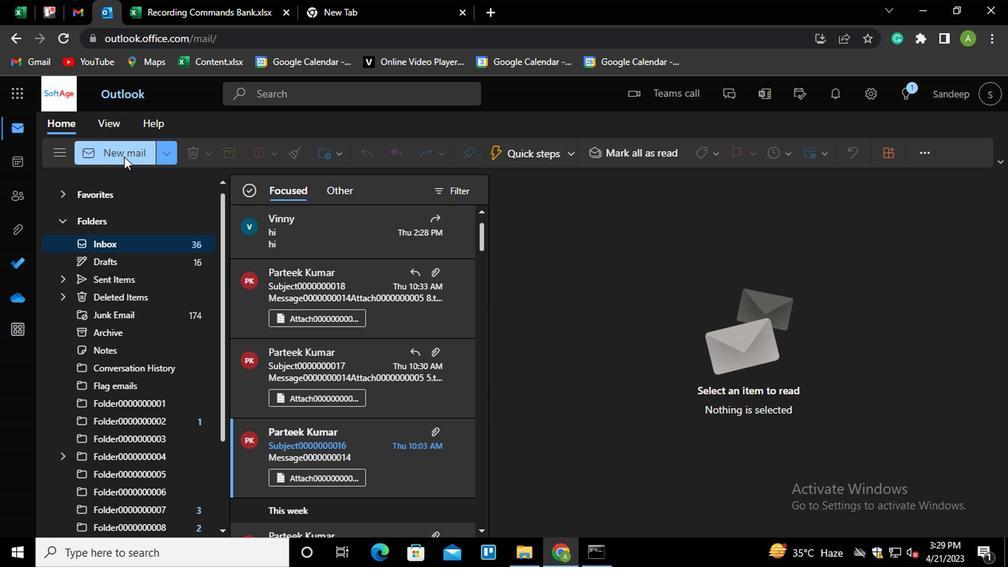 
Action: Mouse moved to (587, 356)
Screenshot: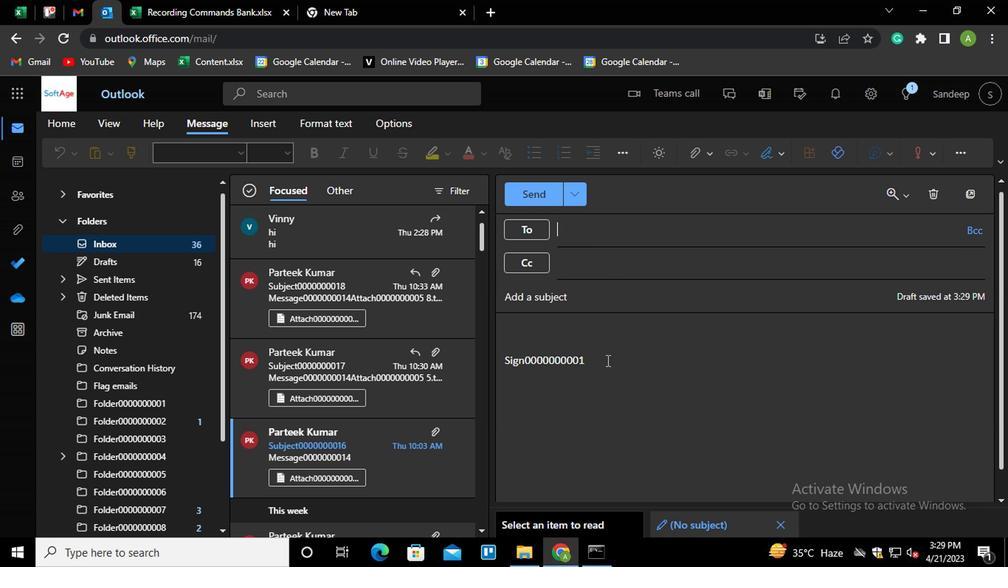 
Action: Mouse pressed left at (587, 356)
Screenshot: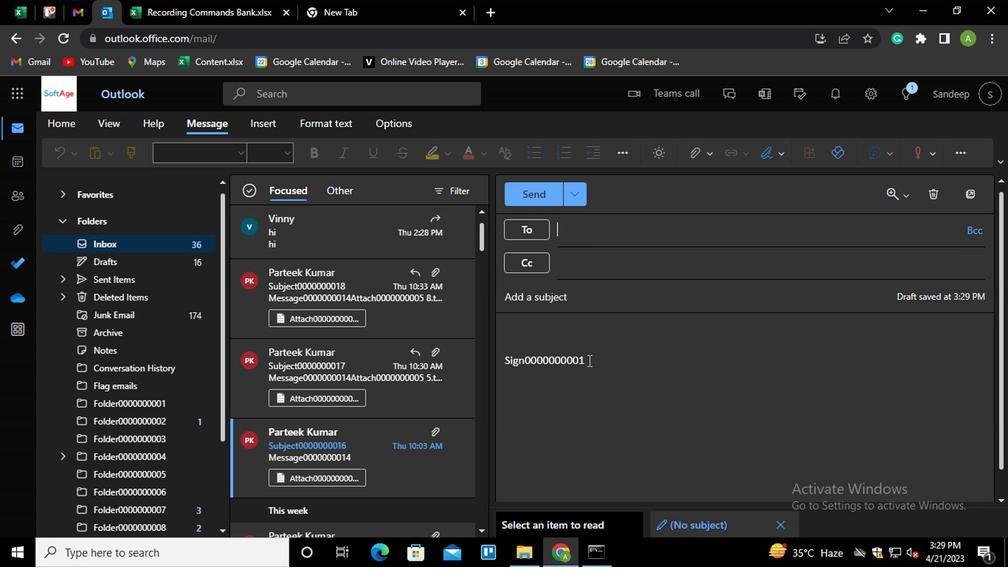 
Action: Mouse moved to (731, 156)
Screenshot: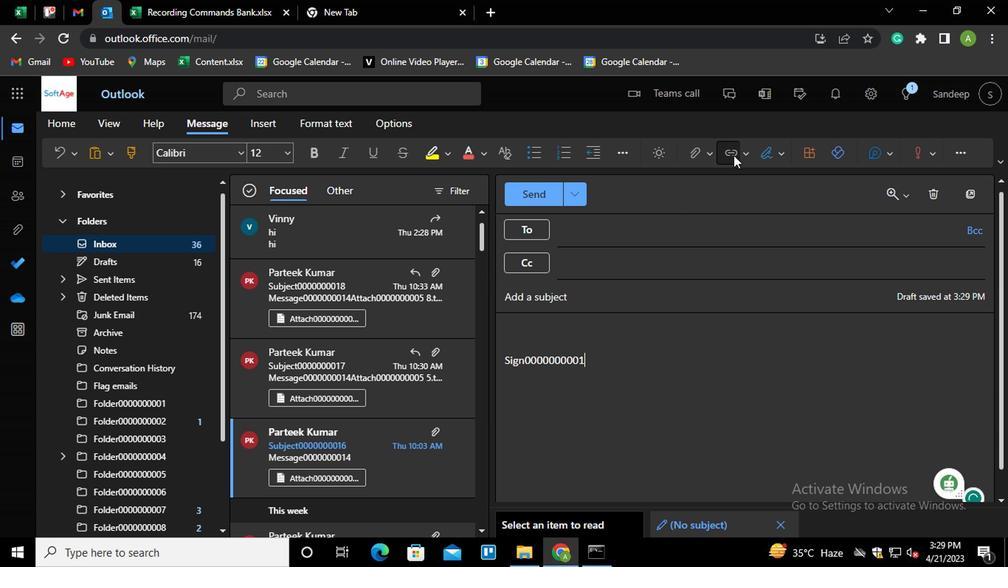 
Action: Mouse pressed left at (731, 156)
Screenshot: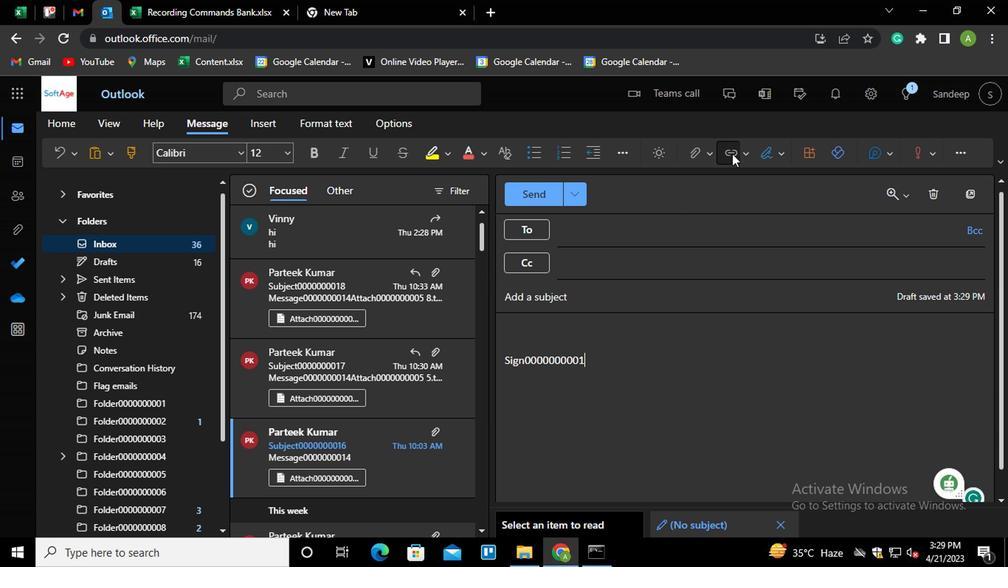
Action: Mouse moved to (377, 285)
Screenshot: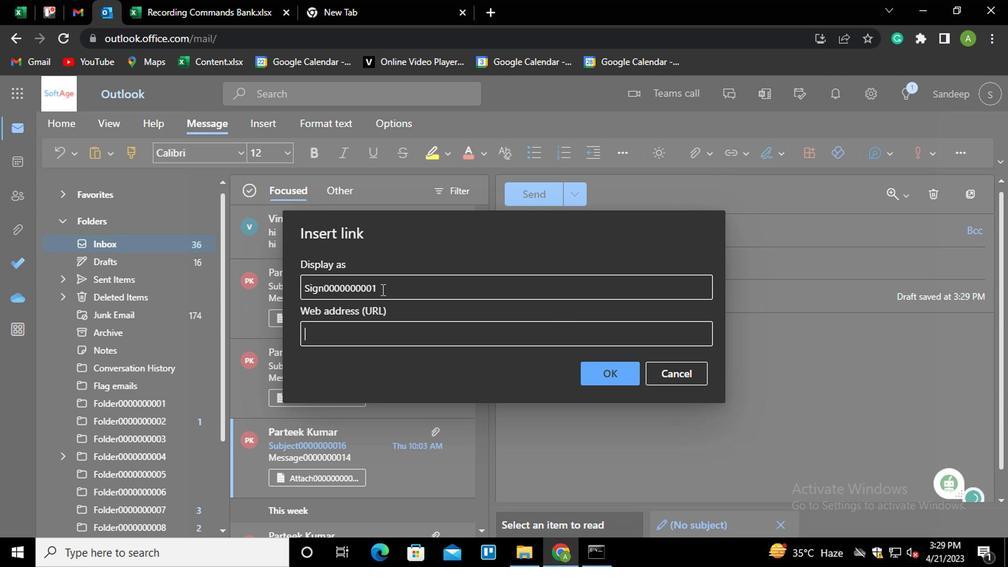 
Action: Mouse pressed left at (377, 285)
Screenshot: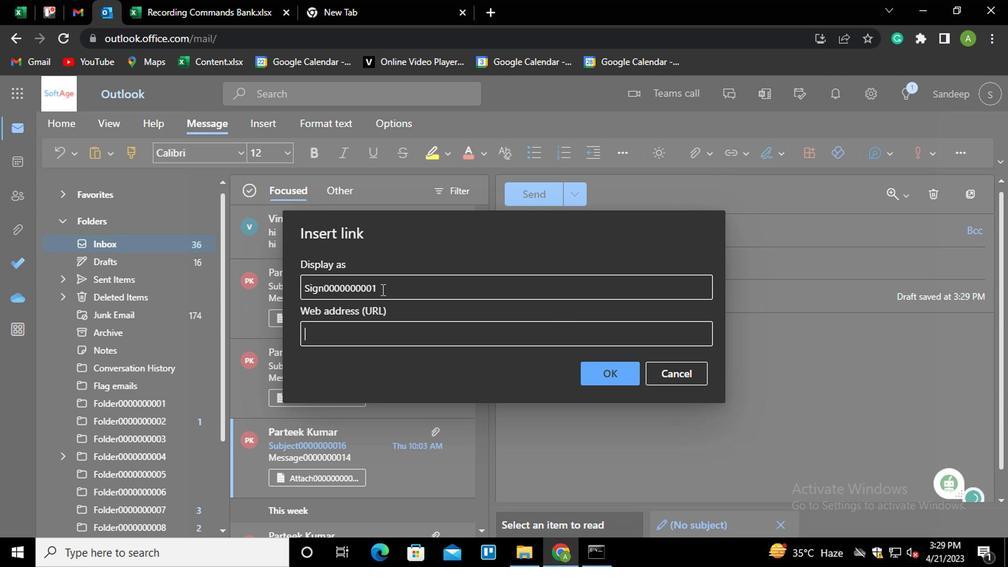 
Action: Mouse moved to (290, 274)
Screenshot: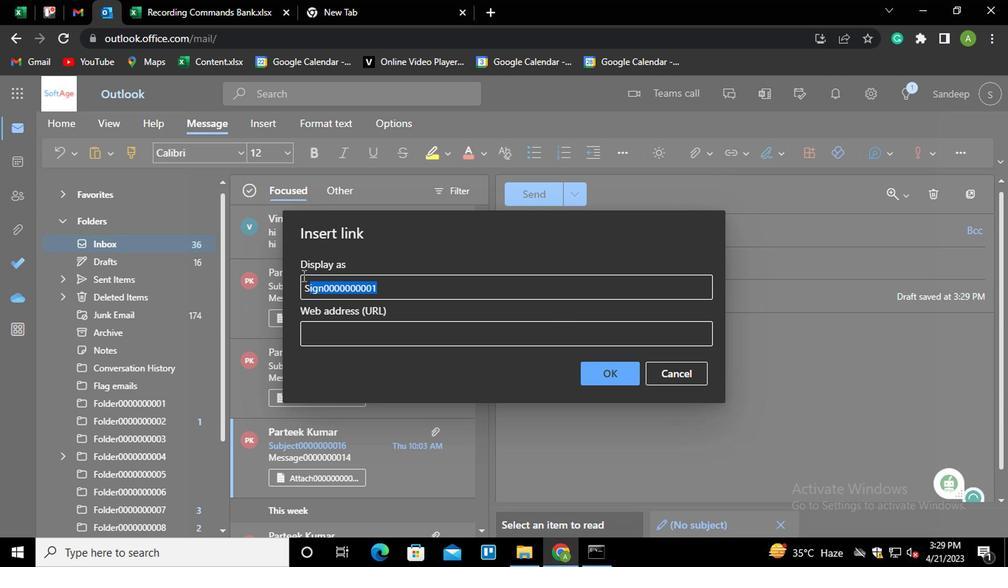 
Action: Key pressed <Key.backspace>
Screenshot: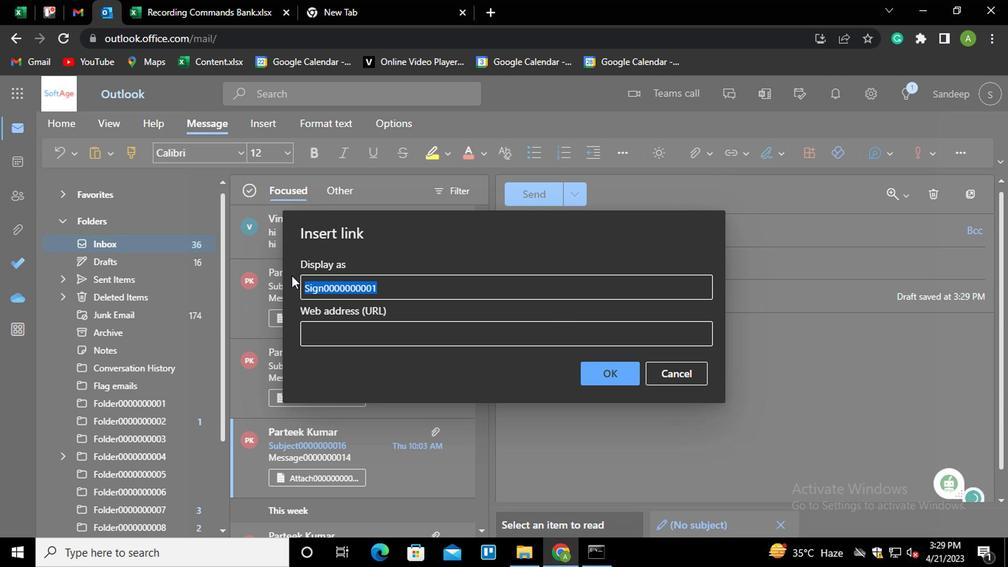 
Action: Mouse moved to (318, 323)
Screenshot: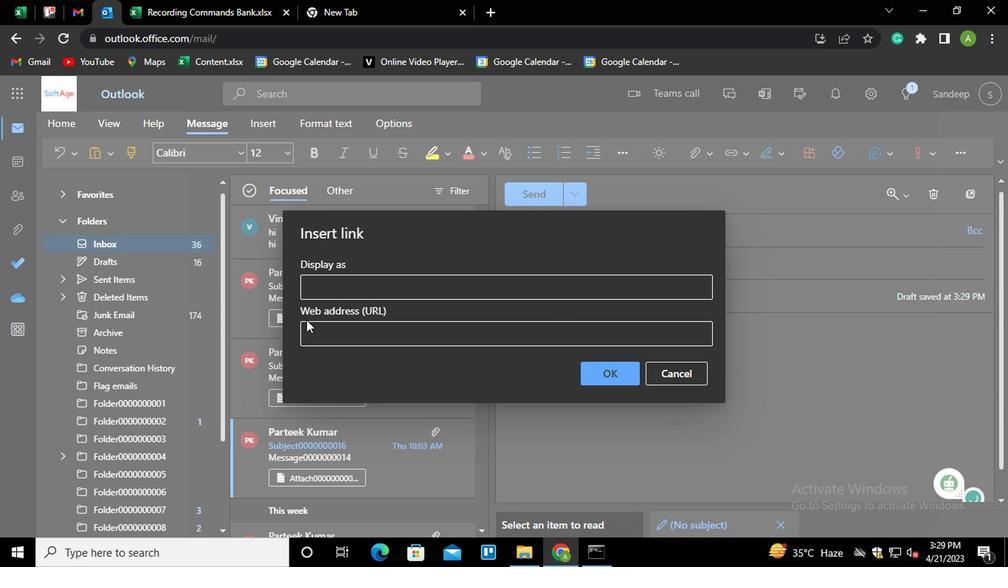 
Action: Mouse pressed left at (318, 323)
Screenshot: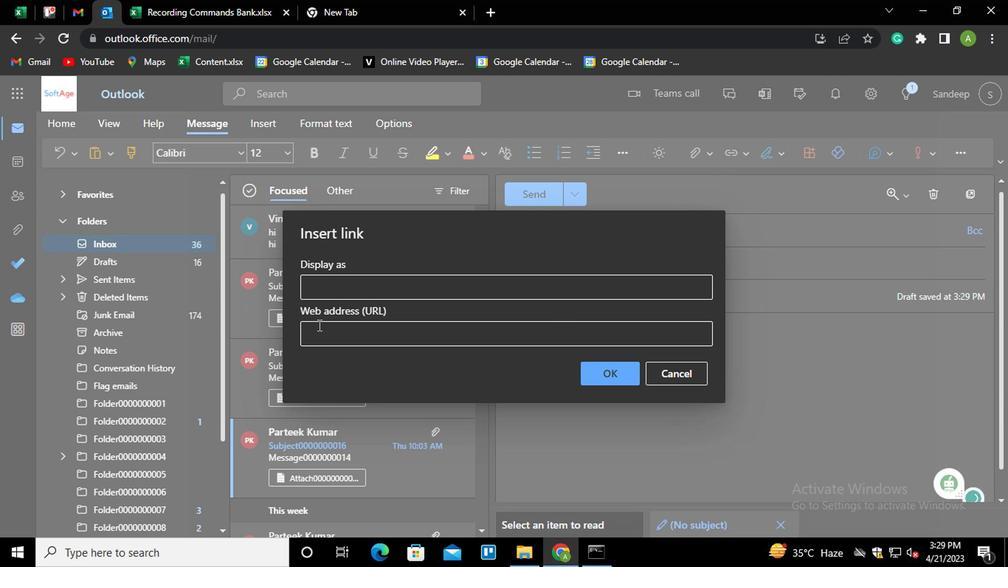 
Action: Mouse moved to (318, 323)
Screenshot: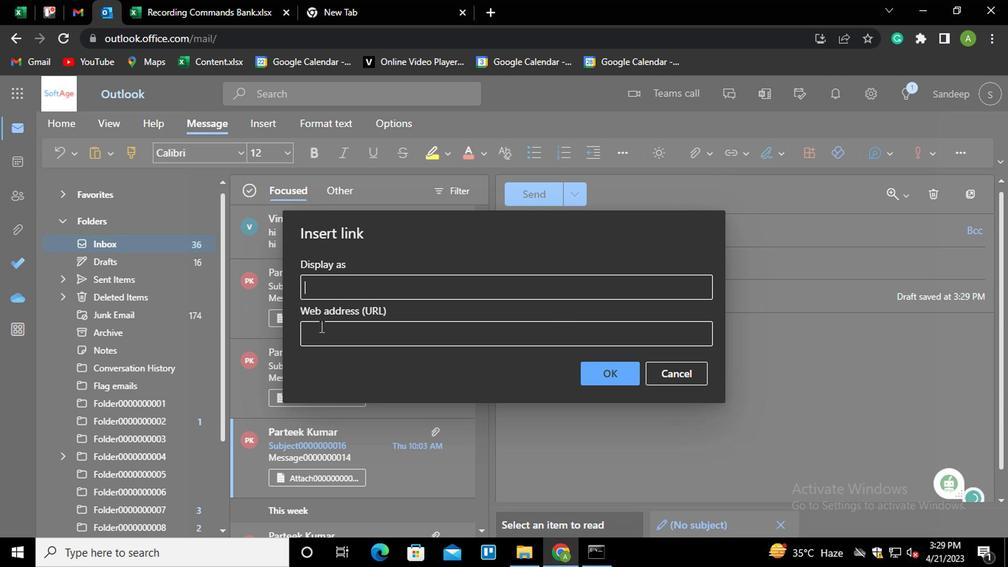 
Action: Key pressed <Key.shift_r>LINK0000000011
Screenshot: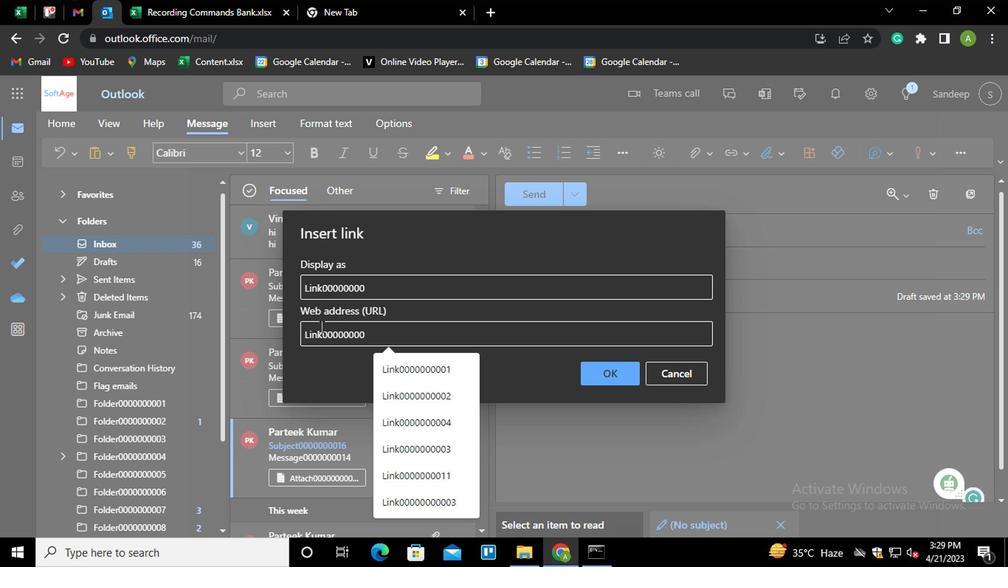 
Action: Mouse moved to (616, 364)
Screenshot: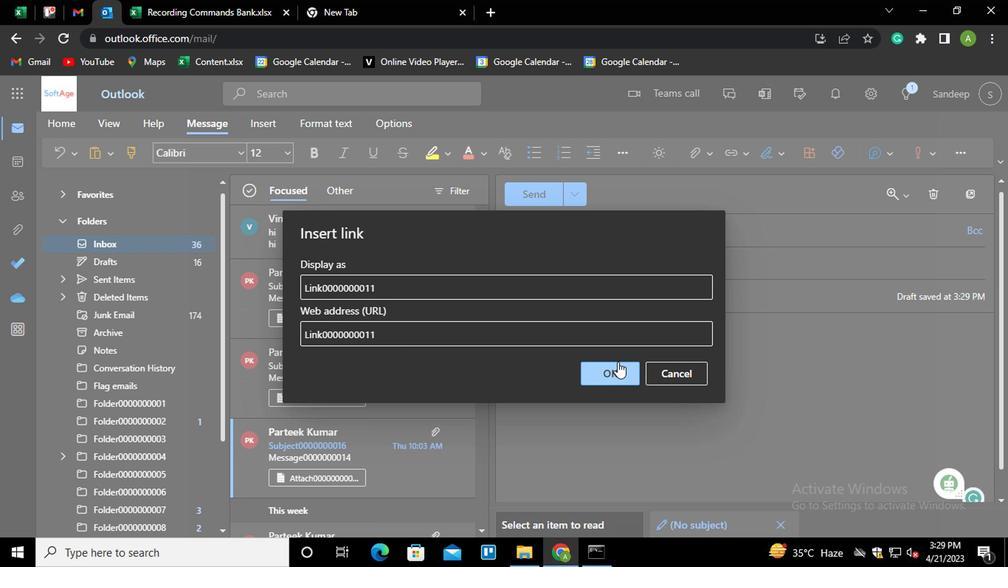 
Action: Mouse pressed left at (616, 364)
Screenshot: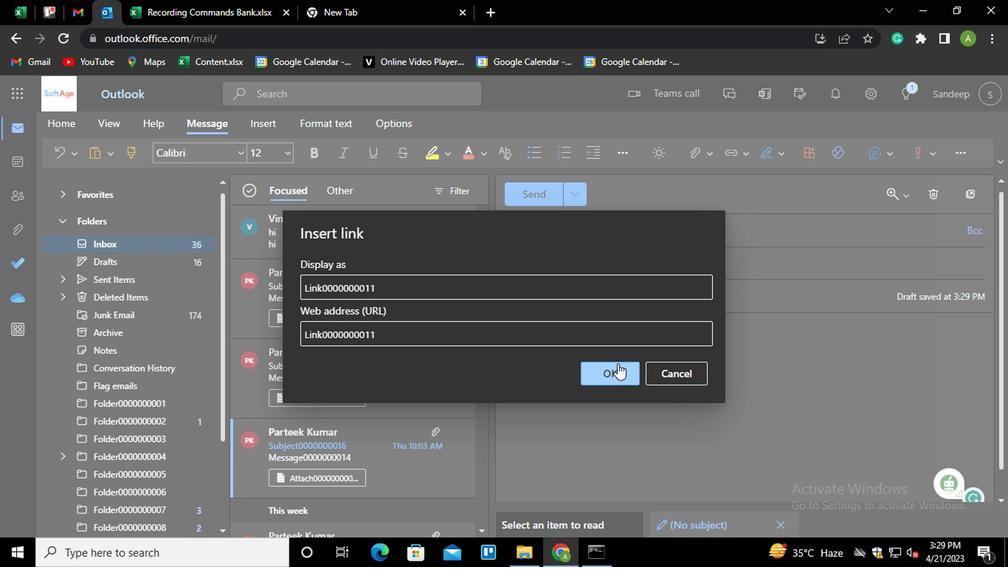 
Action: Mouse moved to (576, 233)
Screenshot: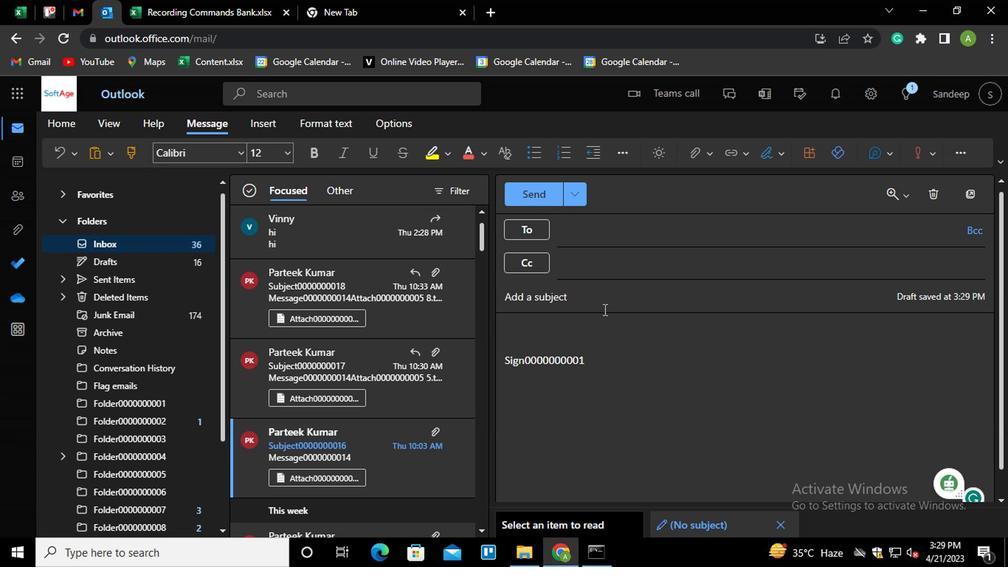 
Action: Mouse pressed left at (576, 233)
Screenshot: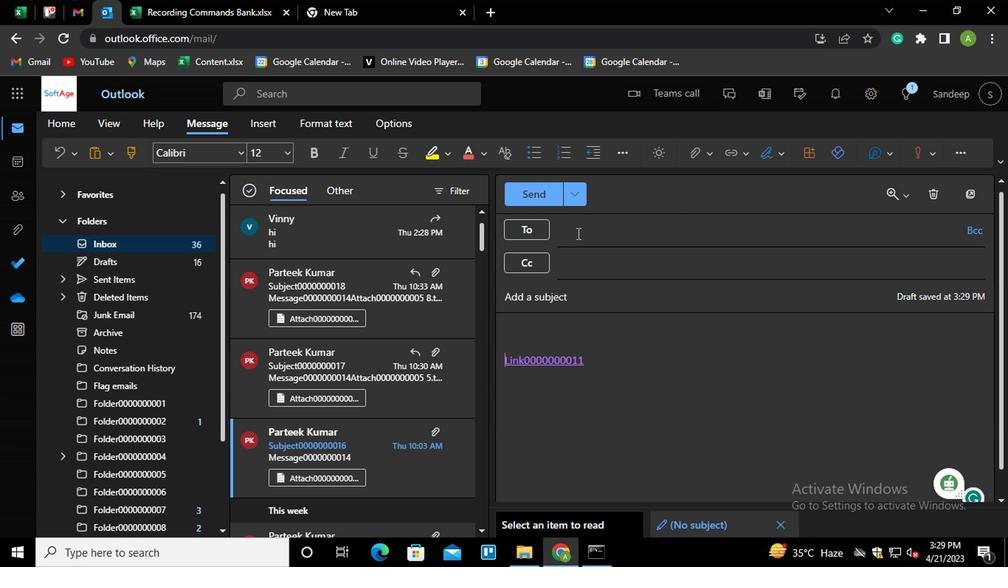 
Action: Key pressed PAR<Key.enter>
Screenshot: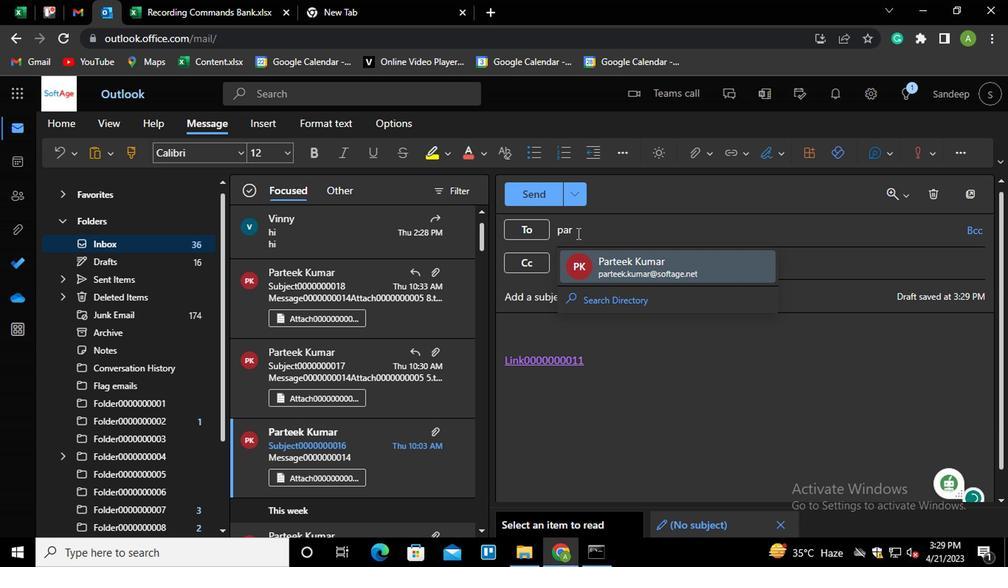 
Action: Mouse moved to (603, 293)
Screenshot: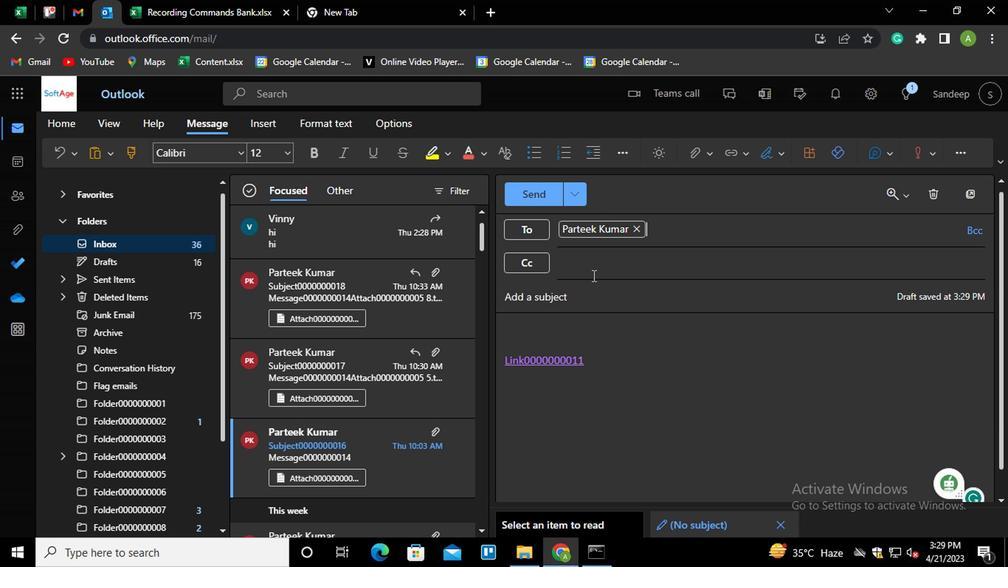 
Action: Mouse pressed left at (603, 293)
Screenshot: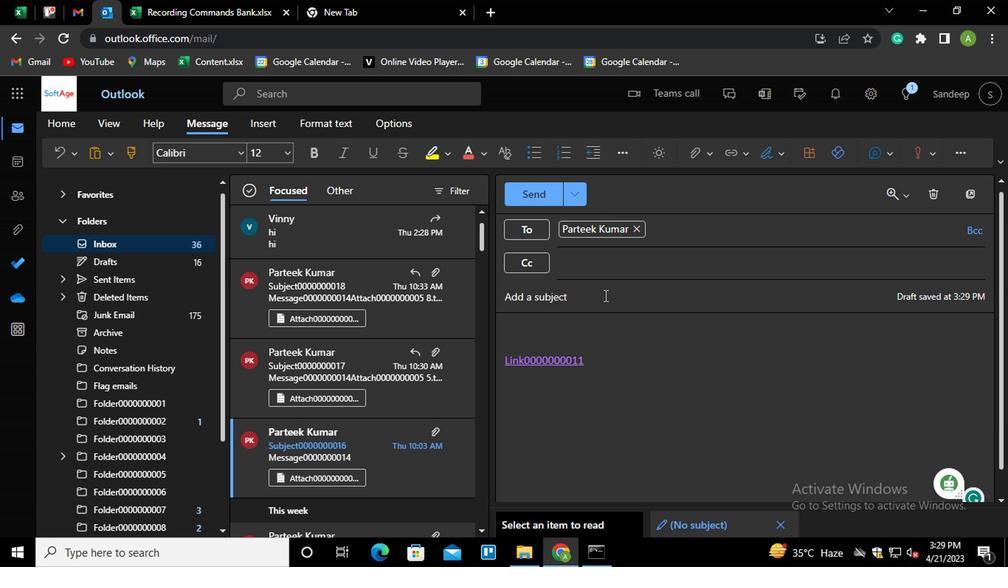 
Action: Mouse moved to (603, 294)
Screenshot: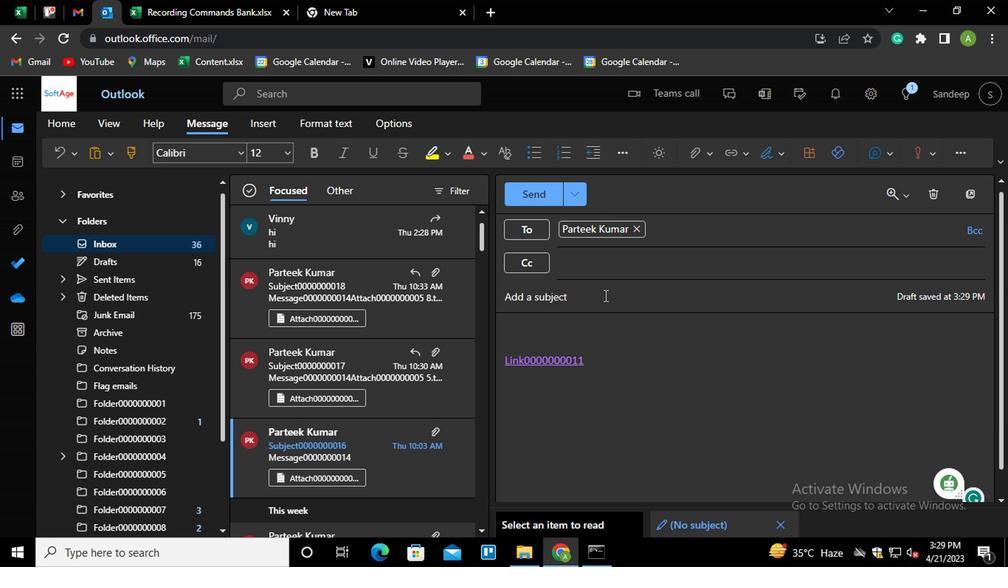 
Action: Key pressed <Key.shift>SUBJECT0000000011
Screenshot: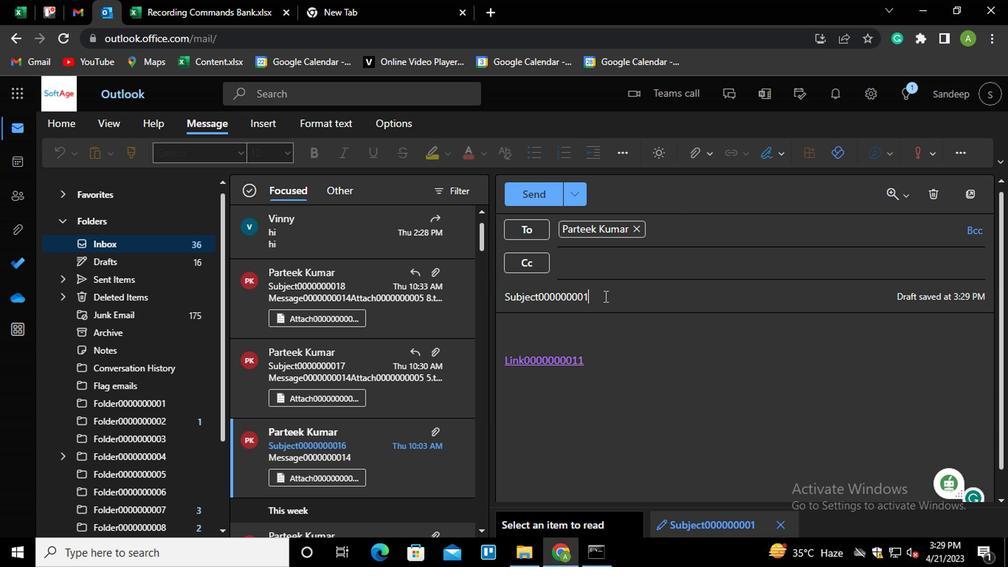 
Action: Mouse moved to (589, 353)
Screenshot: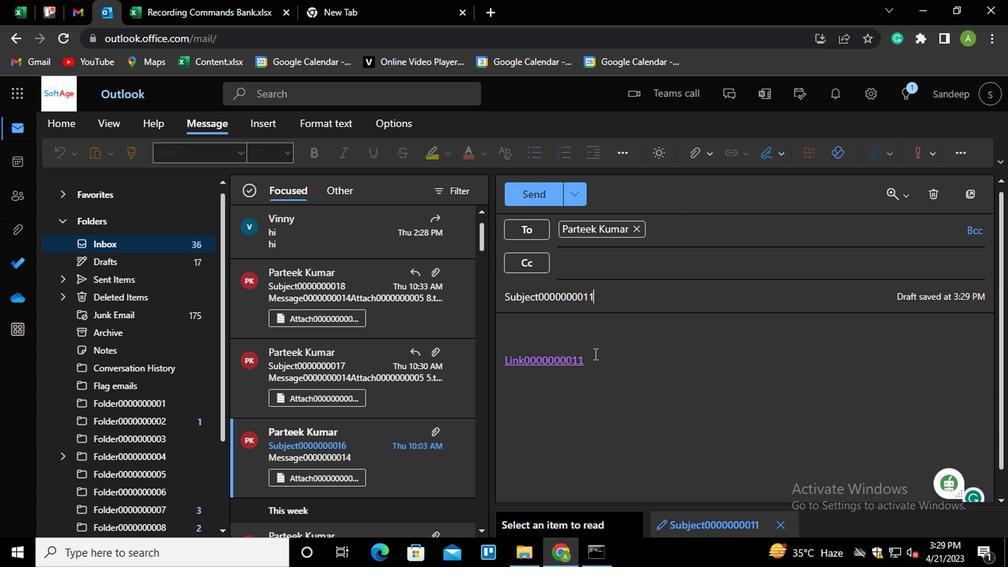
Action: Mouse pressed left at (589, 353)
Screenshot: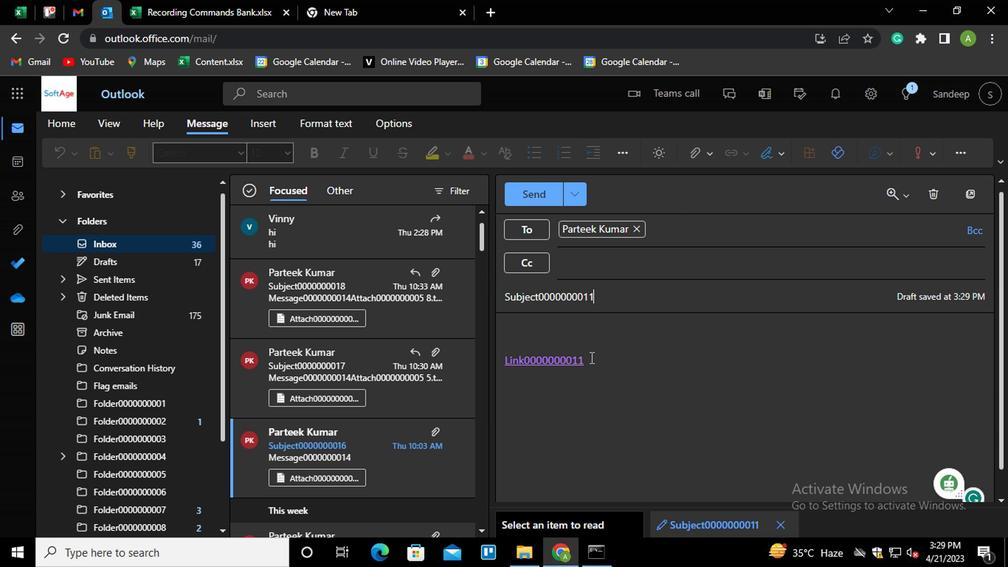 
Action: Key pressed <Key.shift_r><Key.enter><Key.shift_r>MESSAGE0000000011
Screenshot: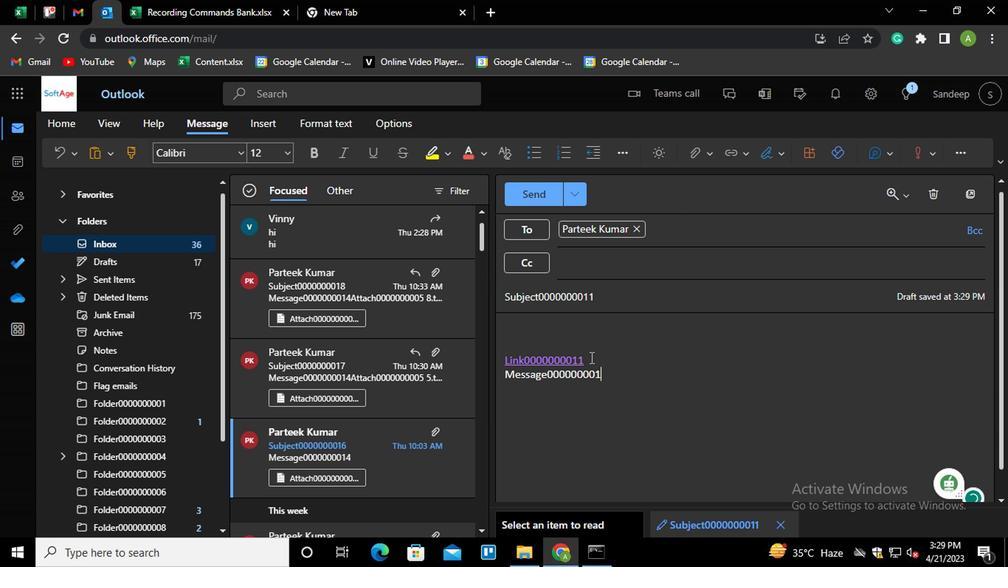 
Action: Mouse moved to (696, 153)
Screenshot: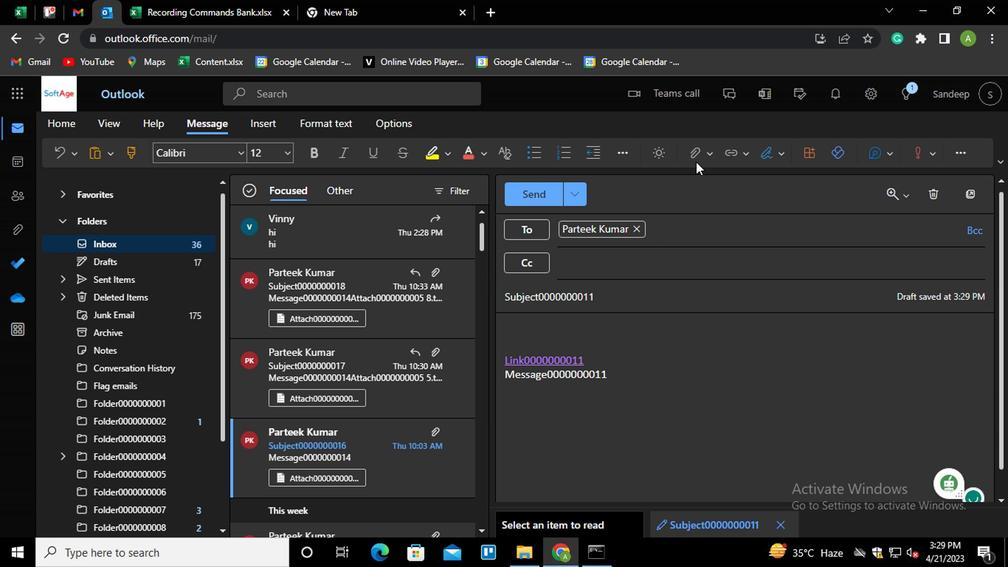 
Action: Mouse pressed left at (696, 153)
Screenshot: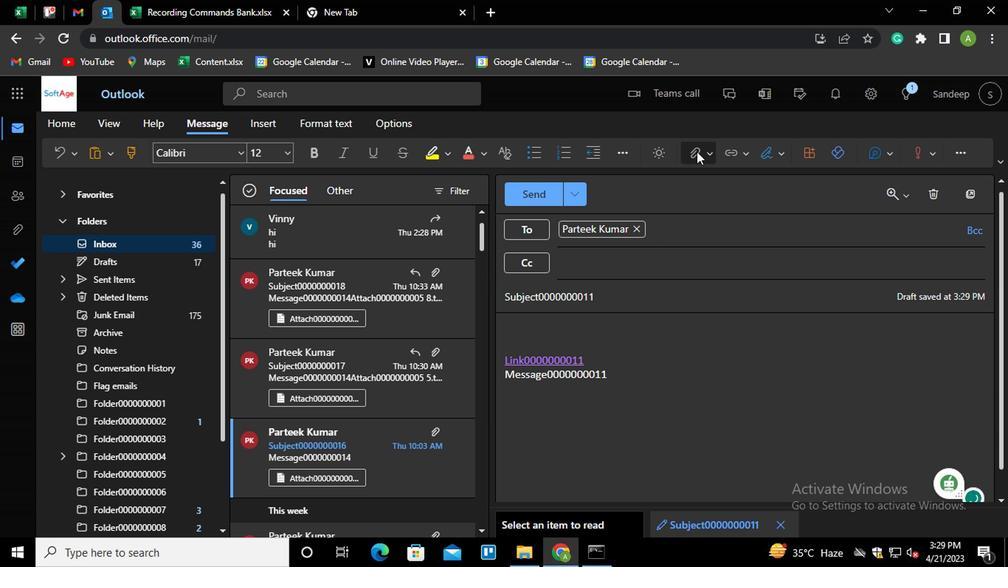 
Action: Mouse moved to (644, 181)
Screenshot: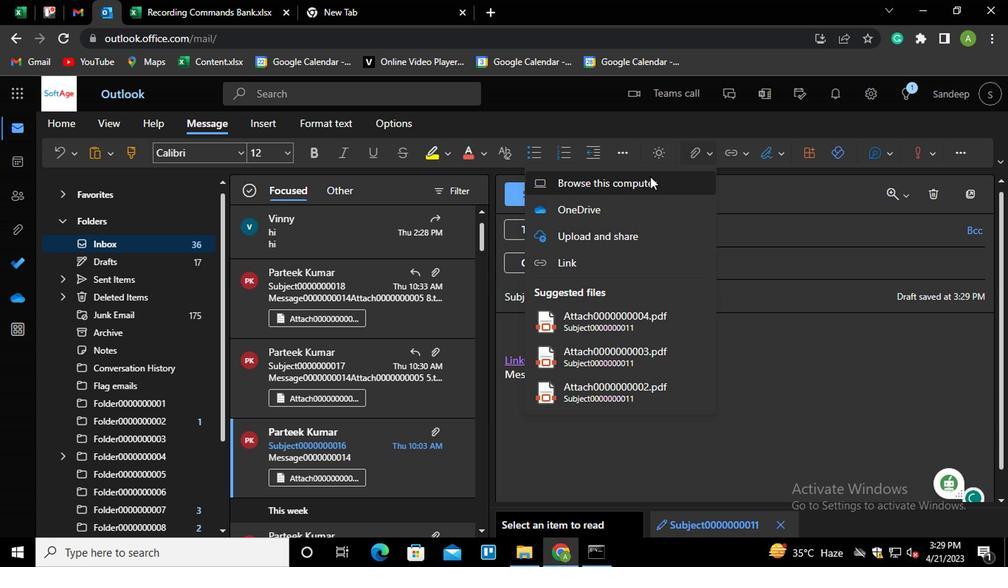 
Action: Mouse pressed left at (644, 181)
Screenshot: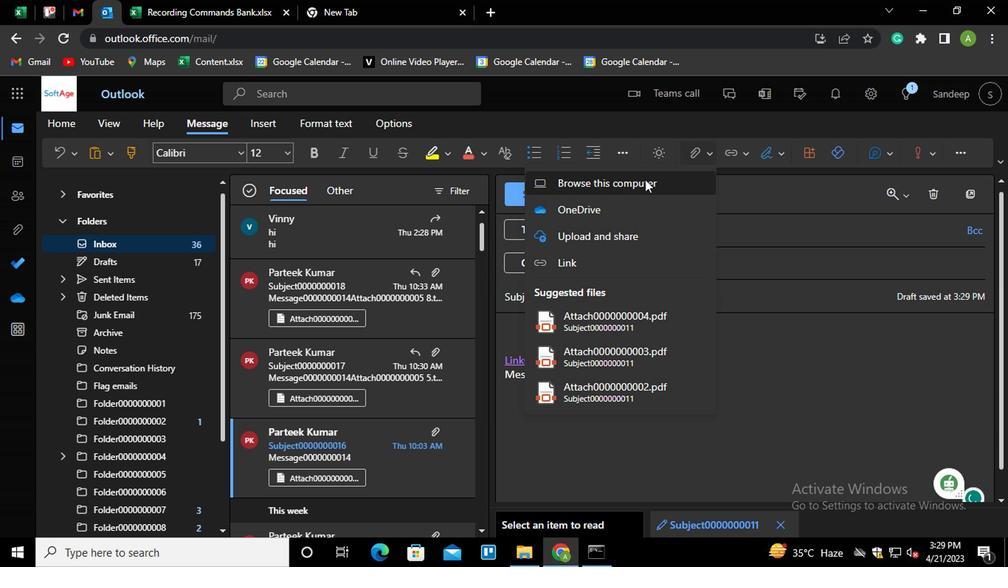 
Action: Mouse moved to (222, 110)
Screenshot: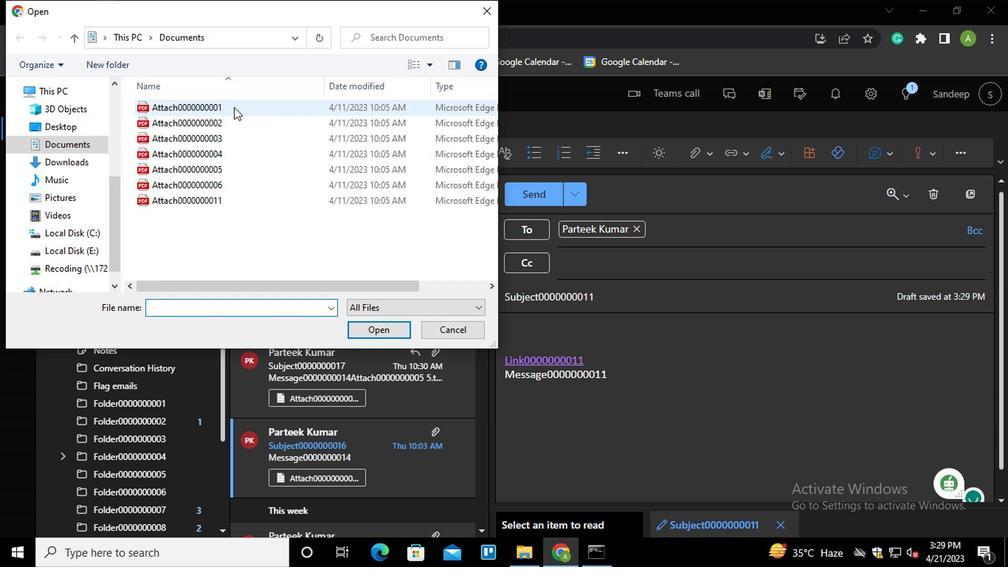 
Action: Mouse pressed left at (222, 110)
Screenshot: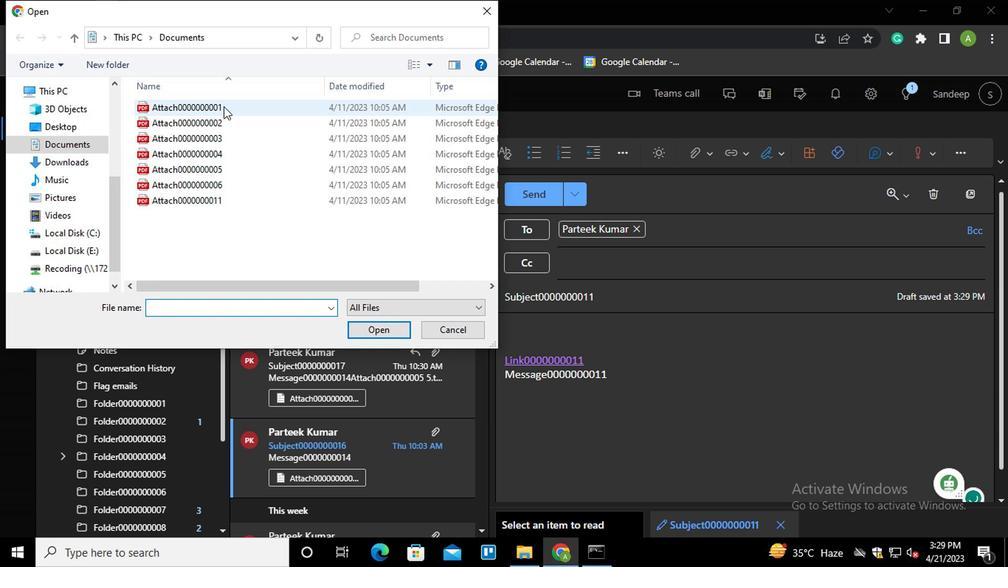 
Action: Mouse moved to (384, 326)
Screenshot: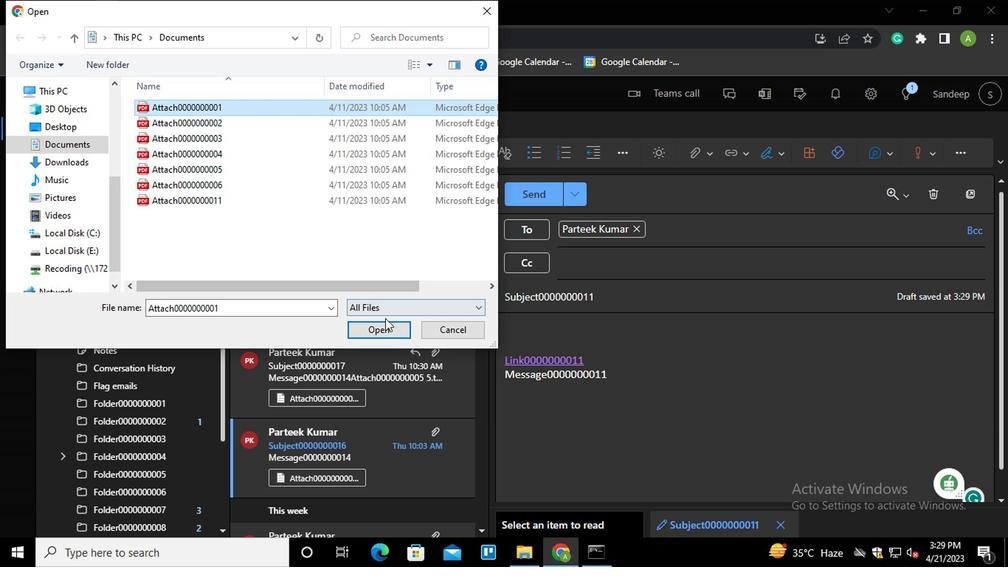 
Action: Mouse pressed left at (384, 326)
Screenshot: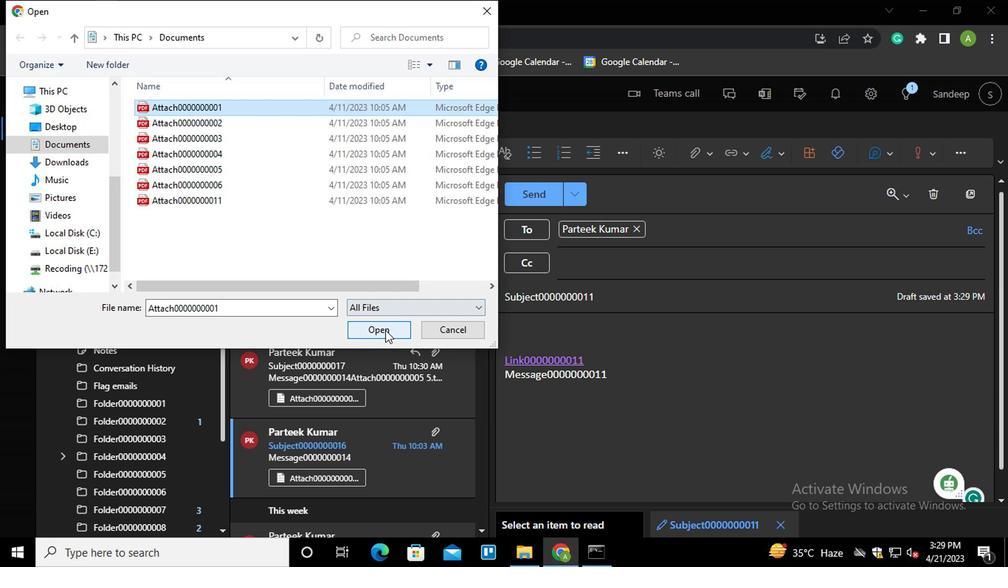 
Action: Mouse moved to (733, 394)
Screenshot: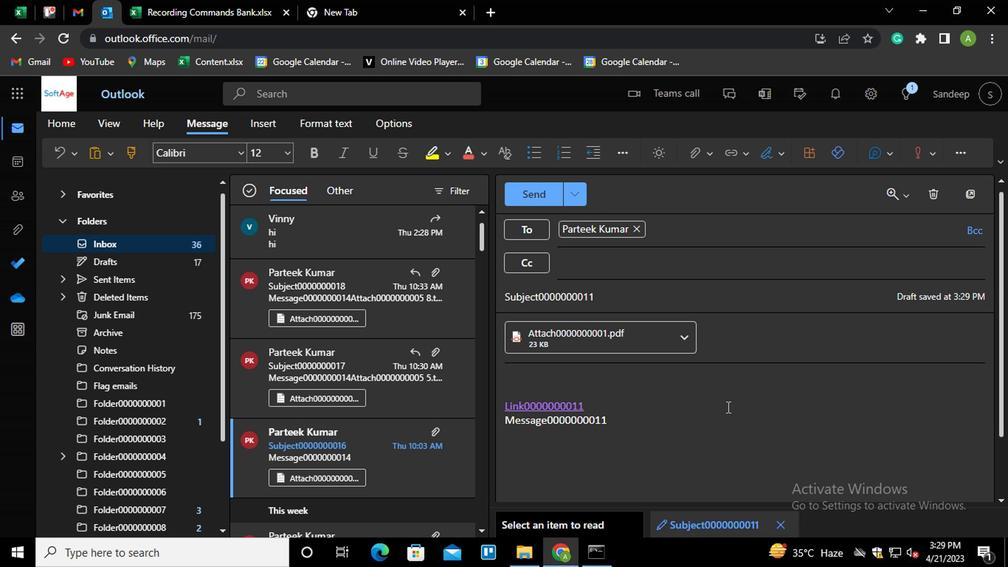 
